 Task: Find an Airbnb in Ramagundam, India for 8 guests from 24 Aug to 10 Sep, with 4 bedrooms, 8+ beds, 4 bathrooms, and amenities including WiFi, free parking, TV, and breakfast, within a price range of ₹12,000 to ₹15,000.
Action: Mouse moved to (497, 195)
Screenshot: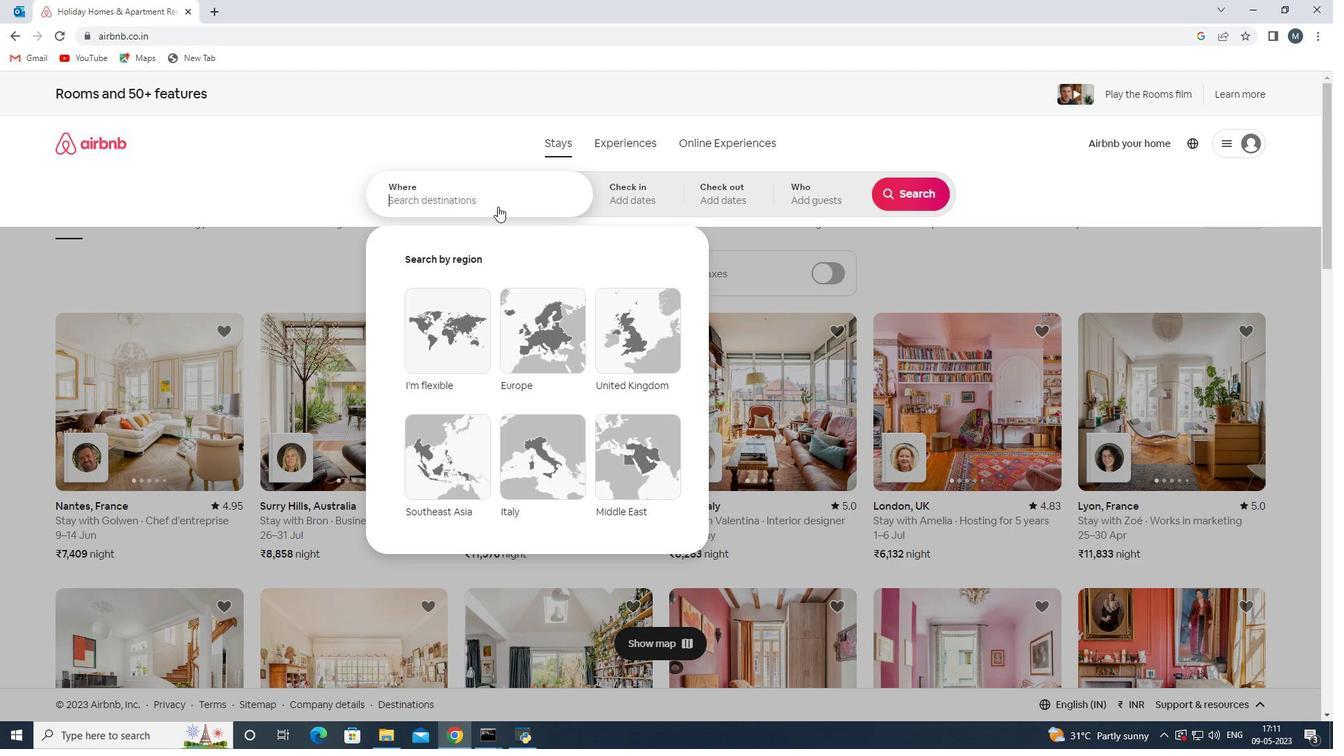 
Action: Mouse pressed left at (497, 195)
Screenshot: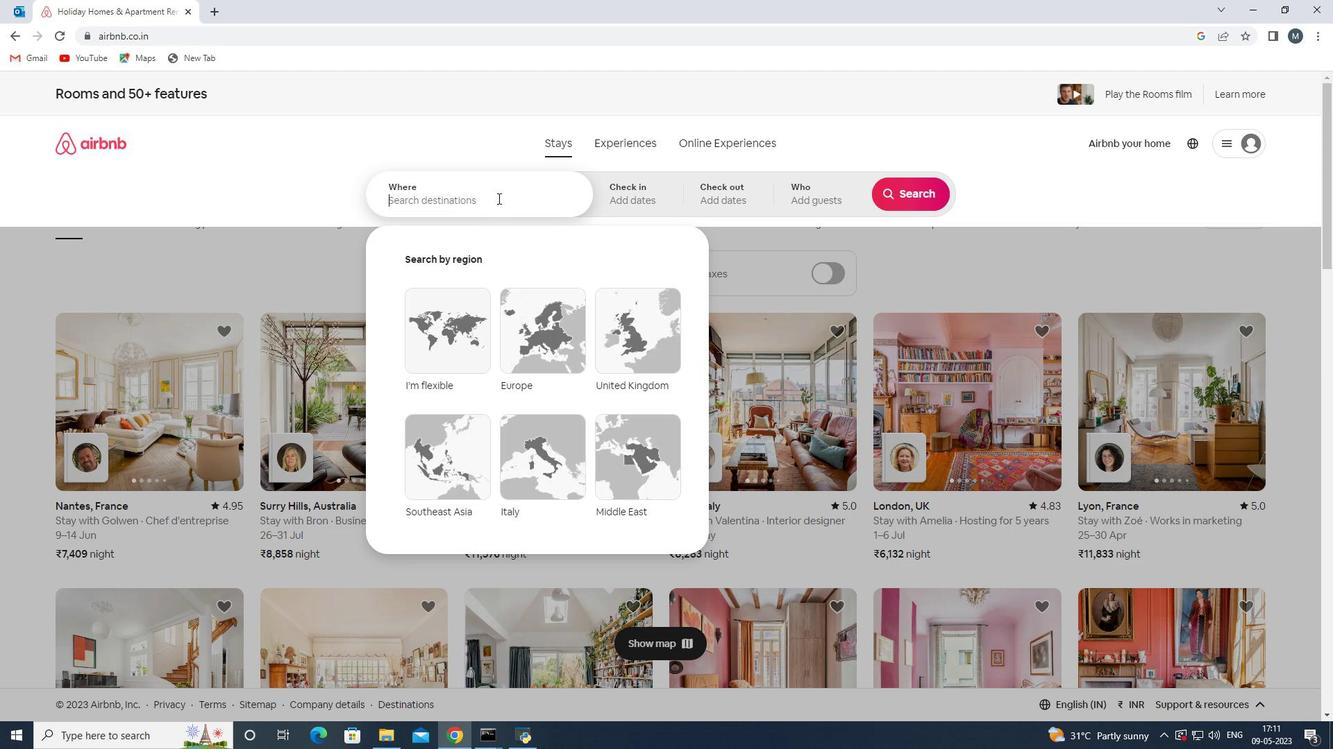 
Action: Mouse moved to (501, 197)
Screenshot: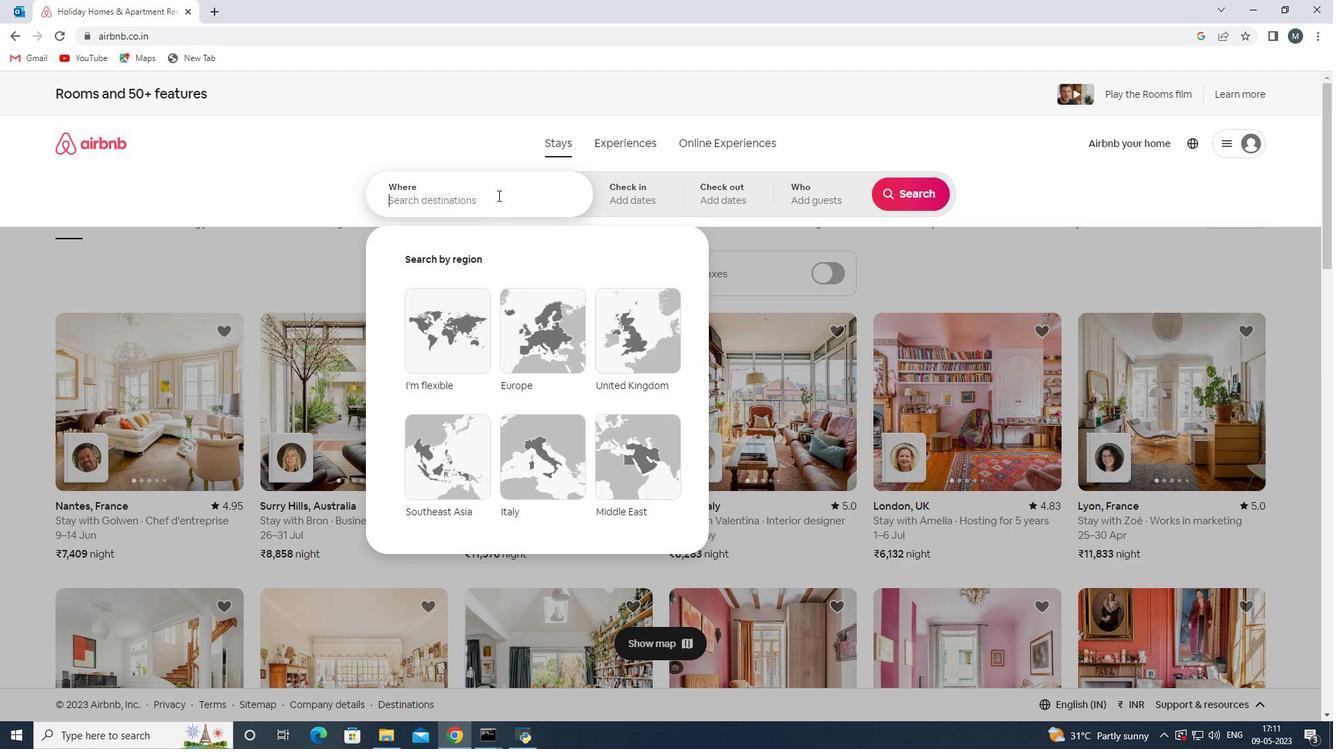
Action: Key pressed <Key.shift>Ramgundam,<Key.shift>India<Key.enter>
Screenshot: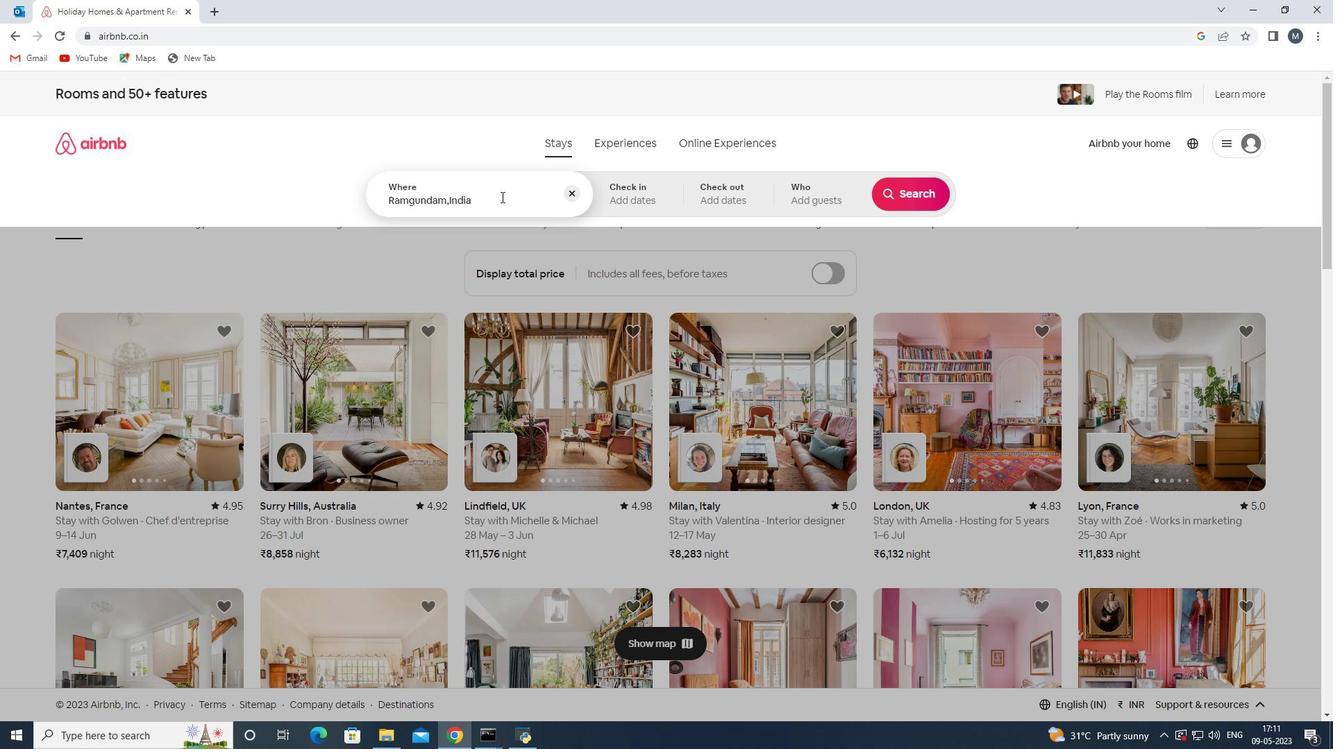 
Action: Mouse moved to (910, 308)
Screenshot: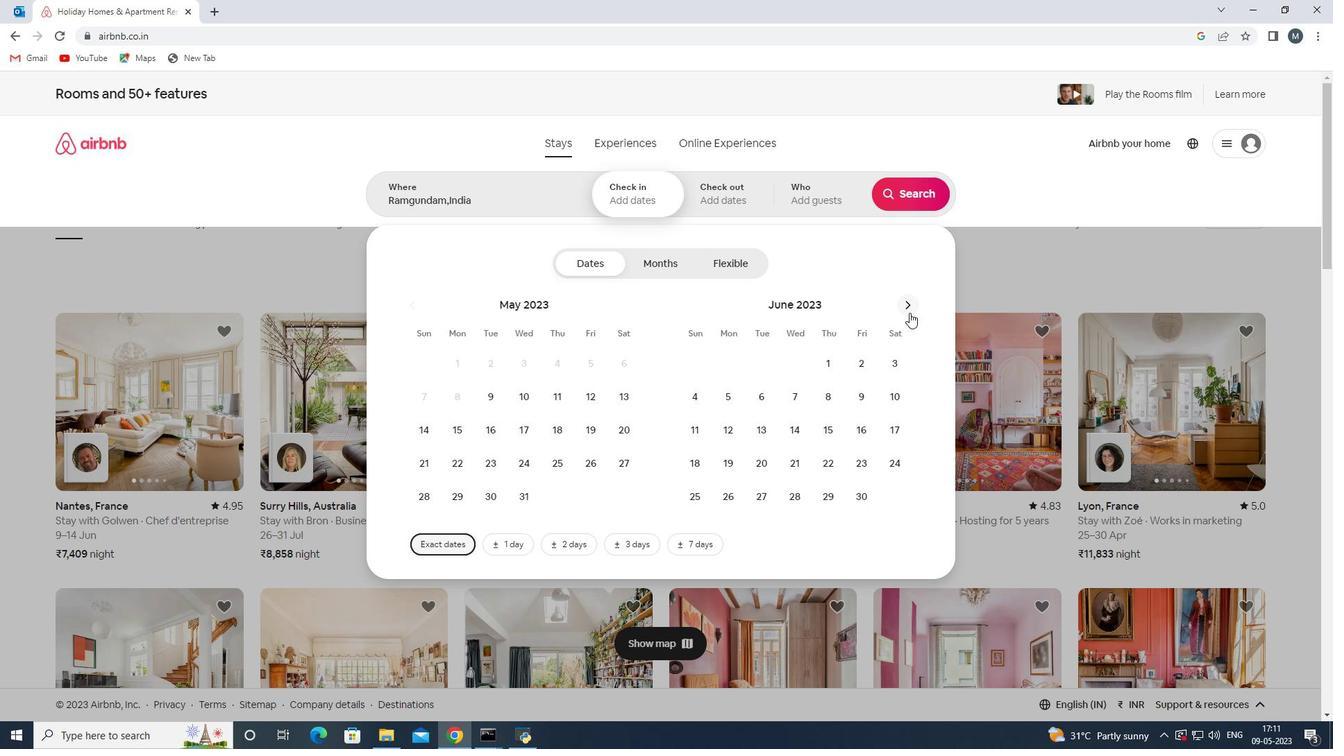 
Action: Mouse pressed left at (910, 308)
Screenshot: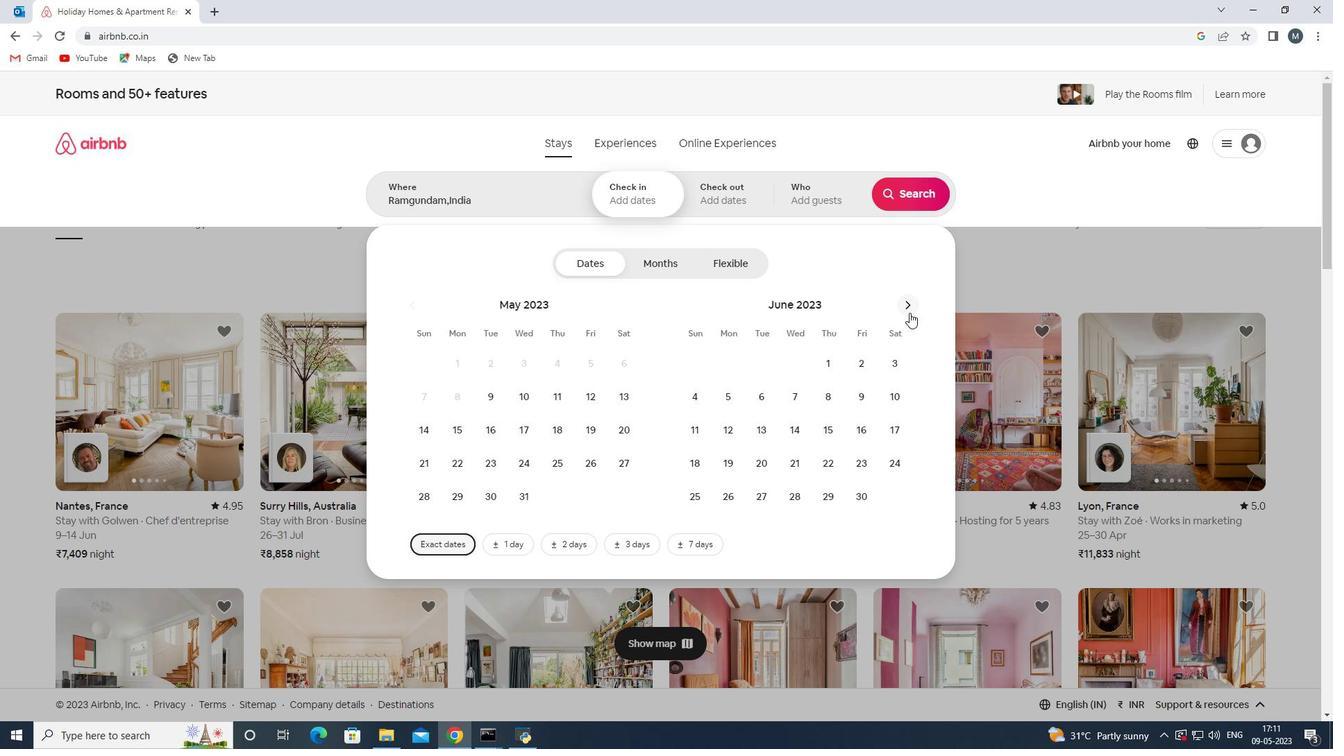 
Action: Mouse pressed left at (910, 308)
Screenshot: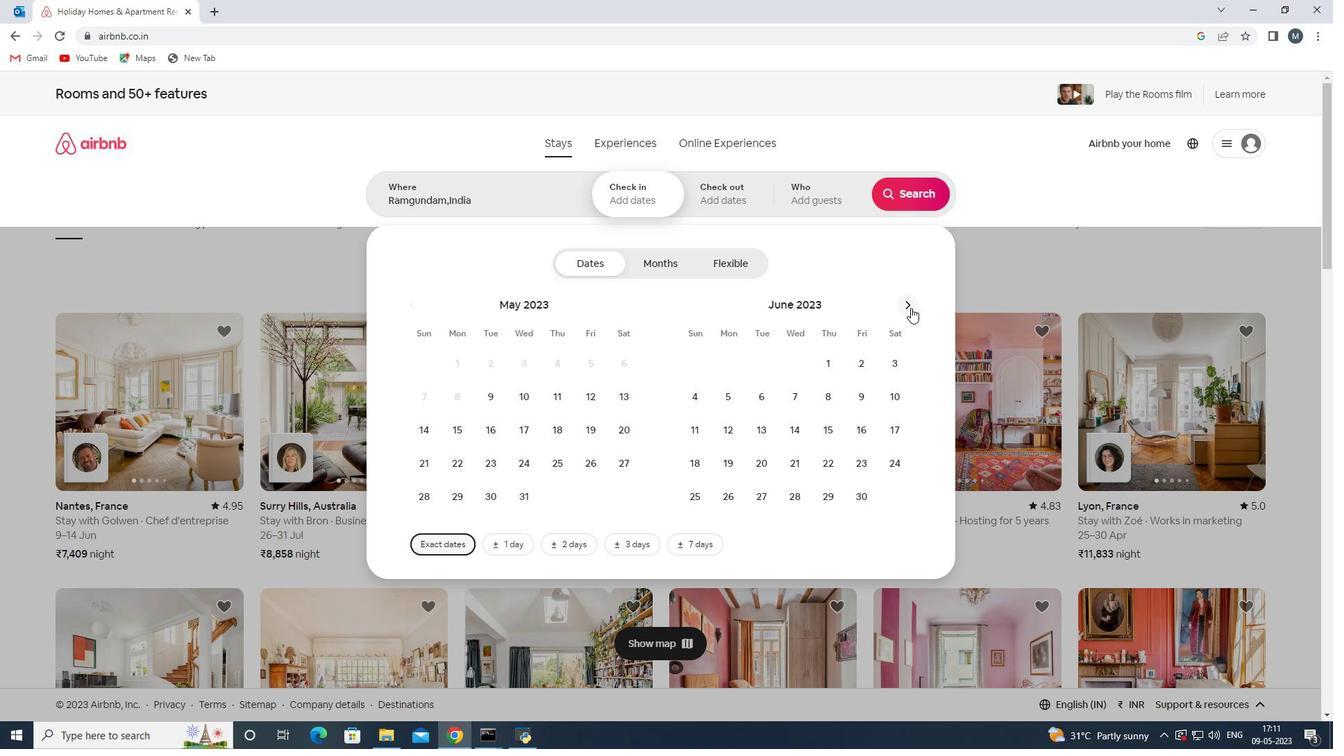 
Action: Mouse moved to (819, 461)
Screenshot: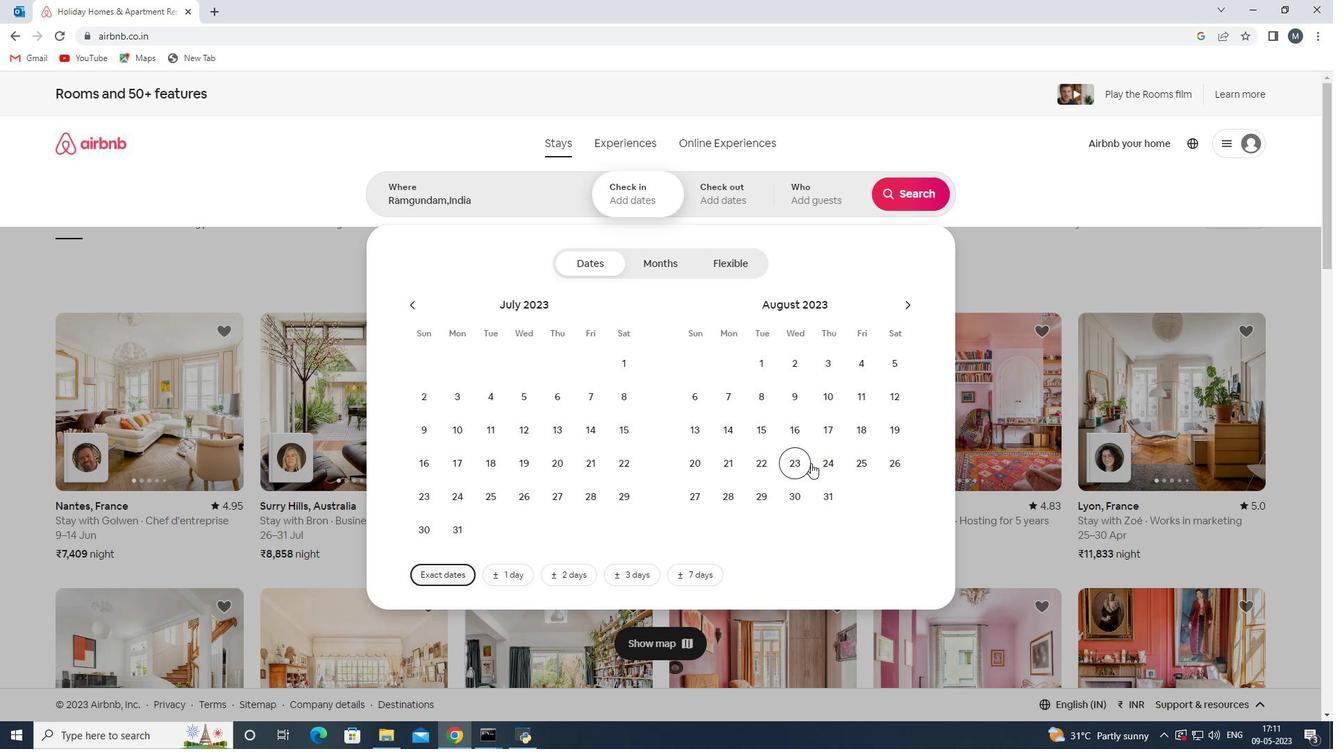 
Action: Mouse pressed left at (819, 461)
Screenshot: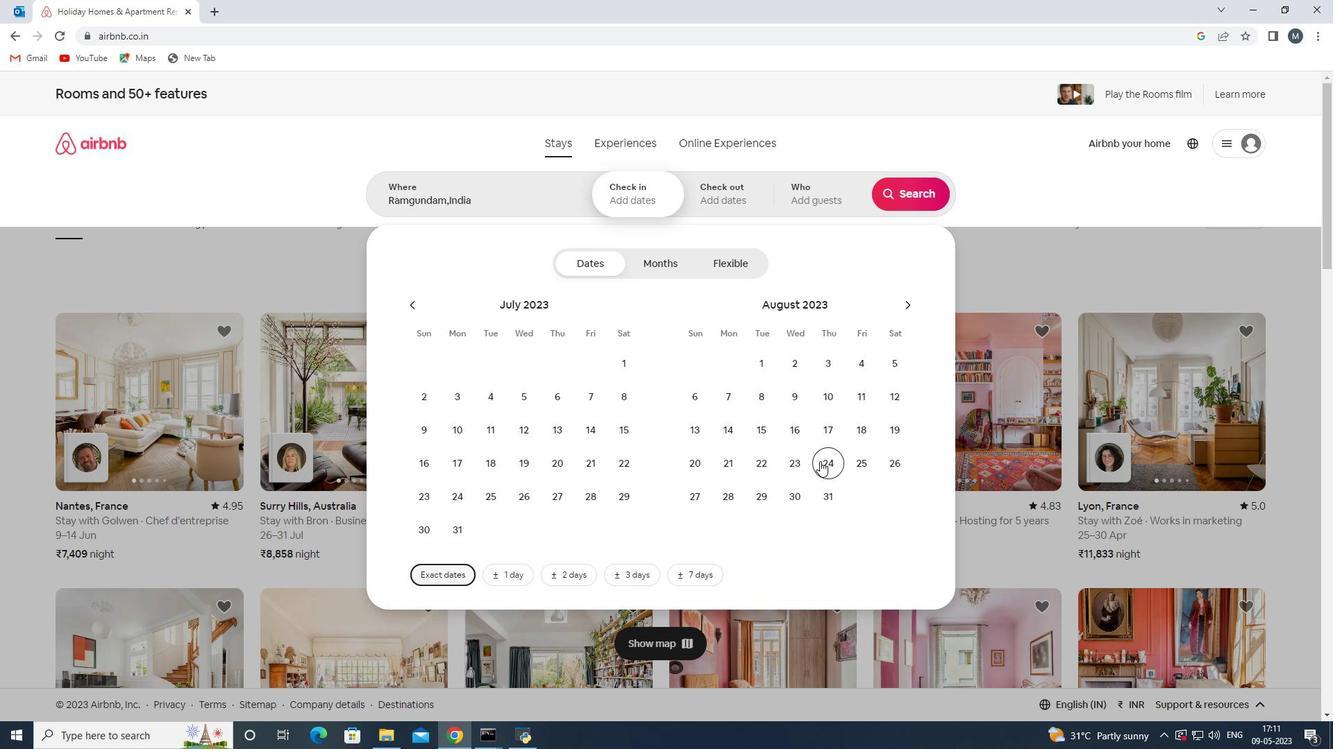 
Action: Mouse moved to (902, 301)
Screenshot: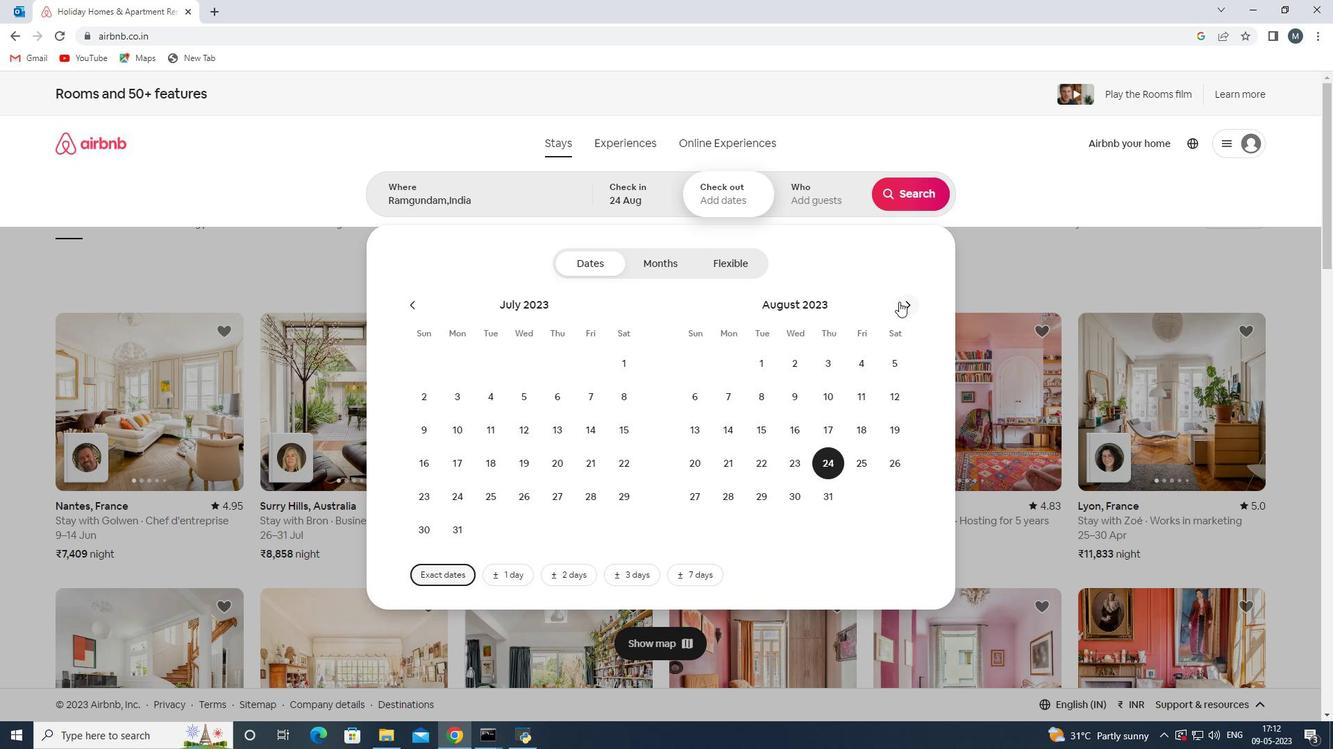 
Action: Mouse pressed left at (902, 301)
Screenshot: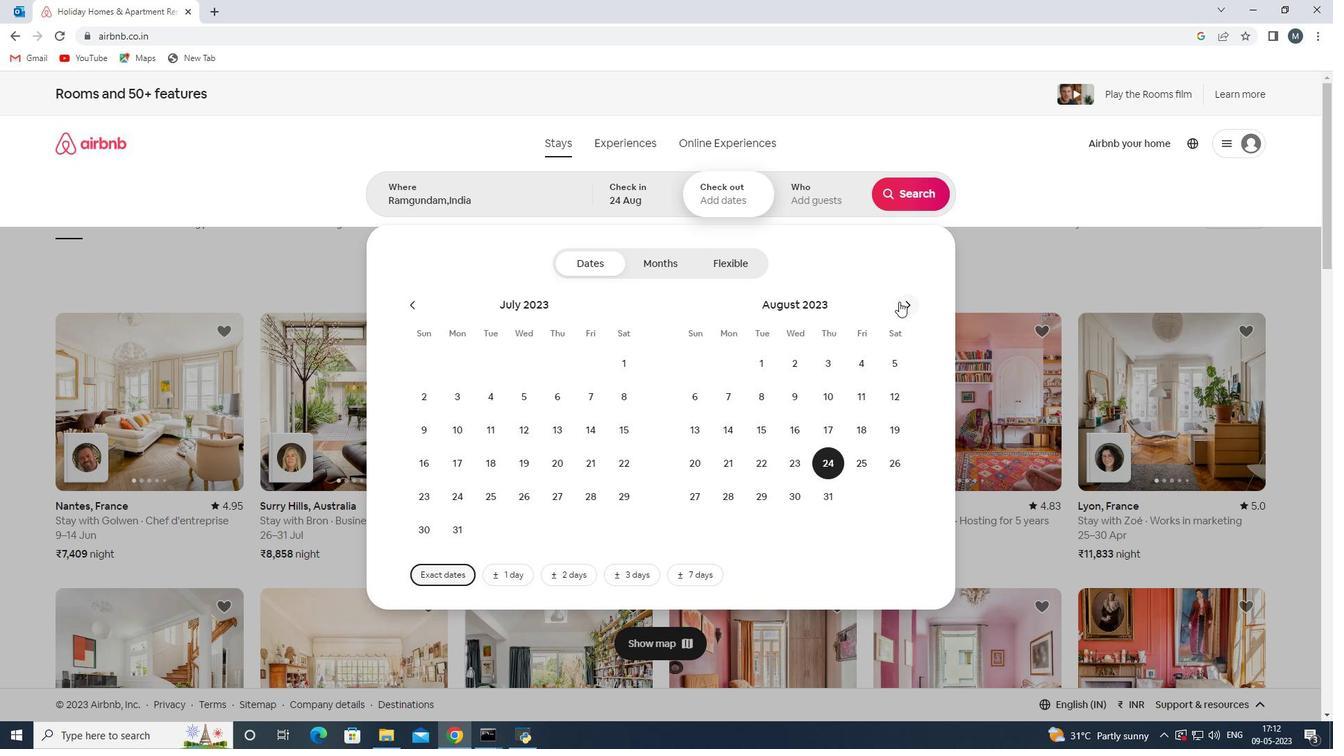 
Action: Mouse moved to (692, 431)
Screenshot: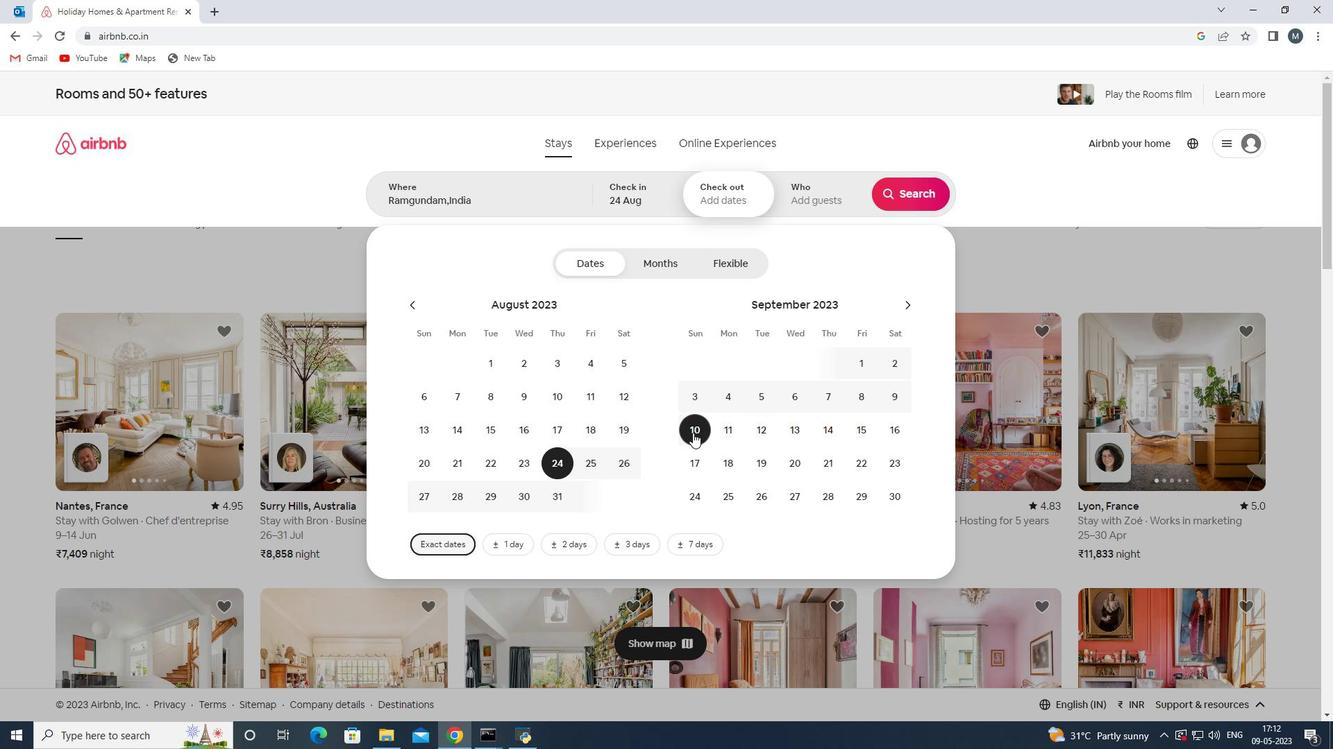 
Action: Mouse pressed left at (692, 431)
Screenshot: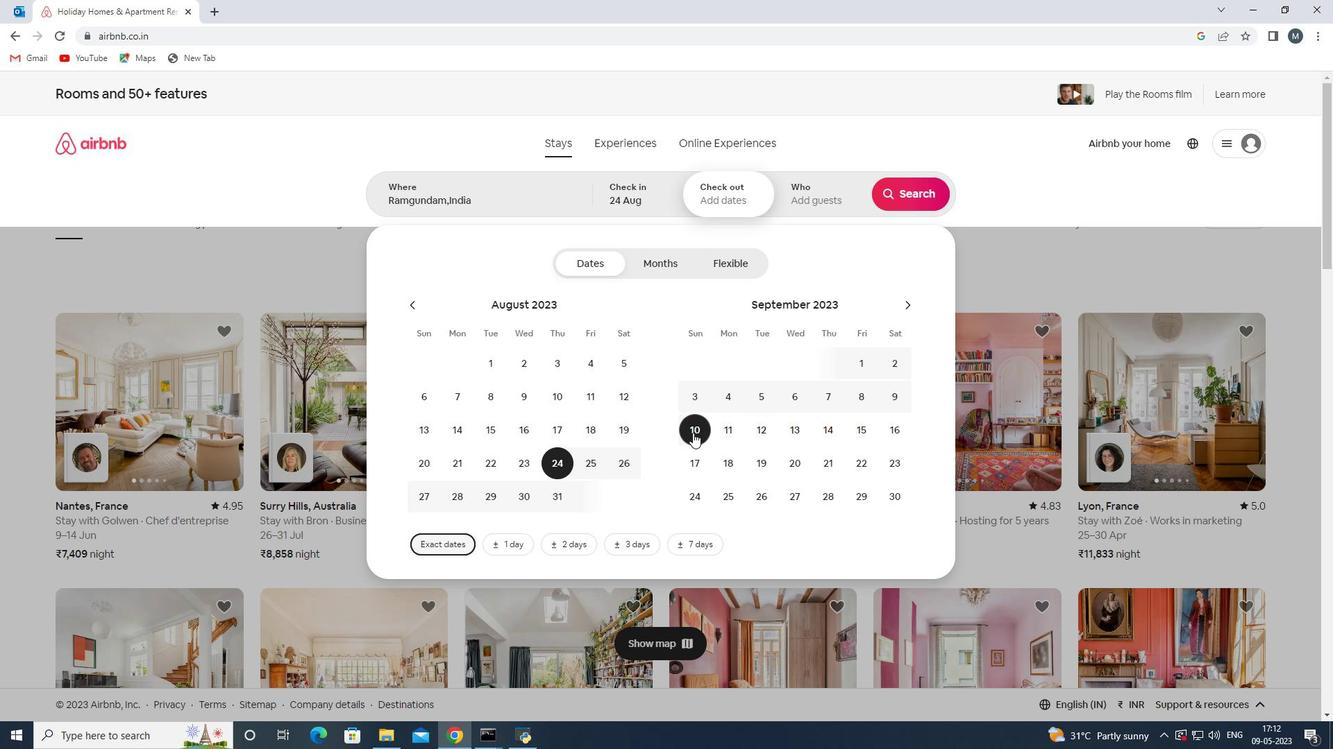 
Action: Mouse moved to (820, 200)
Screenshot: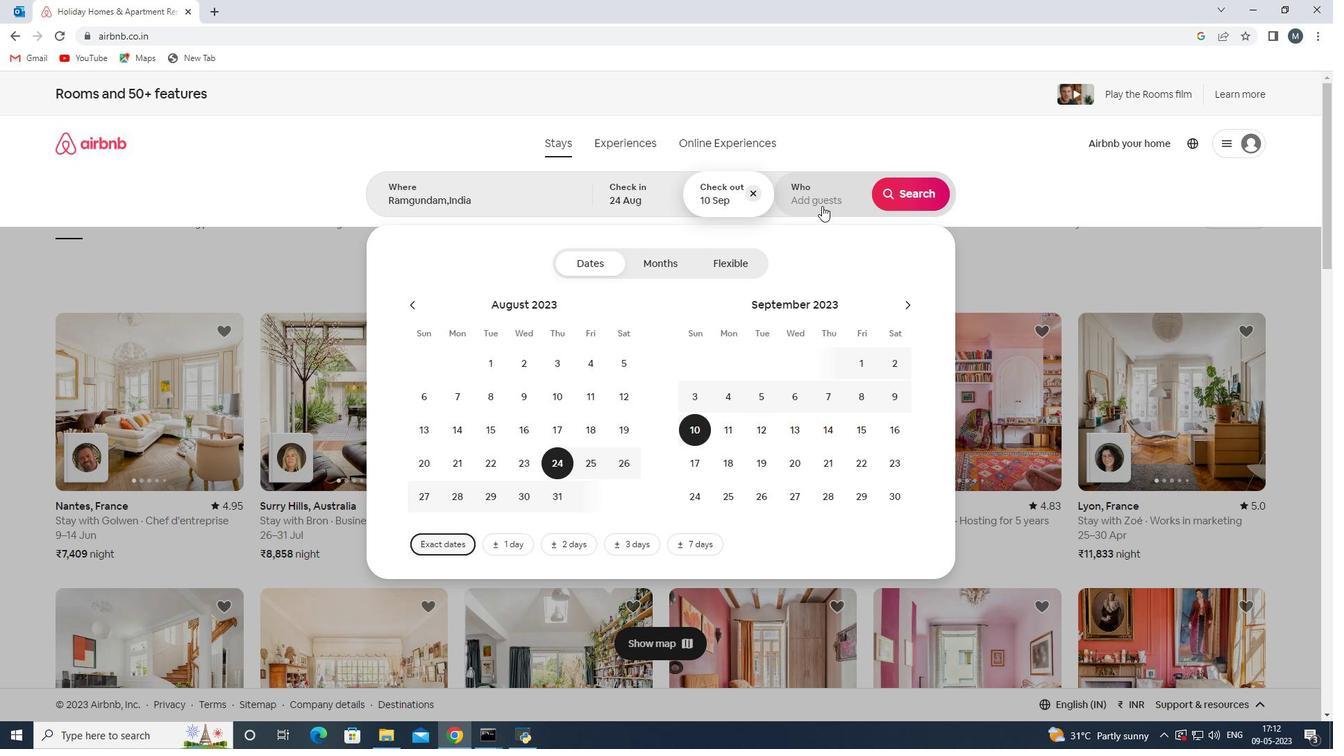 
Action: Mouse pressed left at (820, 200)
Screenshot: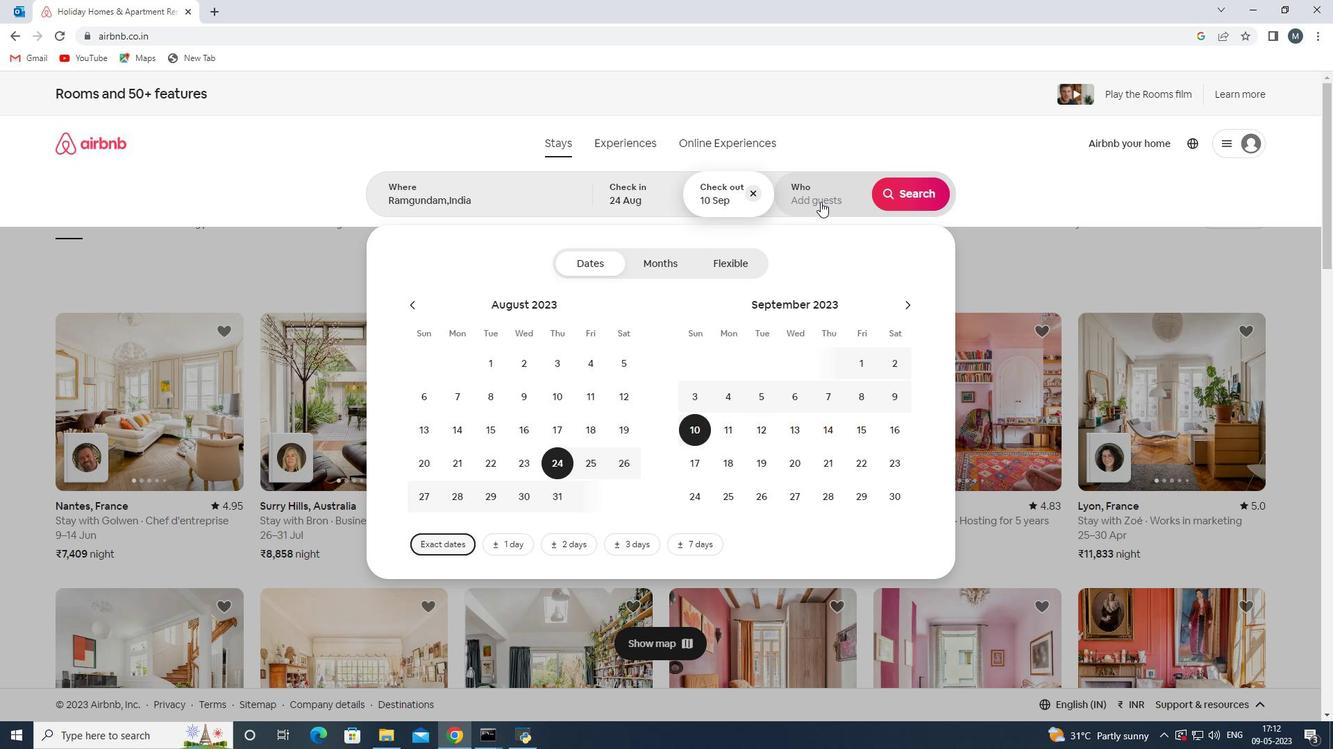 
Action: Mouse moved to (921, 273)
Screenshot: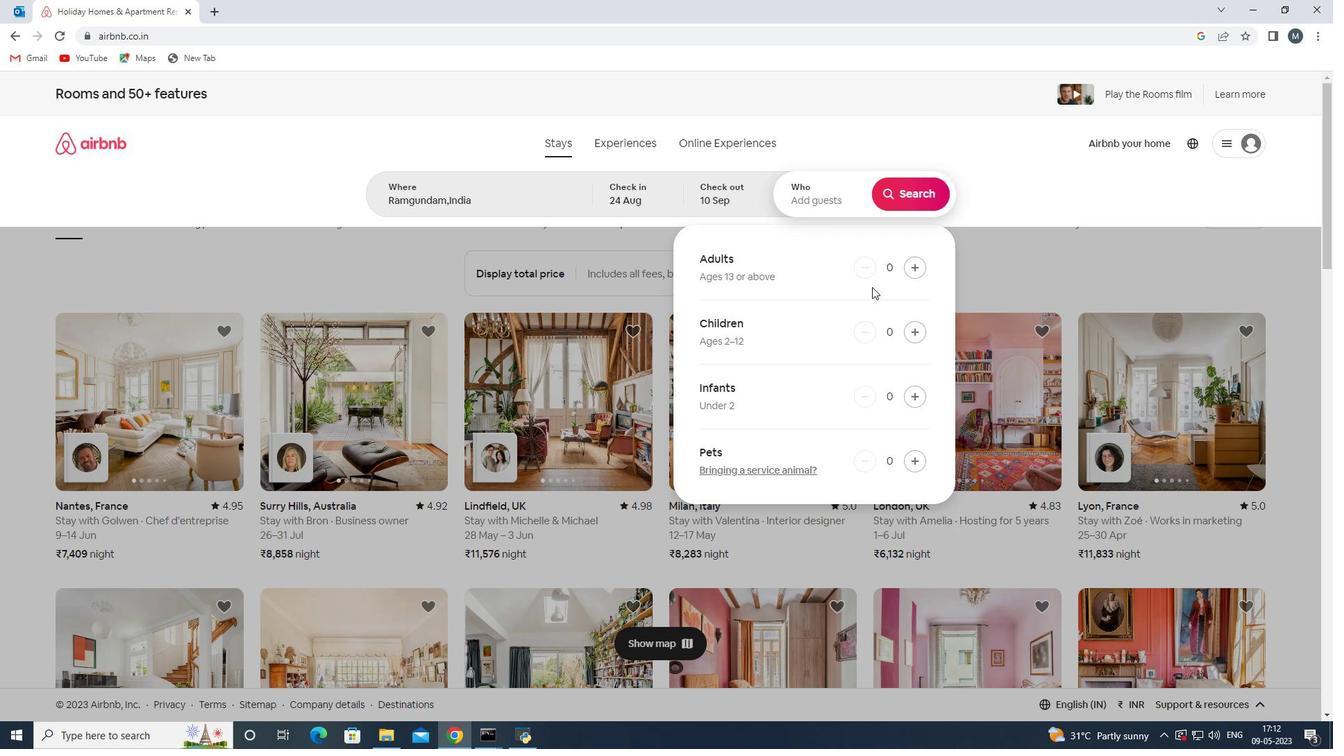 
Action: Mouse pressed left at (921, 273)
Screenshot: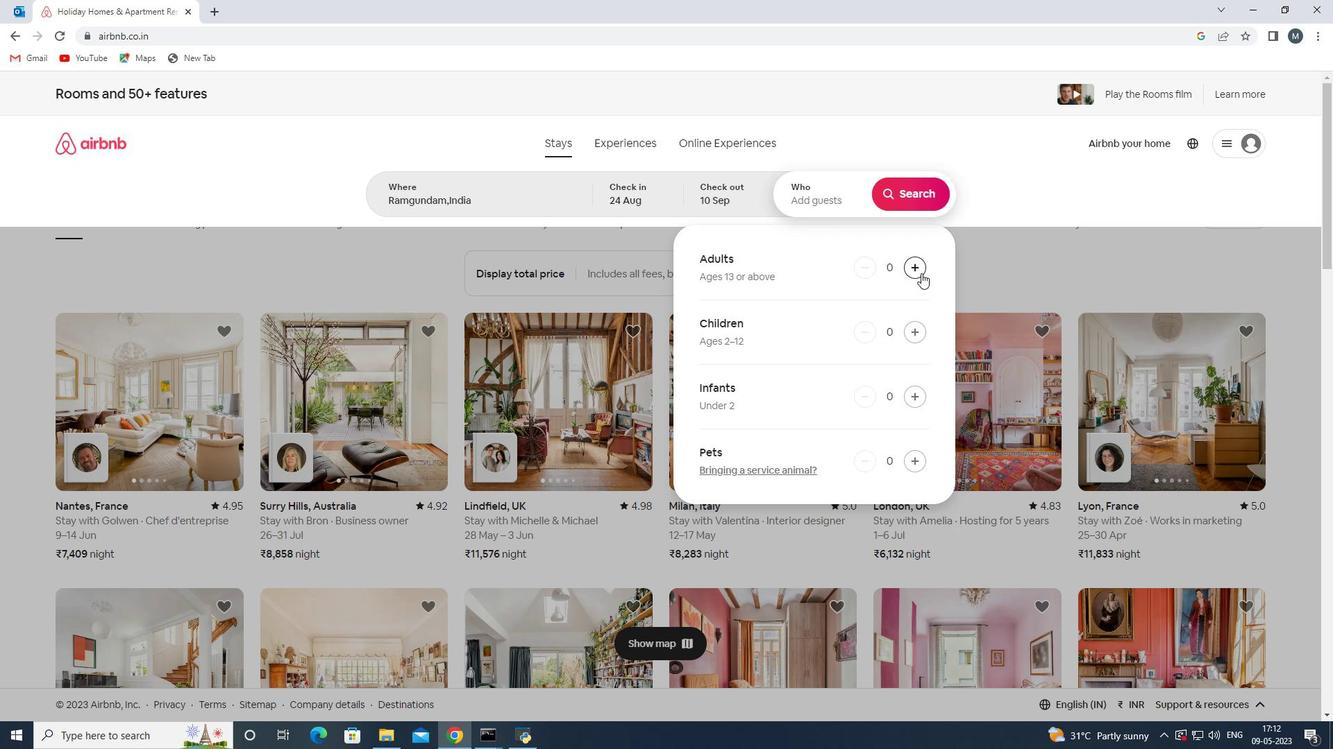 
Action: Mouse pressed left at (921, 273)
Screenshot: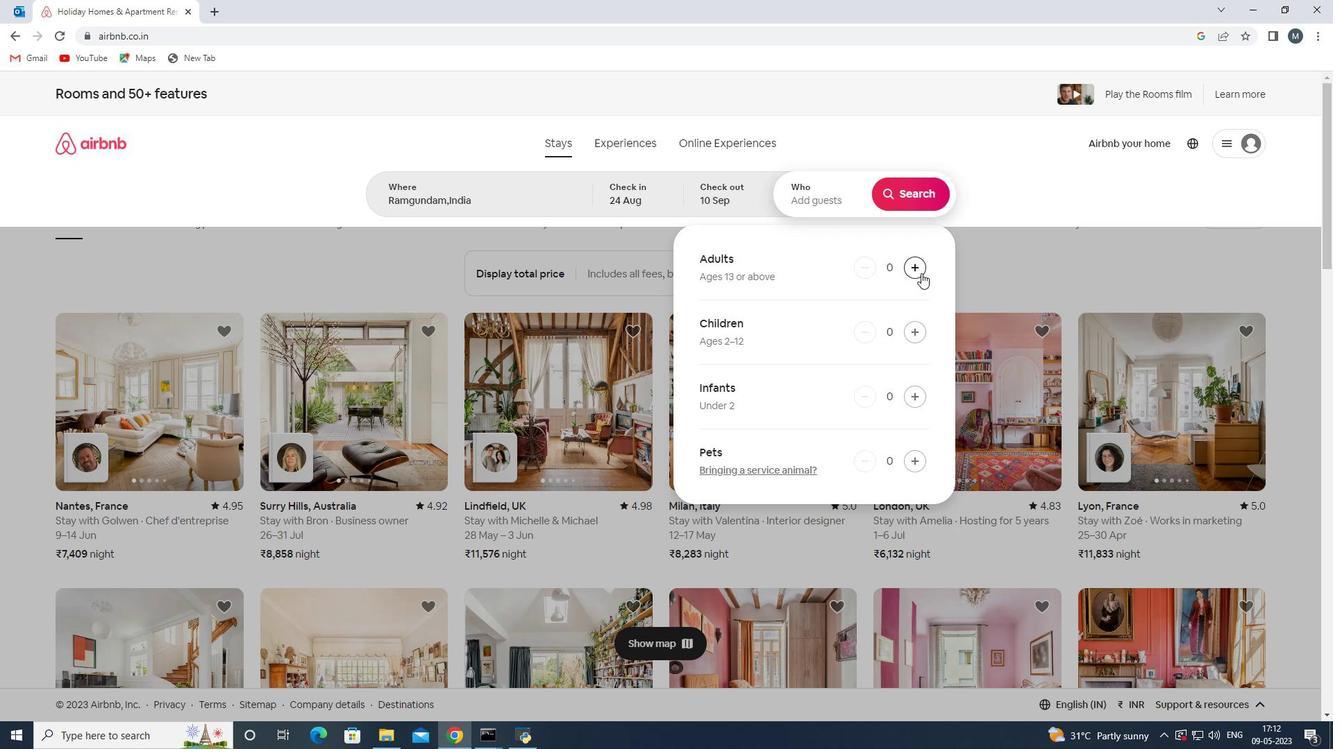 
Action: Mouse moved to (919, 270)
Screenshot: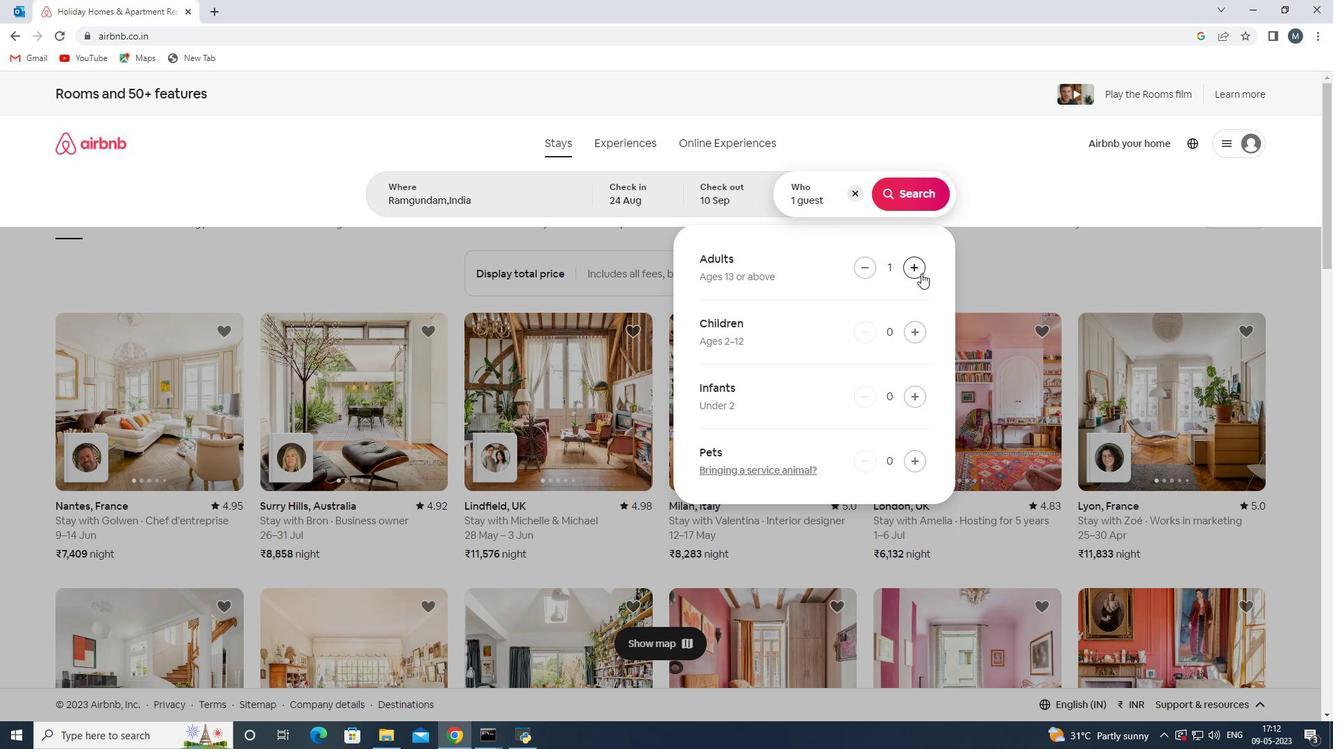 
Action: Mouse pressed left at (919, 270)
Screenshot: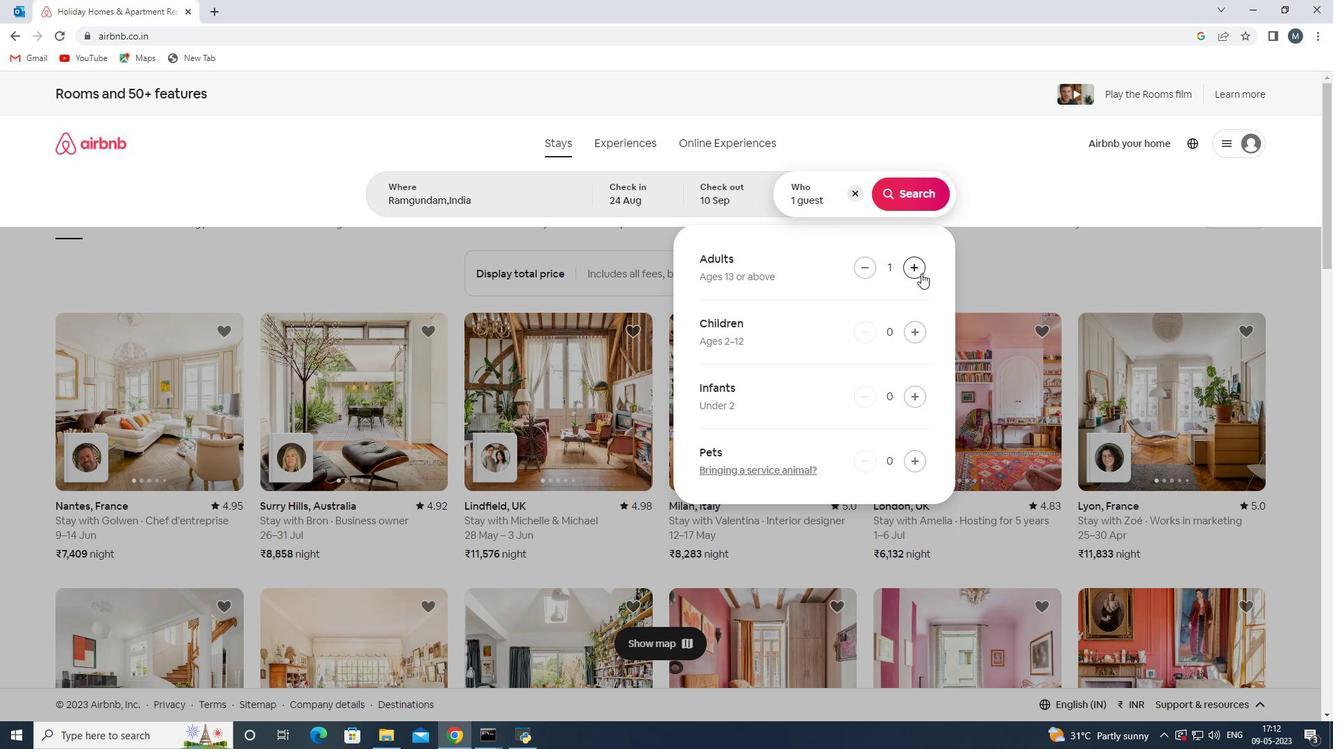 
Action: Mouse moved to (919, 270)
Screenshot: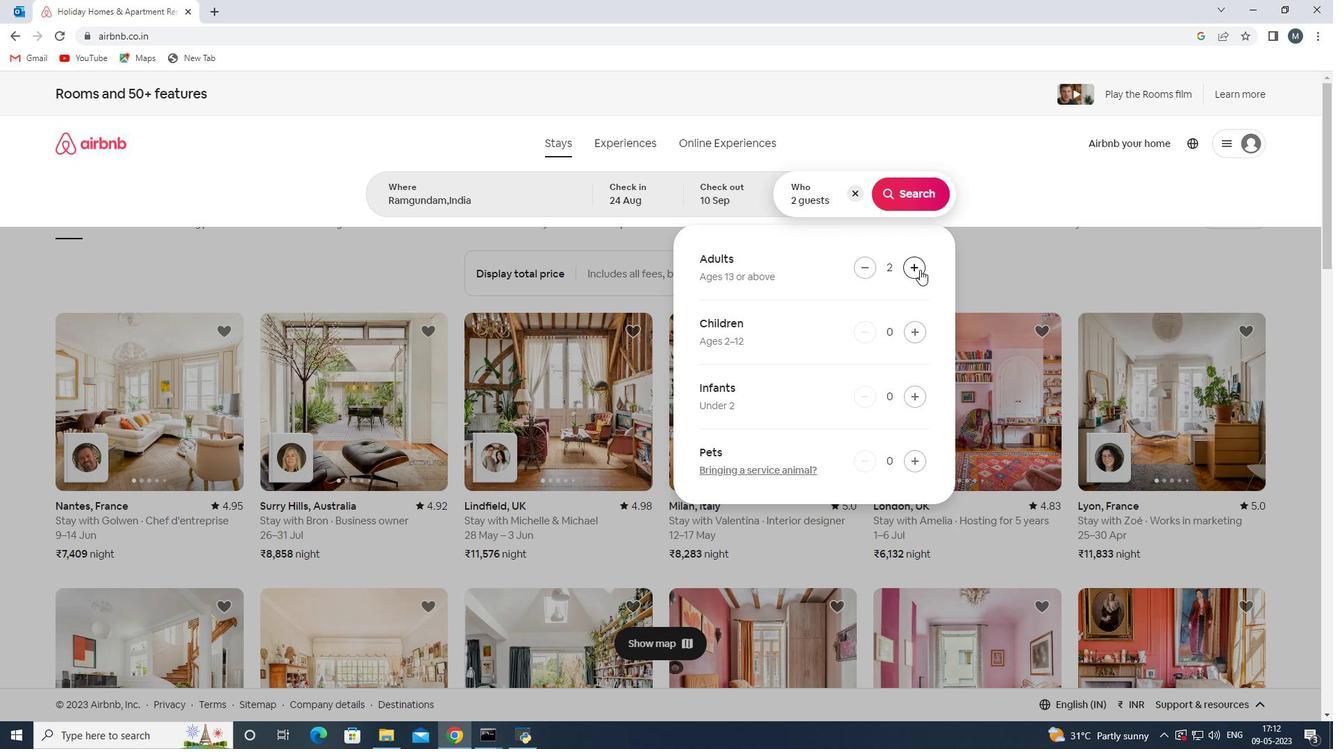 
Action: Mouse pressed left at (919, 270)
Screenshot: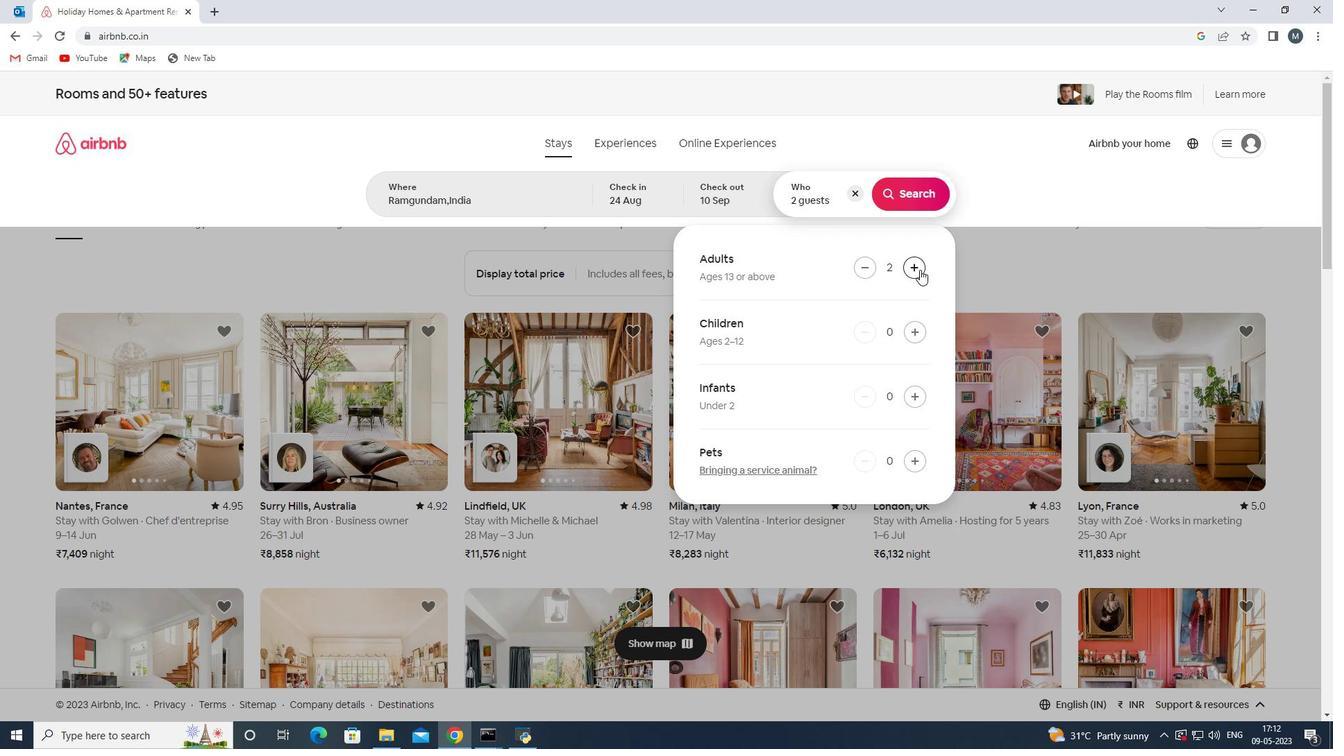
Action: Mouse moved to (919, 268)
Screenshot: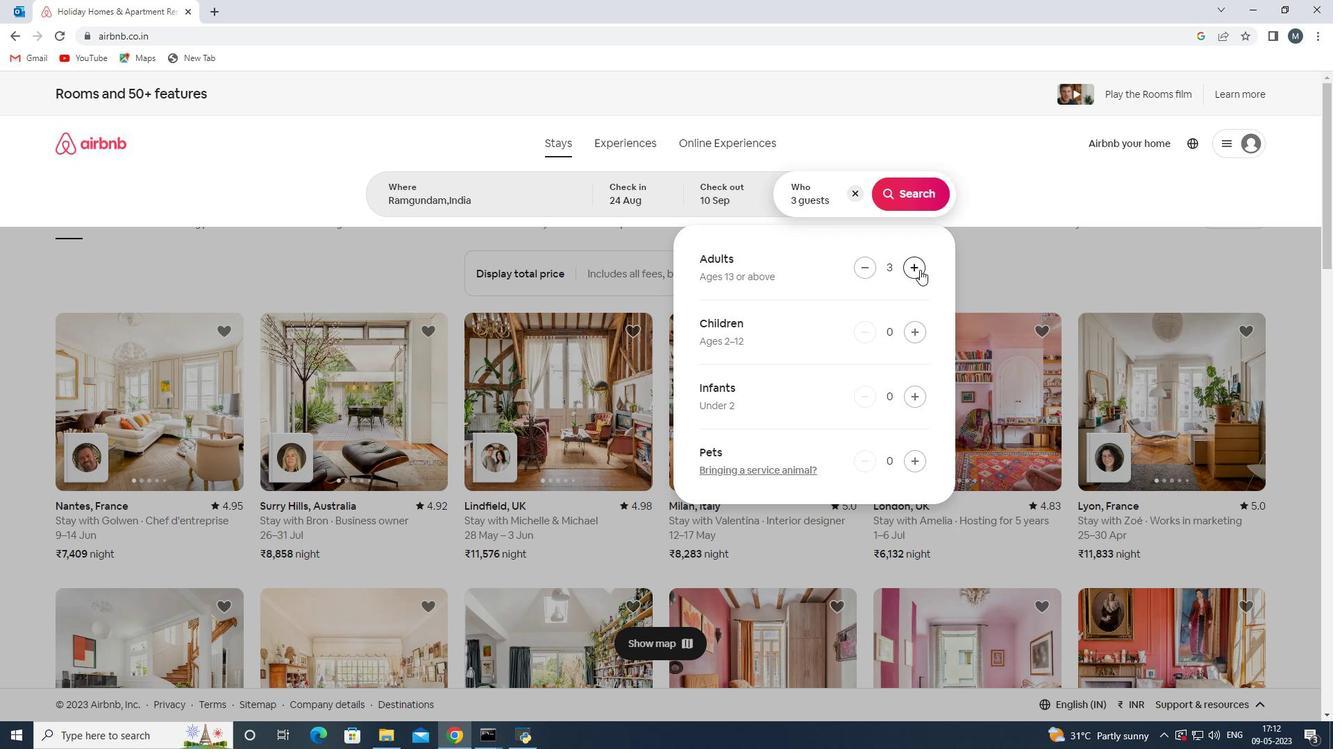 
Action: Mouse pressed left at (919, 268)
Screenshot: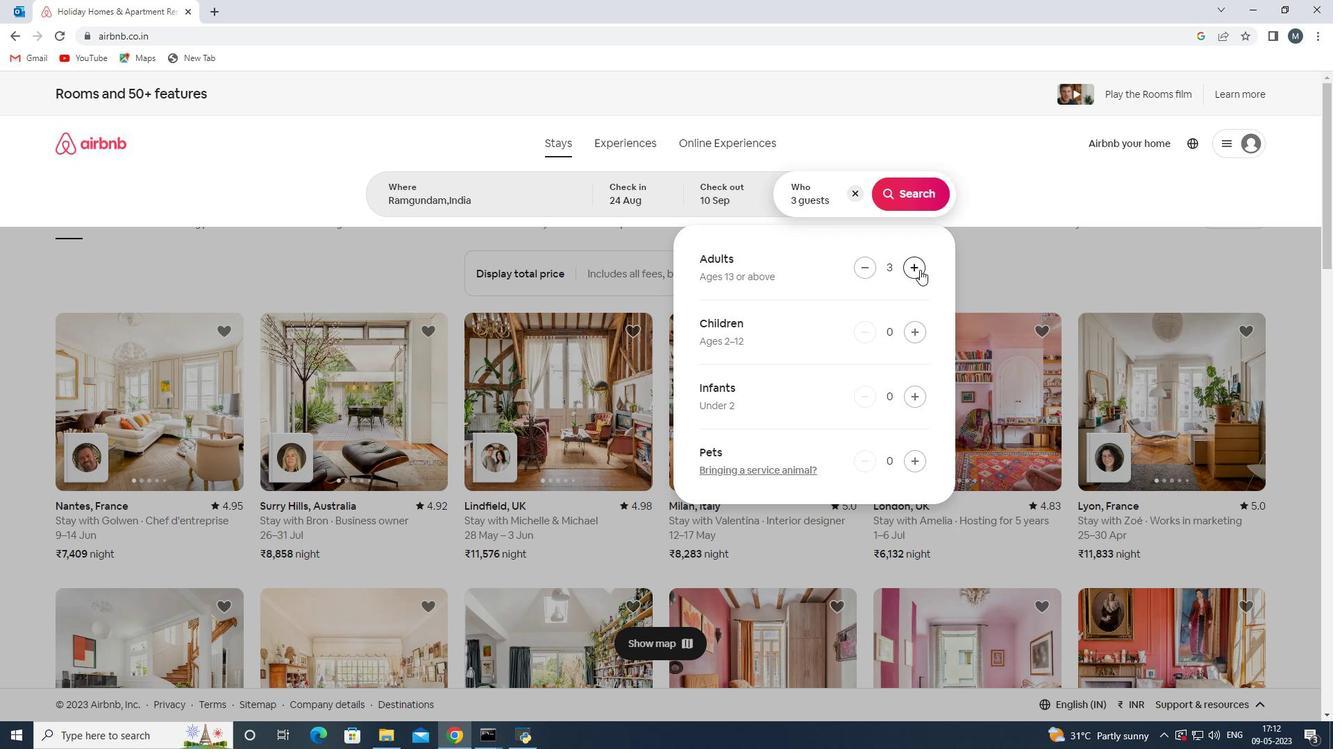 
Action: Mouse moved to (919, 267)
Screenshot: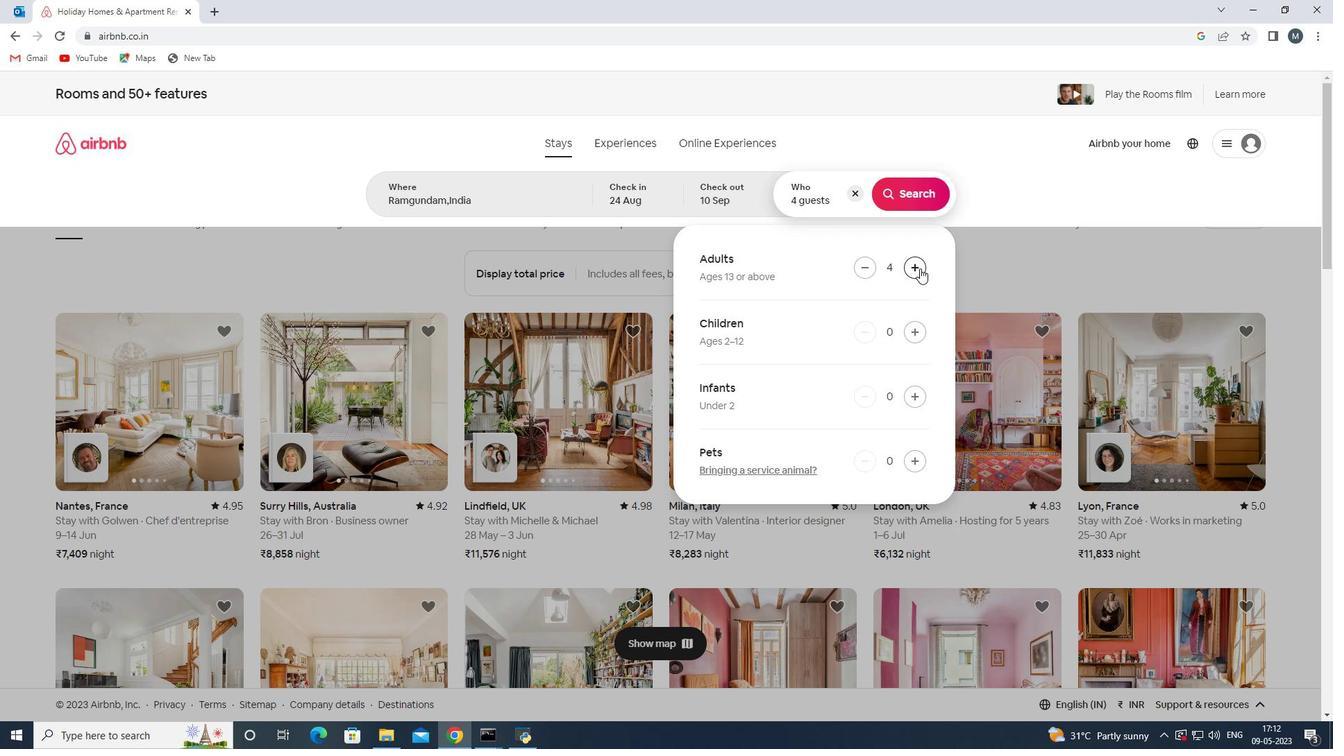 
Action: Mouse pressed left at (919, 267)
Screenshot: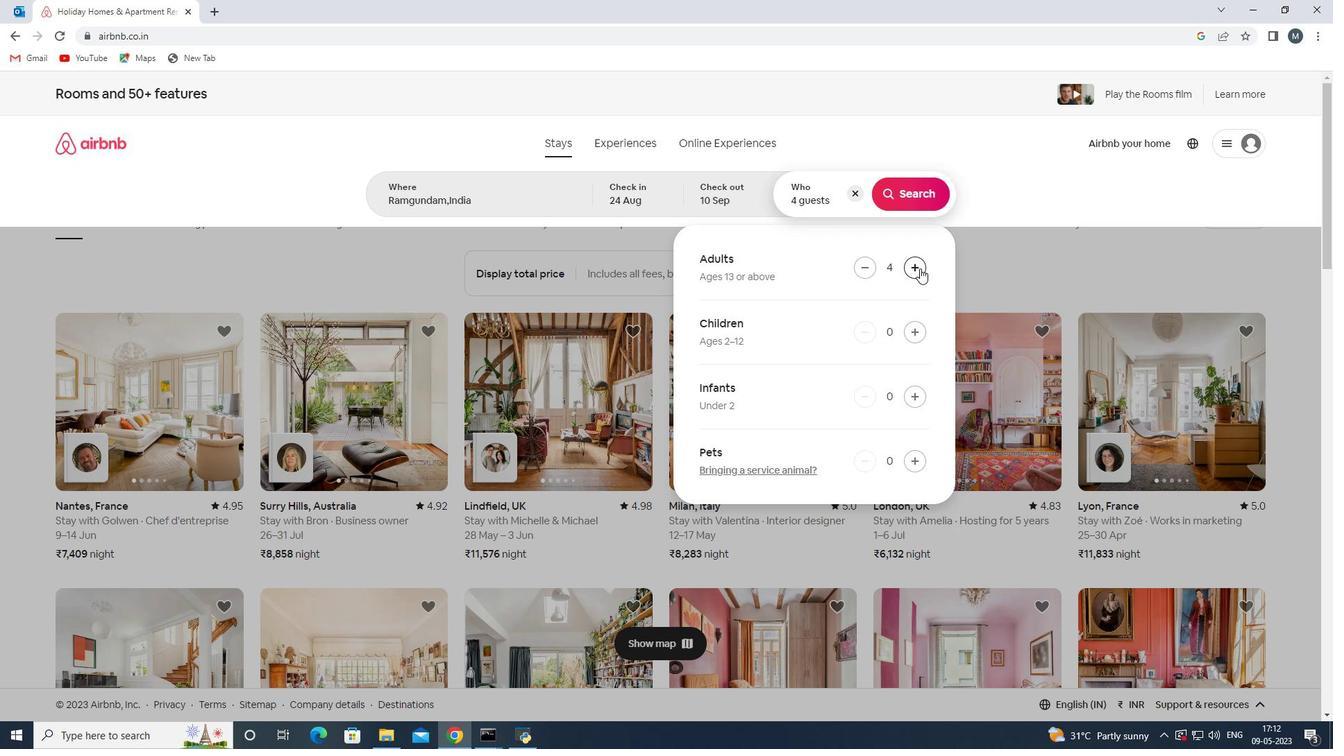 
Action: Mouse moved to (919, 267)
Screenshot: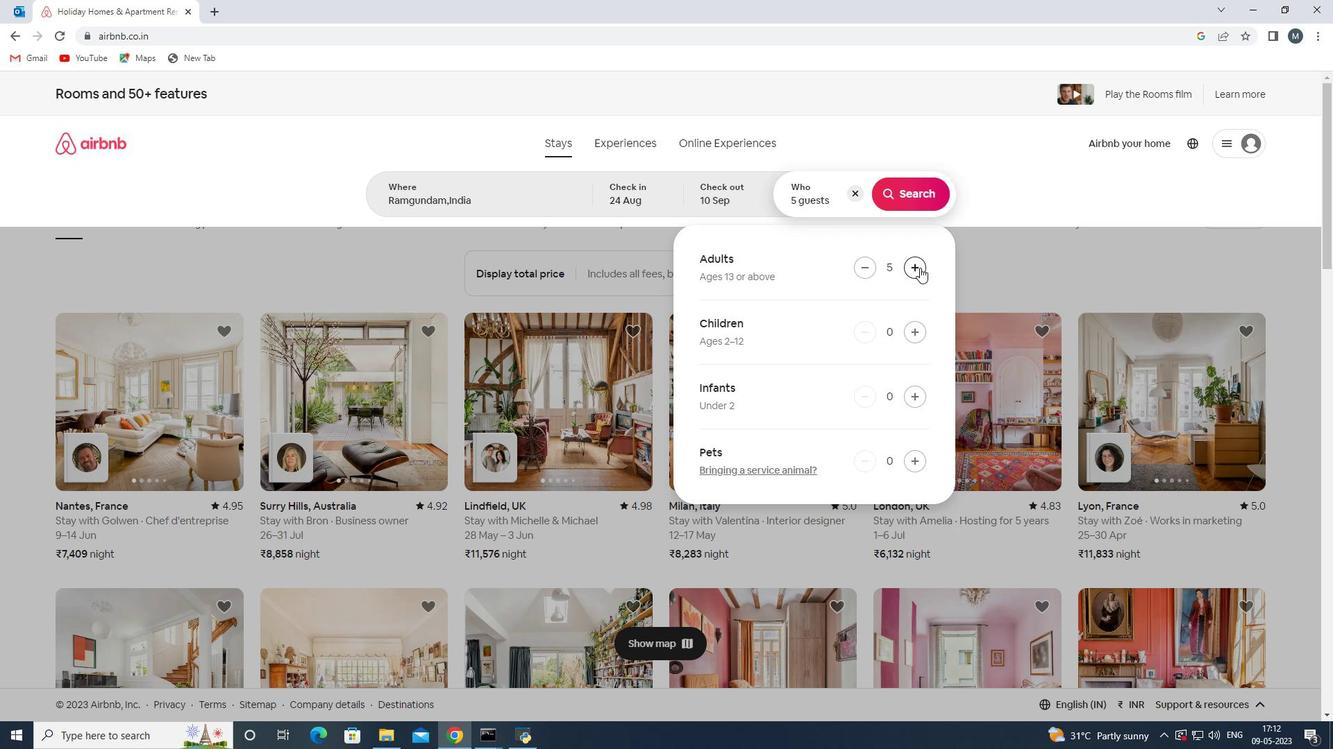 
Action: Mouse pressed left at (919, 267)
Screenshot: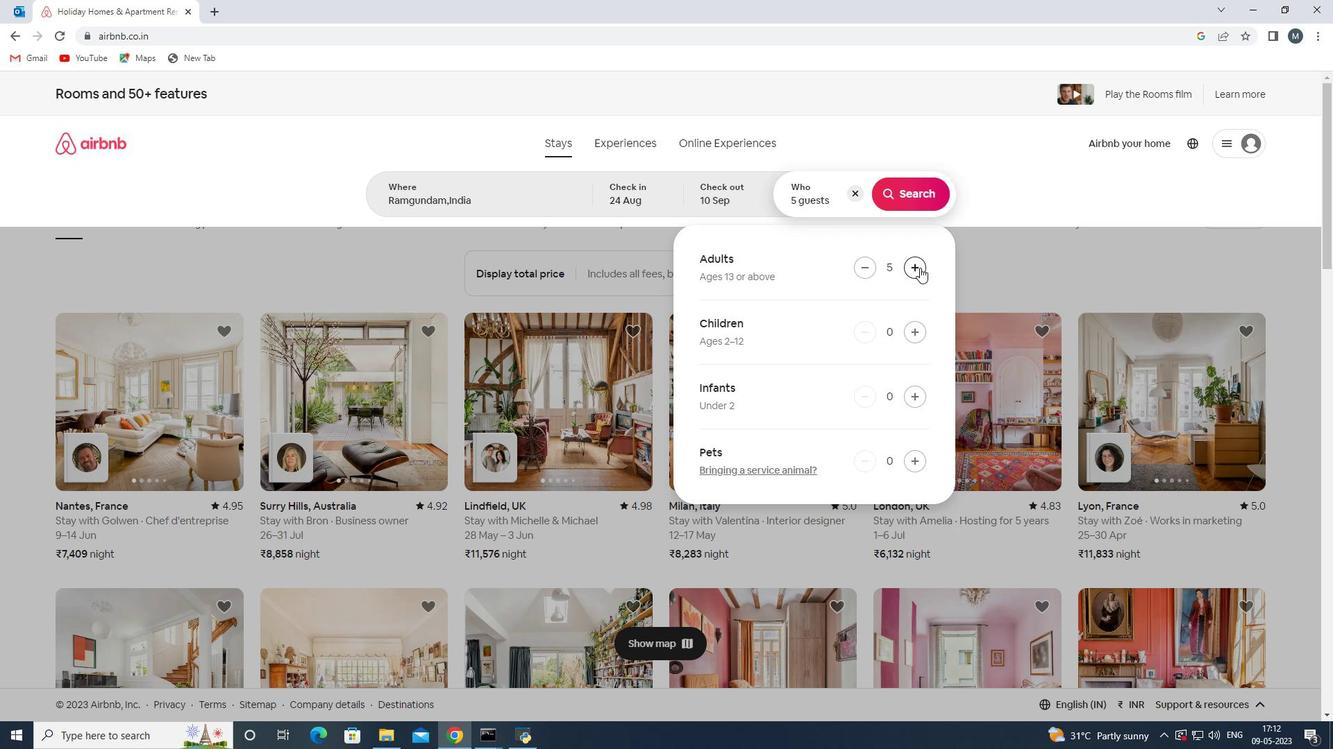 
Action: Mouse pressed left at (919, 267)
Screenshot: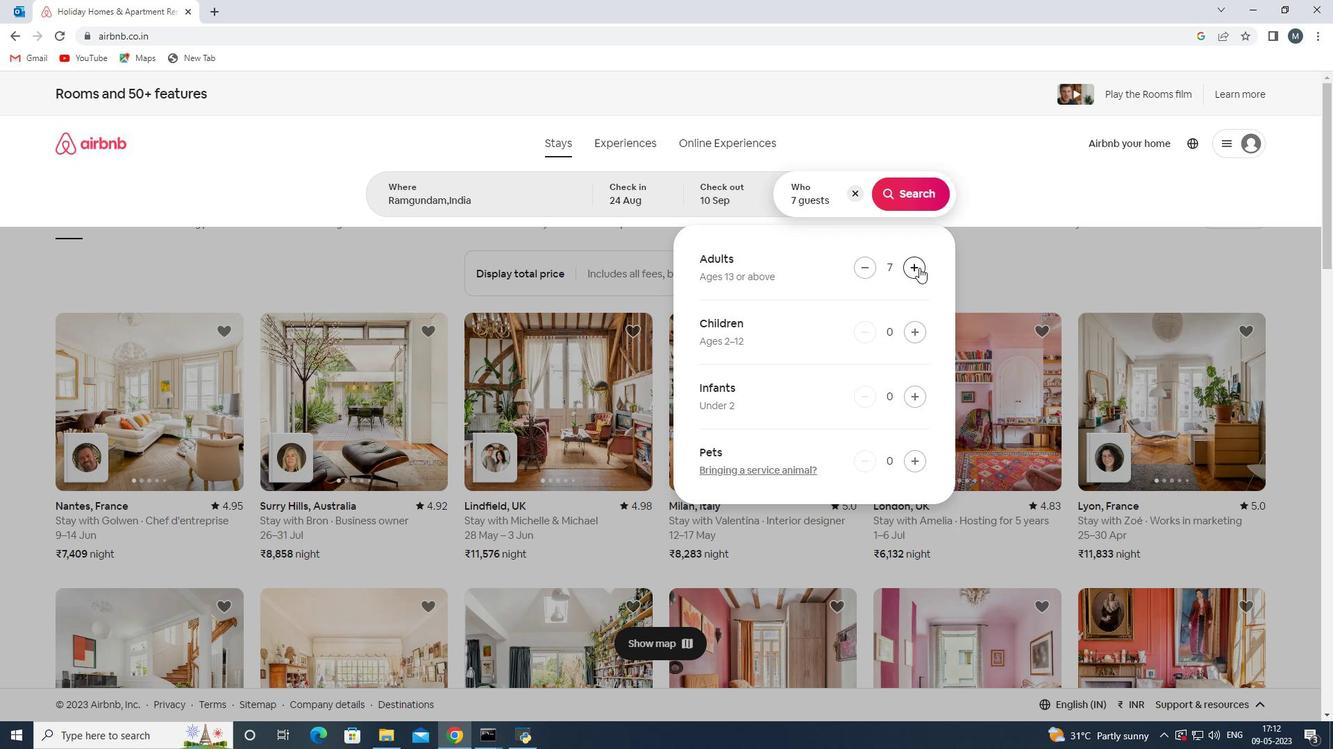 
Action: Mouse moved to (906, 198)
Screenshot: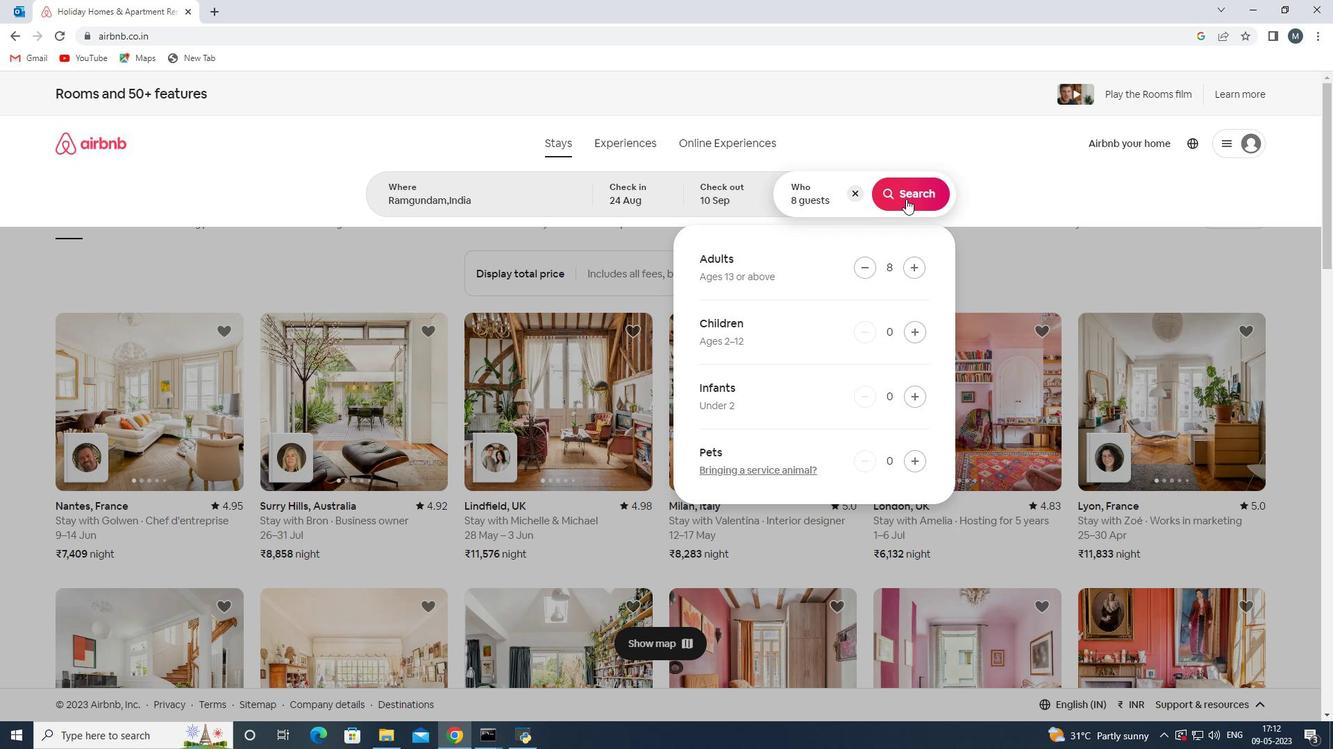 
Action: Mouse pressed left at (906, 198)
Screenshot: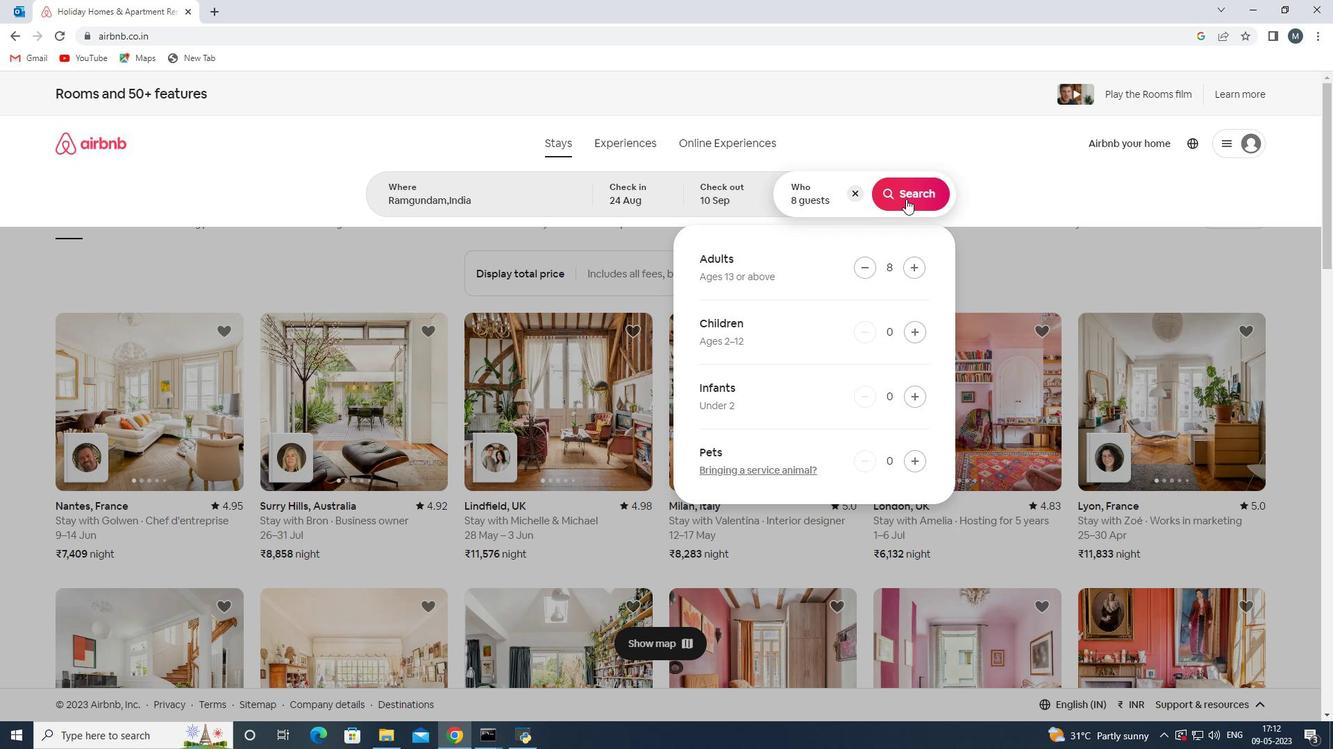 
Action: Mouse moved to (1266, 156)
Screenshot: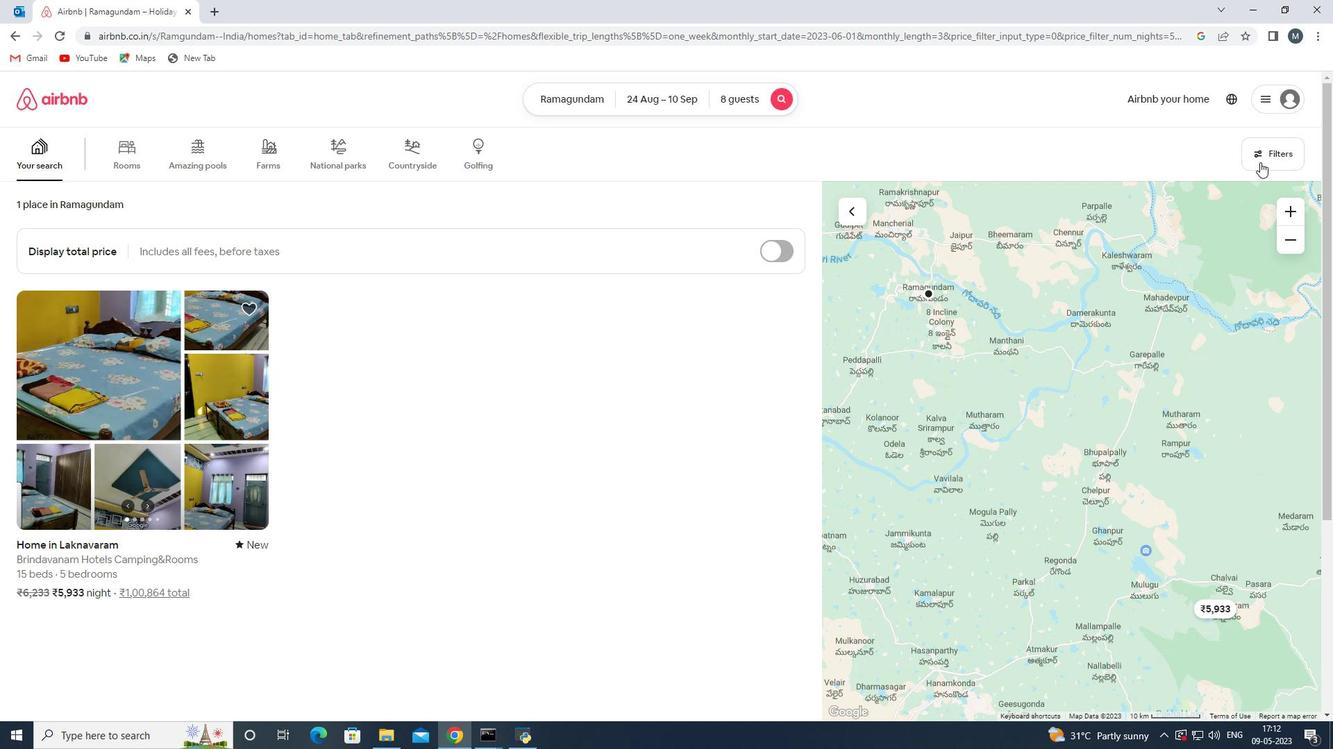 
Action: Mouse pressed left at (1266, 156)
Screenshot: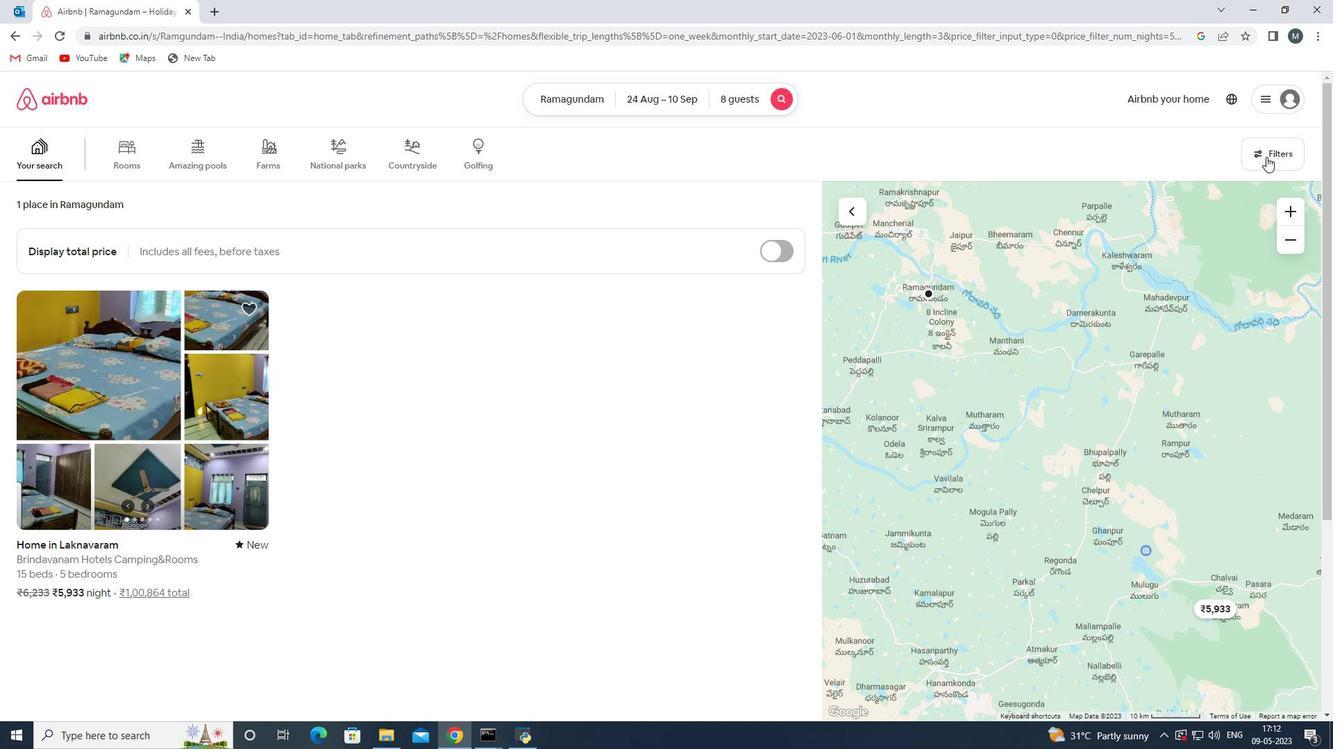 
Action: Mouse moved to (529, 499)
Screenshot: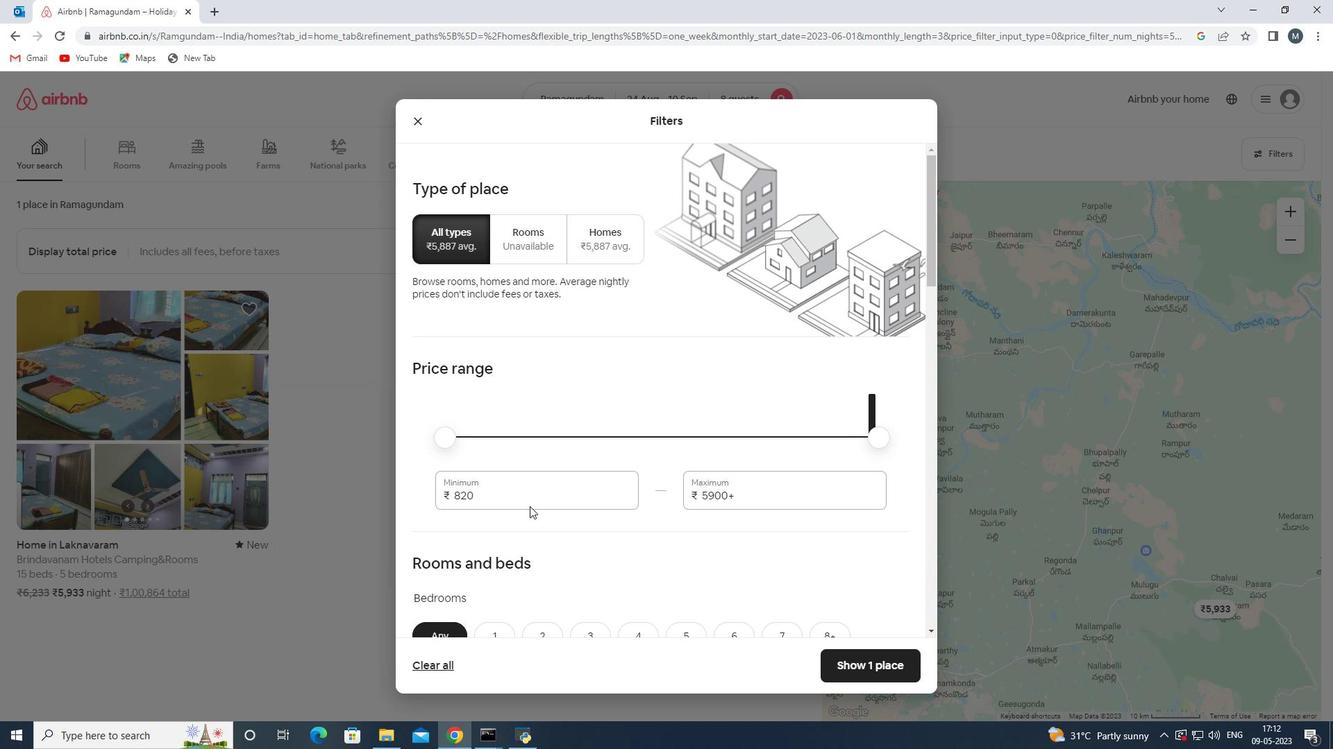 
Action: Mouse pressed left at (529, 499)
Screenshot: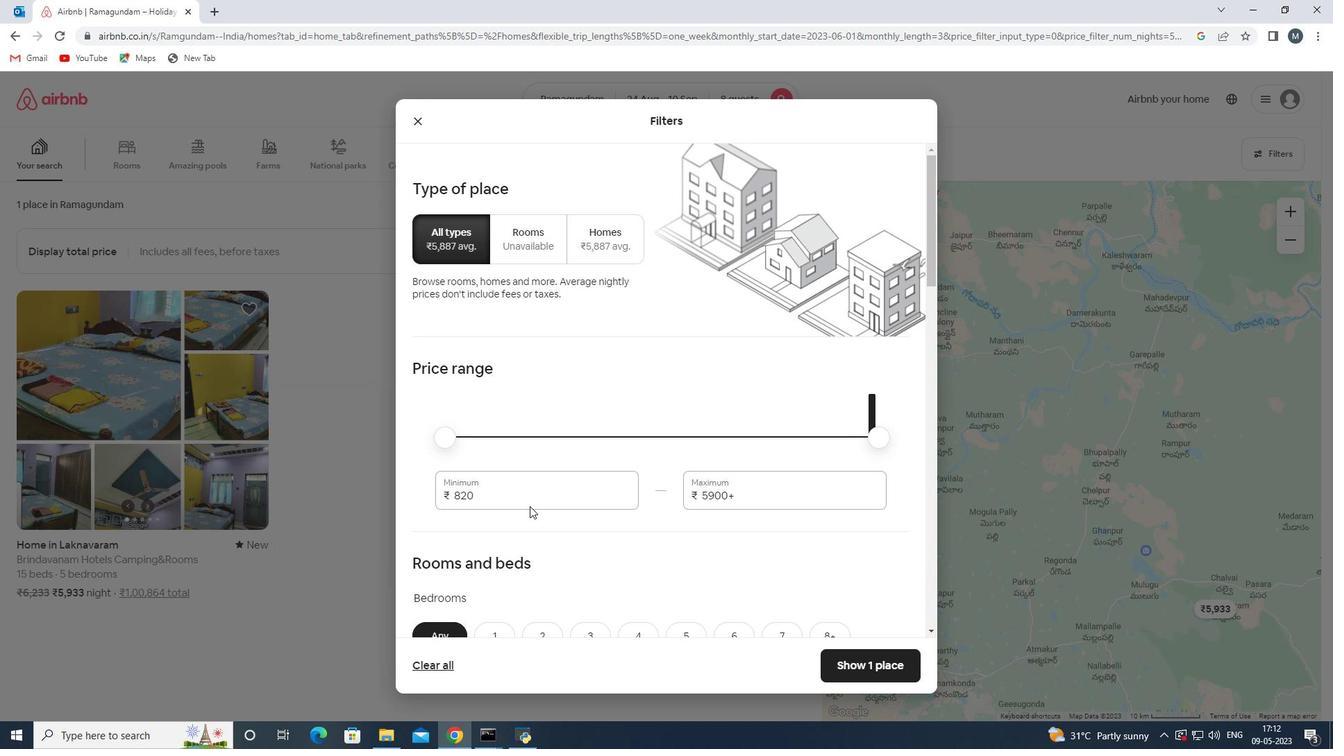 
Action: Mouse moved to (444, 501)
Screenshot: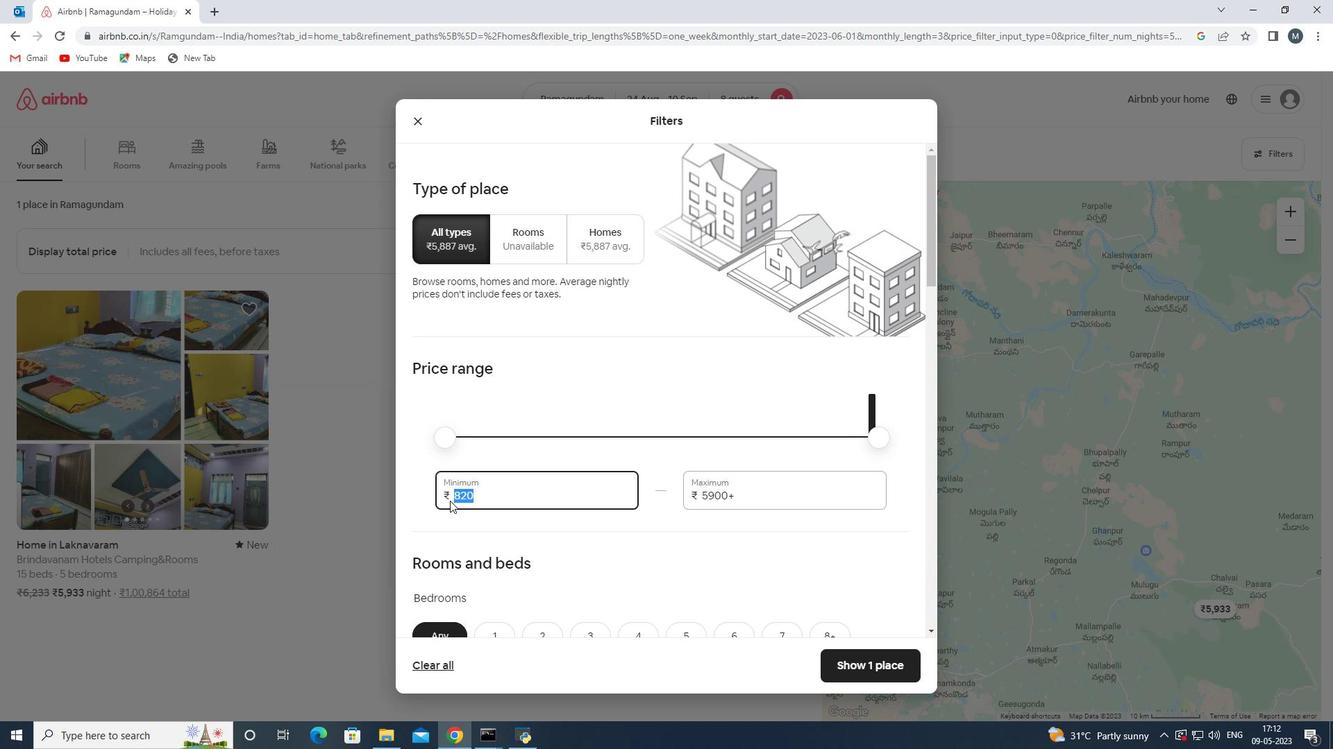 
Action: Key pressed 12000
Screenshot: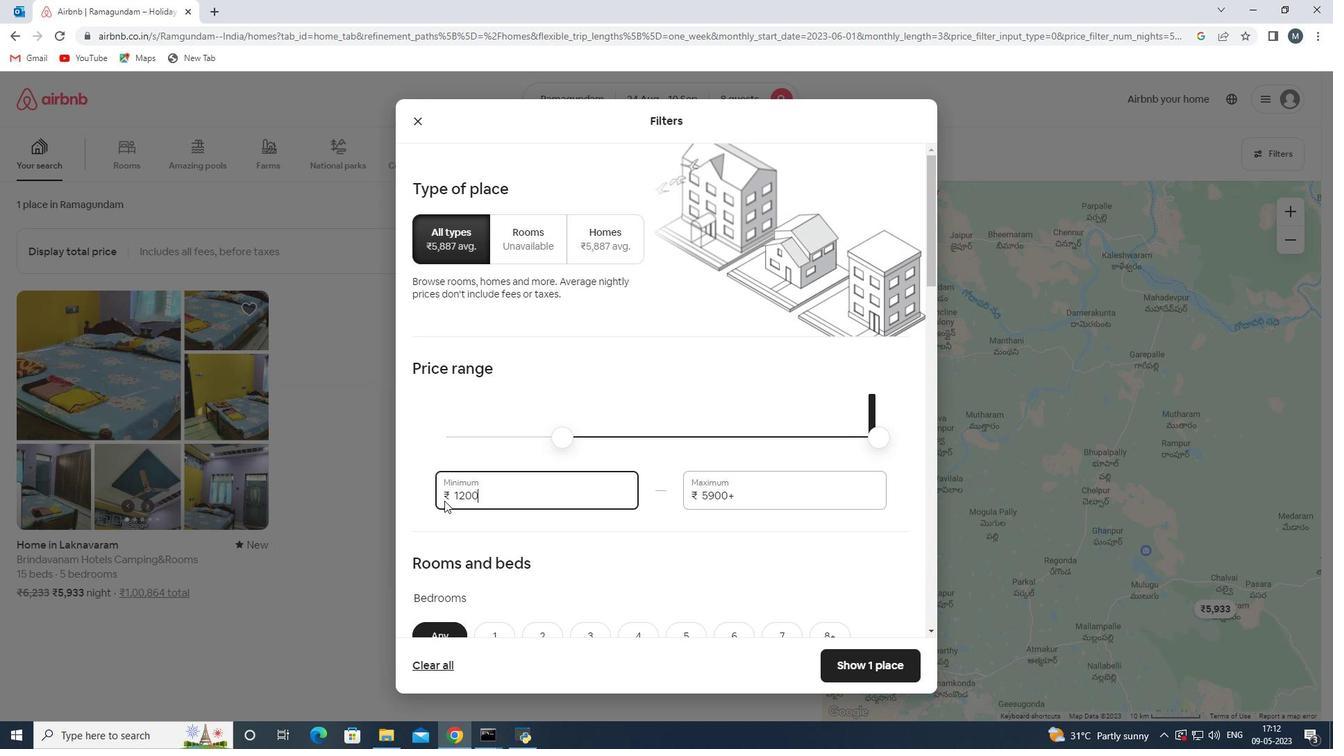 
Action: Mouse moved to (784, 491)
Screenshot: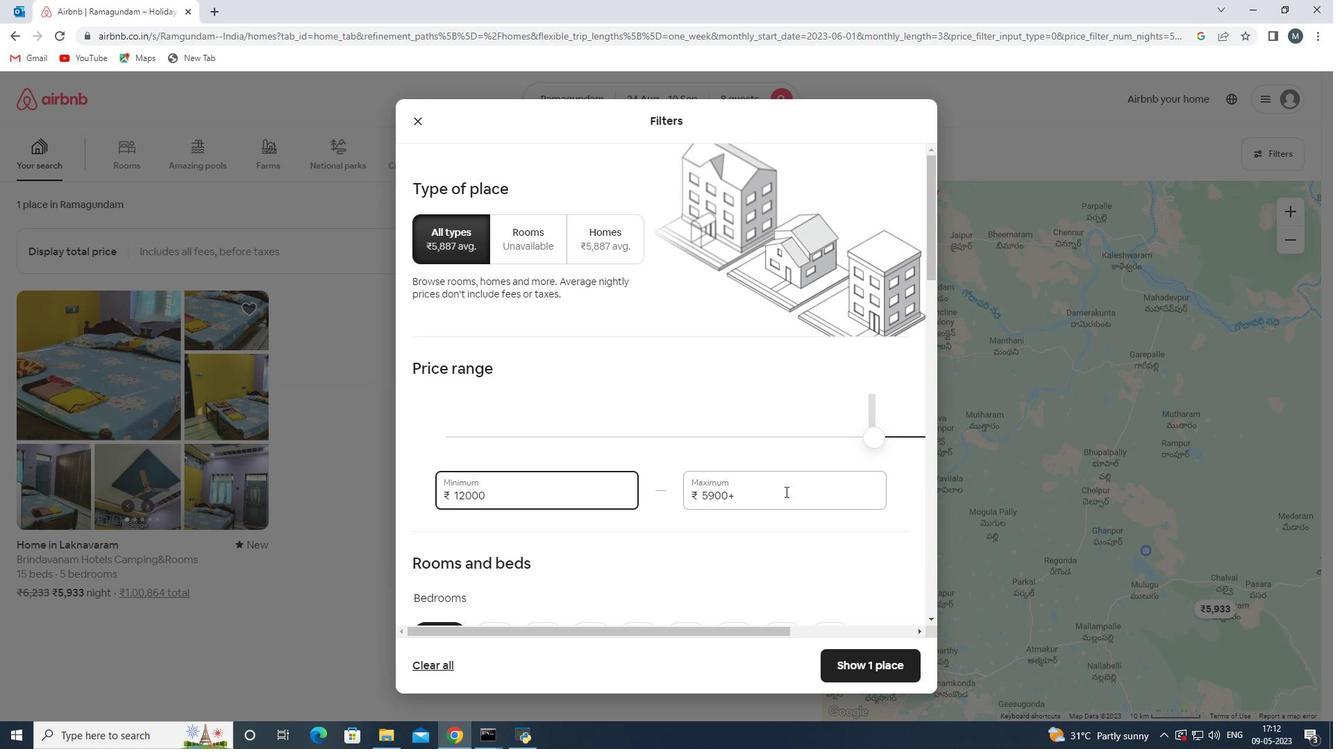 
Action: Mouse pressed left at (784, 491)
Screenshot: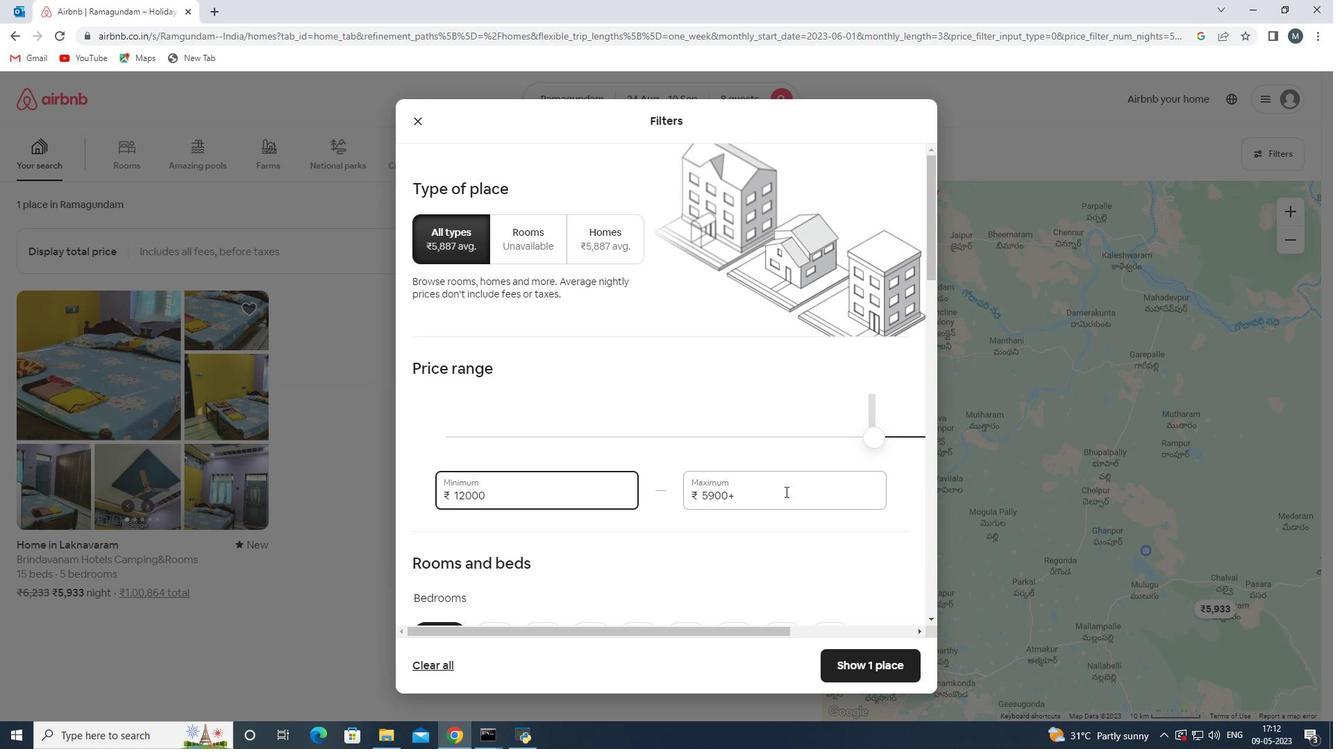 
Action: Mouse moved to (662, 490)
Screenshot: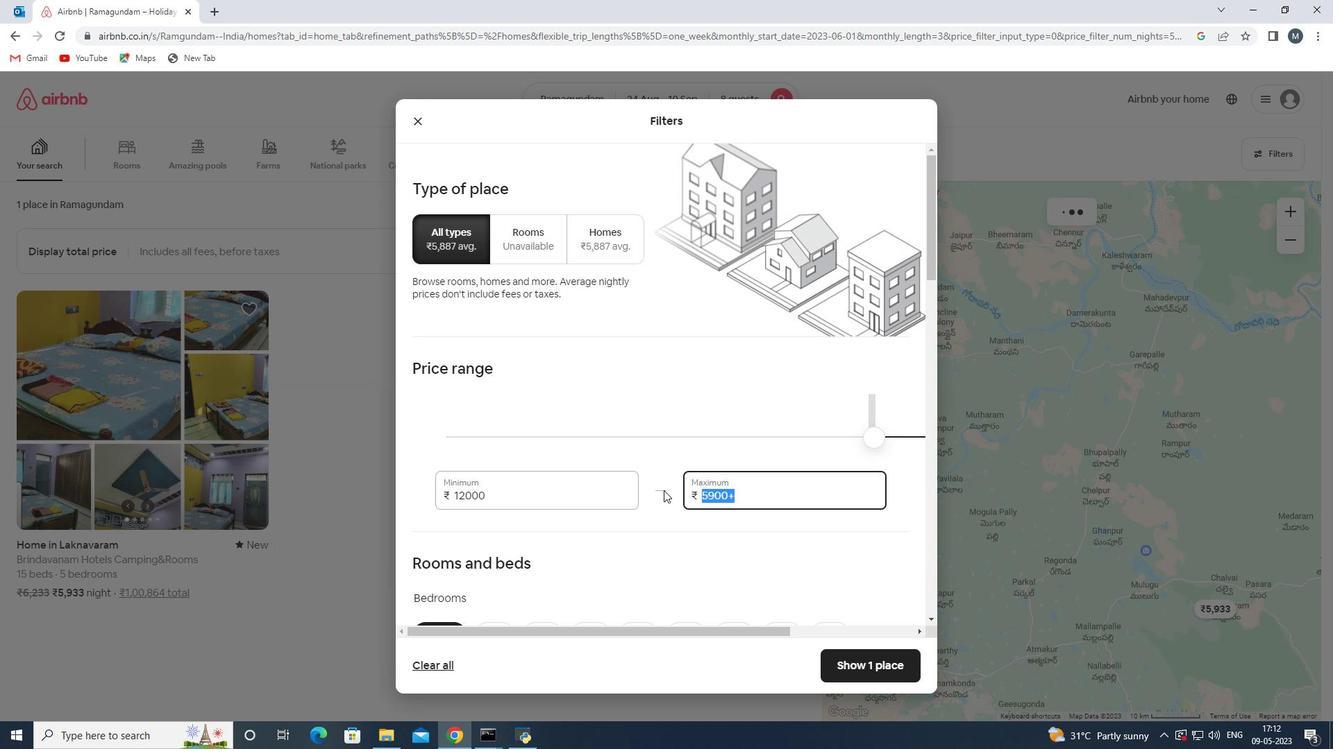 
Action: Key pressed 15000
Screenshot: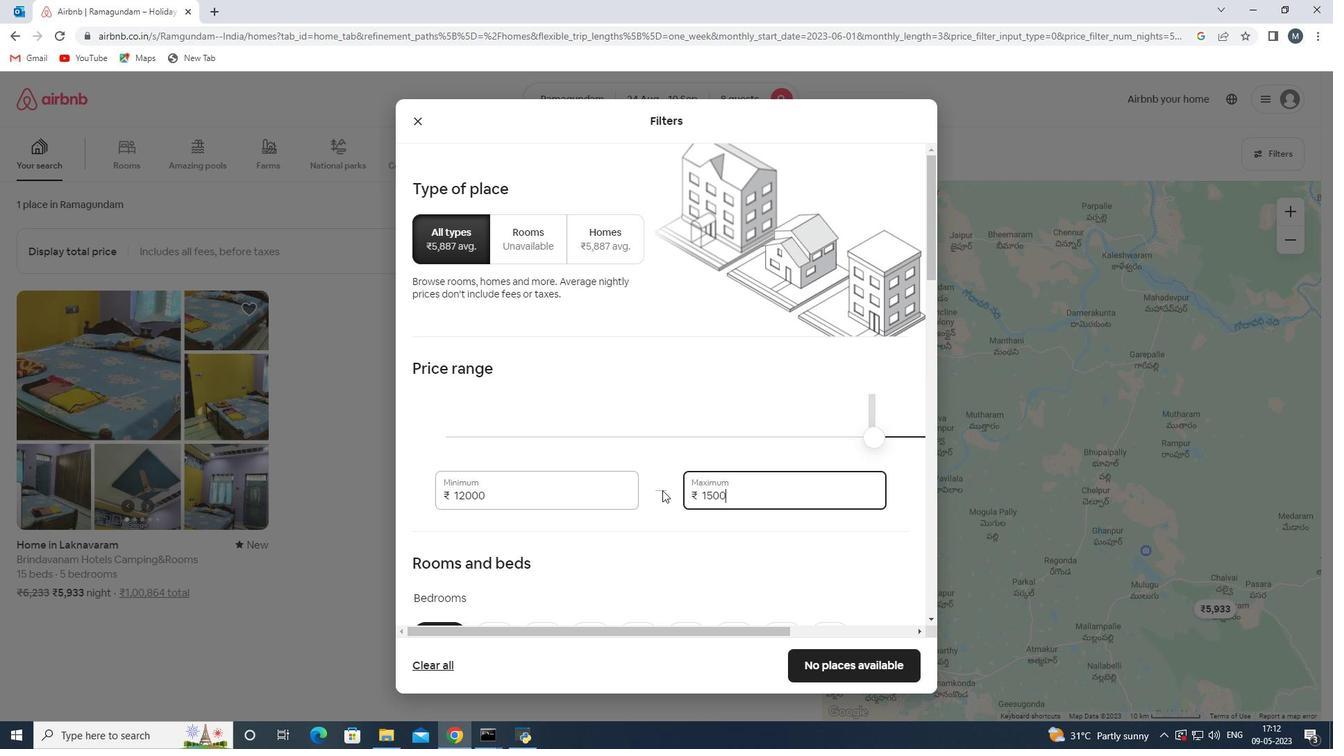 
Action: Mouse moved to (645, 479)
Screenshot: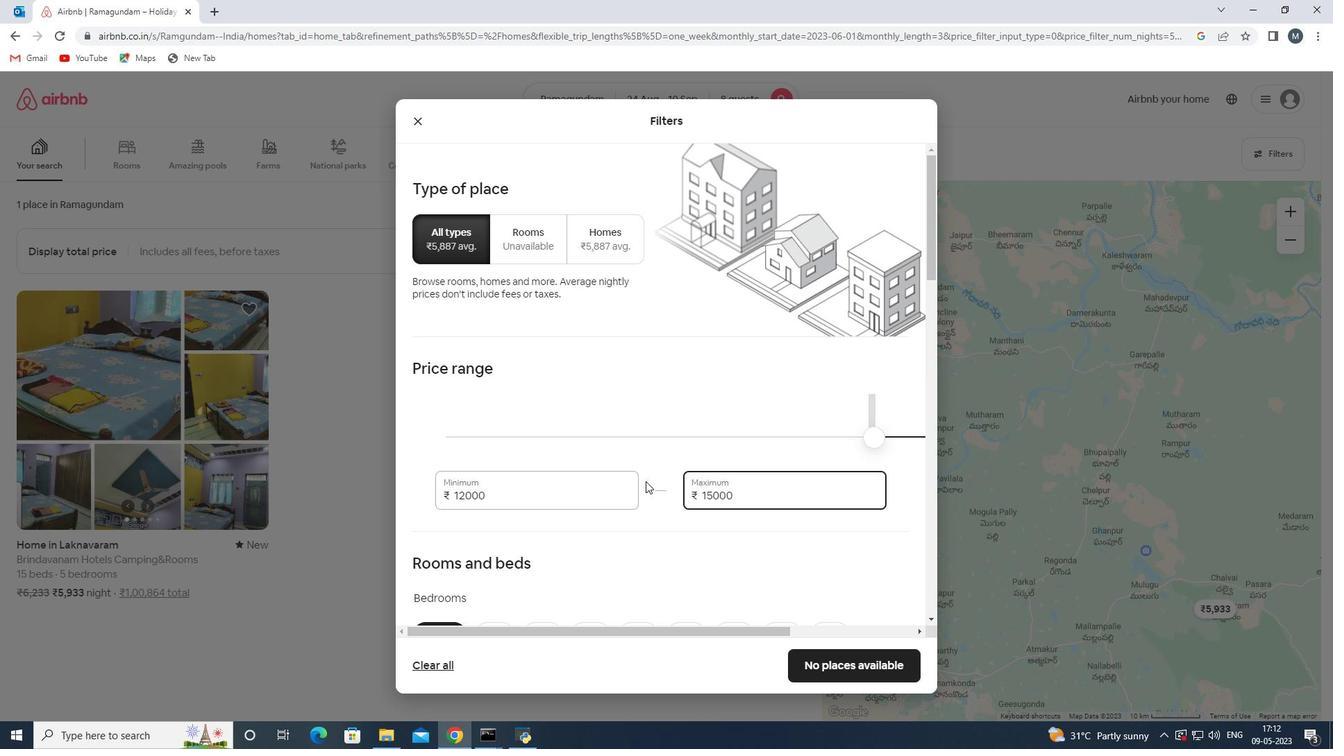 
Action: Mouse scrolled (645, 479) with delta (0, 0)
Screenshot: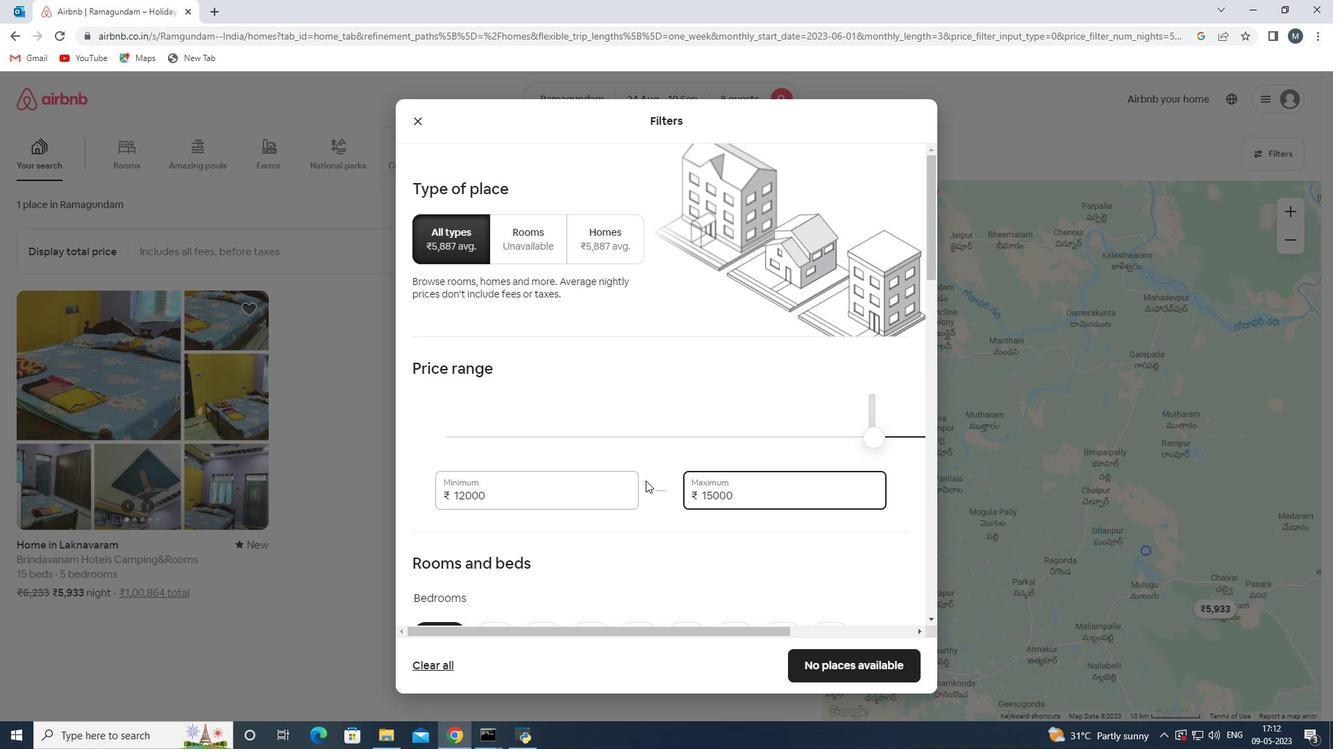 
Action: Mouse scrolled (645, 479) with delta (0, 0)
Screenshot: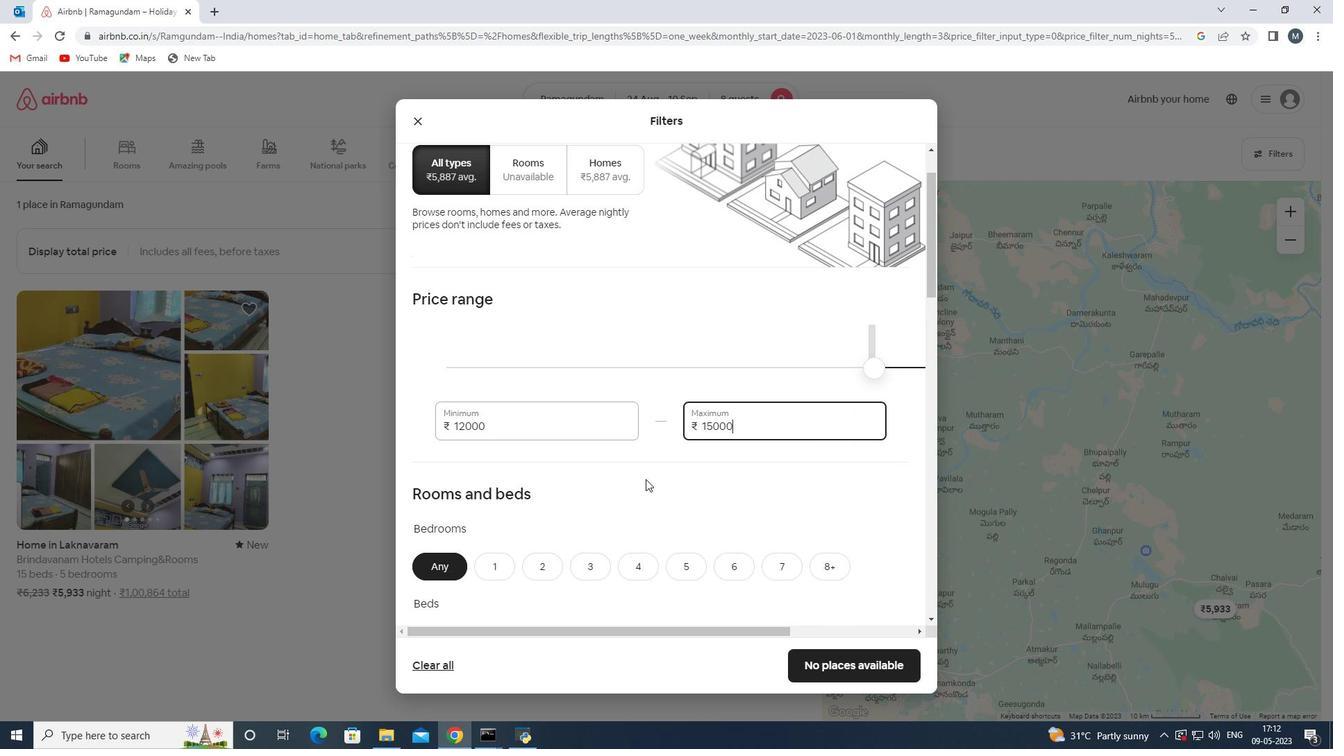 
Action: Mouse moved to (638, 499)
Screenshot: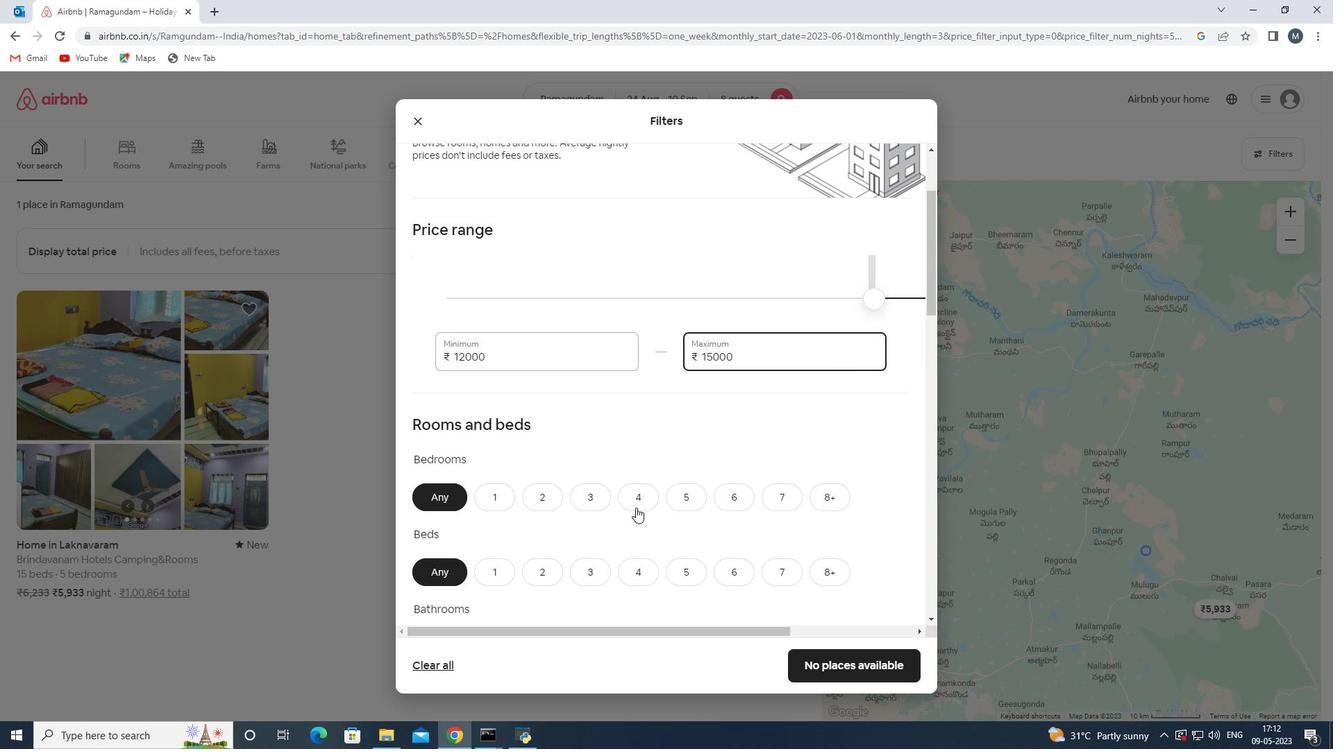 
Action: Mouse pressed left at (638, 499)
Screenshot: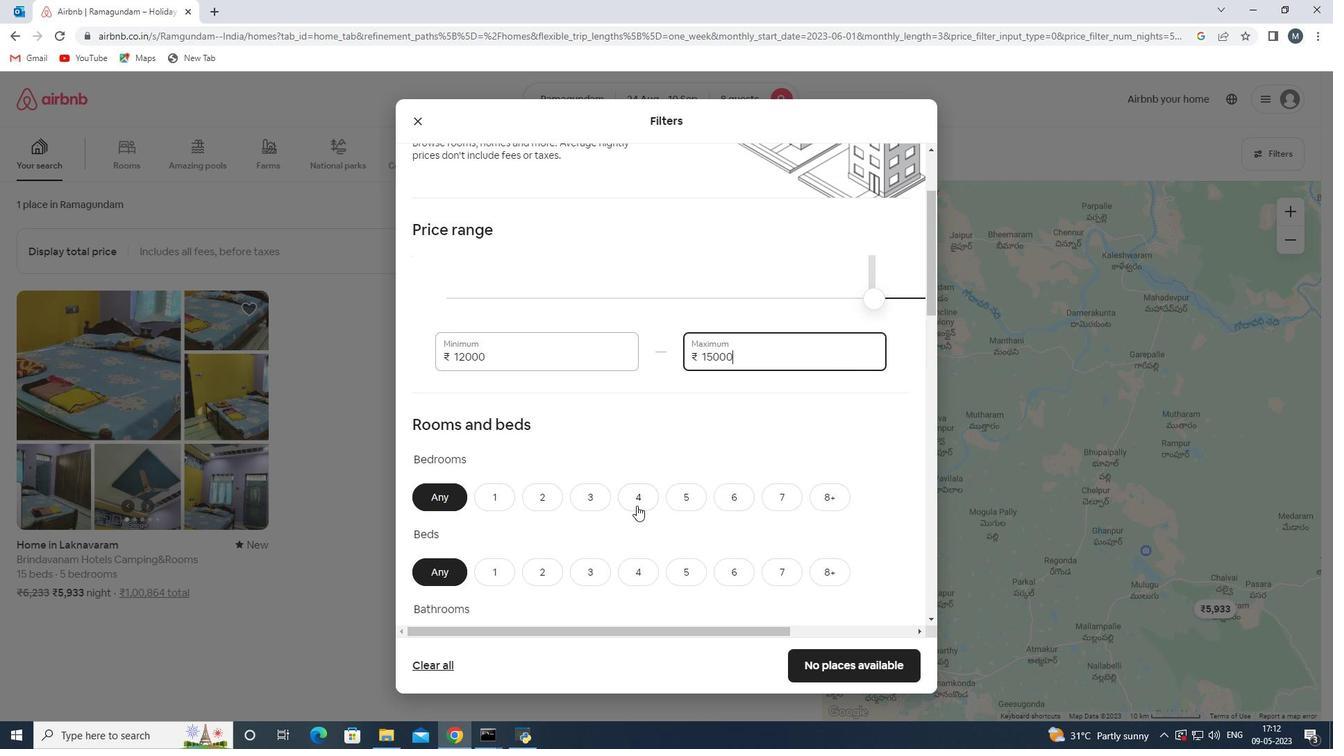 
Action: Mouse moved to (832, 568)
Screenshot: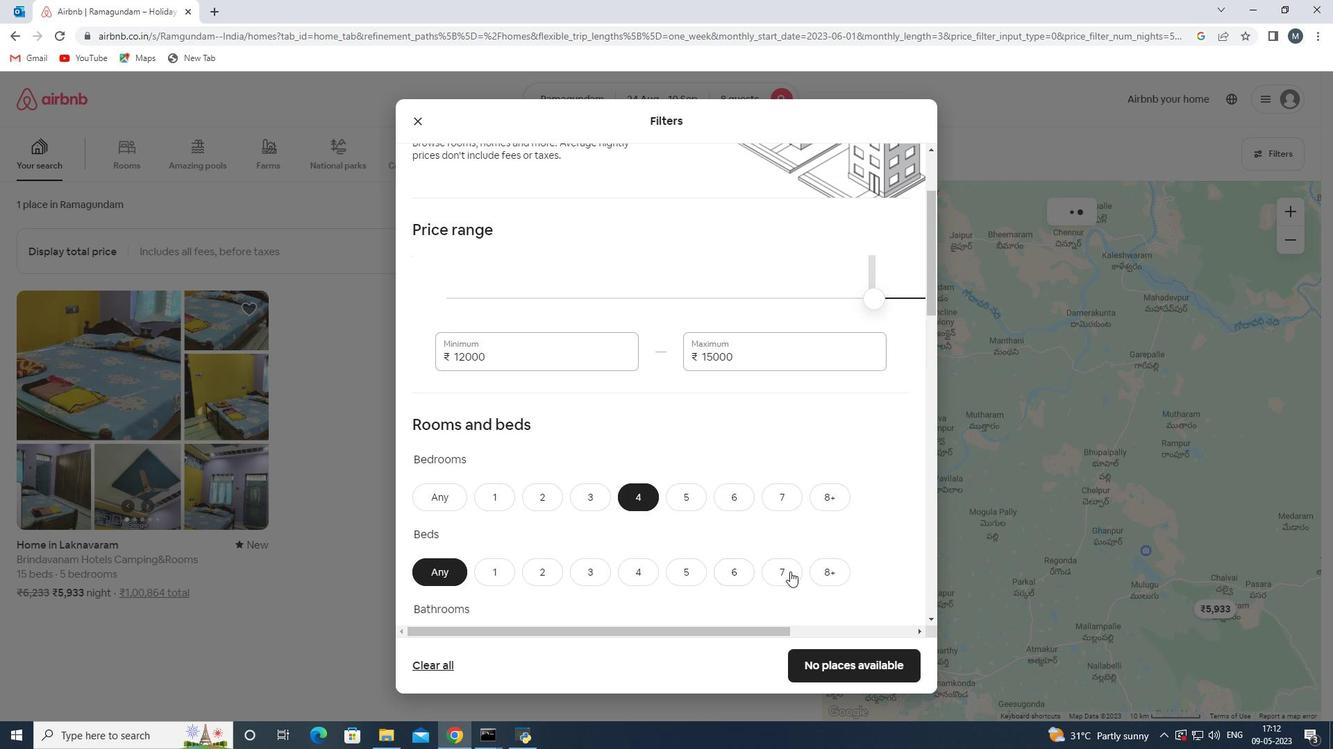 
Action: Mouse pressed left at (832, 568)
Screenshot: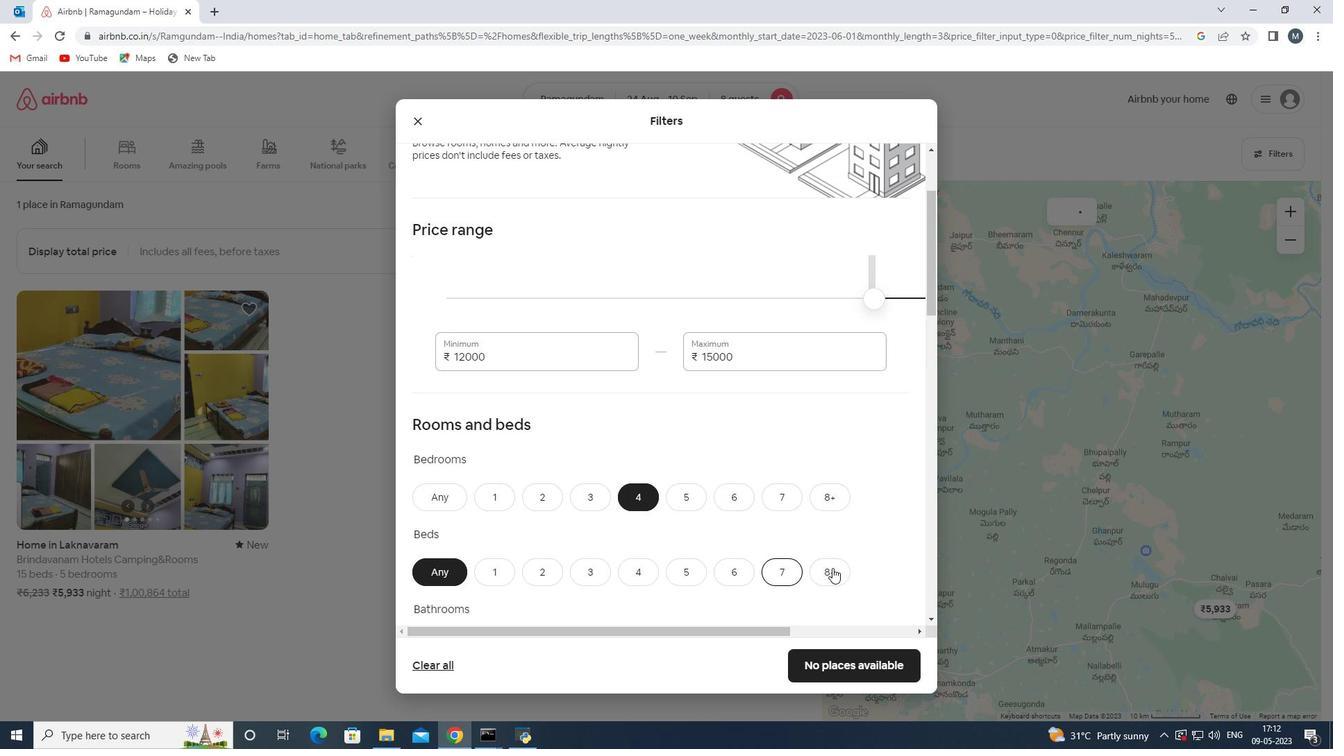 
Action: Mouse moved to (625, 515)
Screenshot: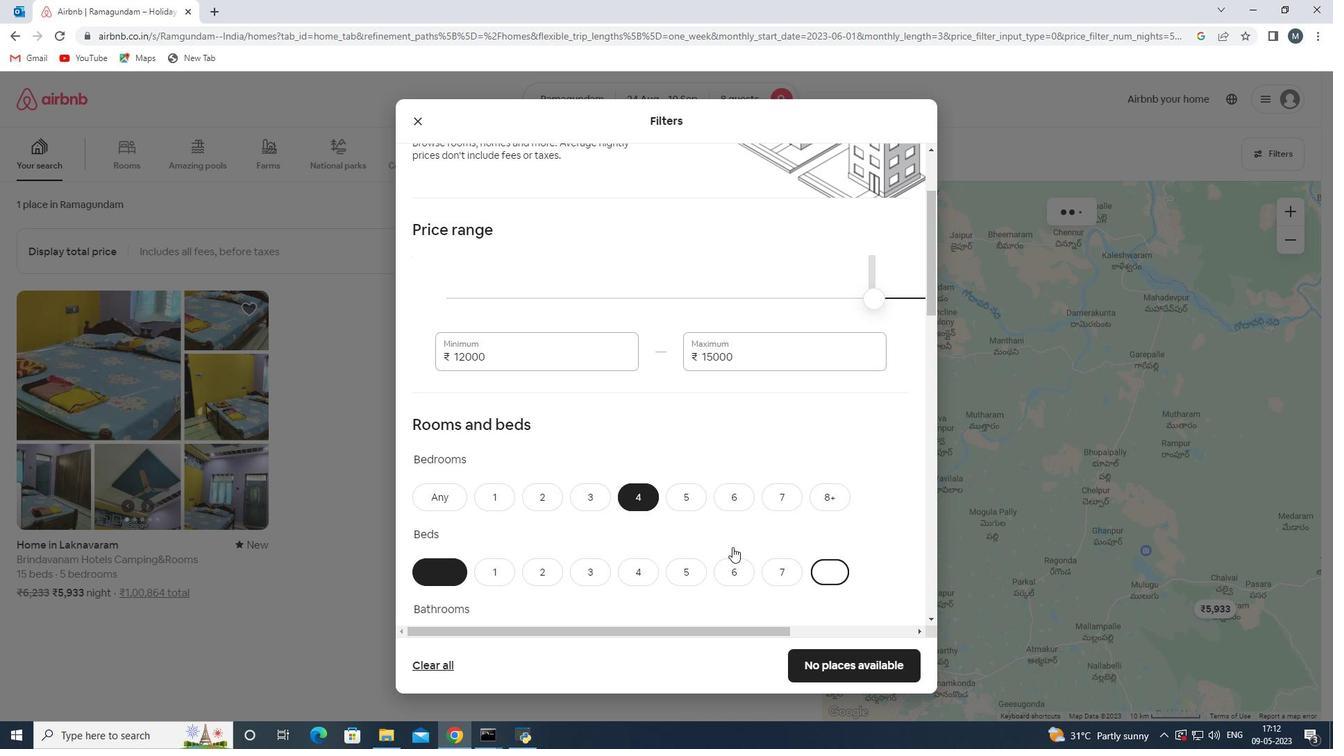 
Action: Mouse scrolled (625, 514) with delta (0, 0)
Screenshot: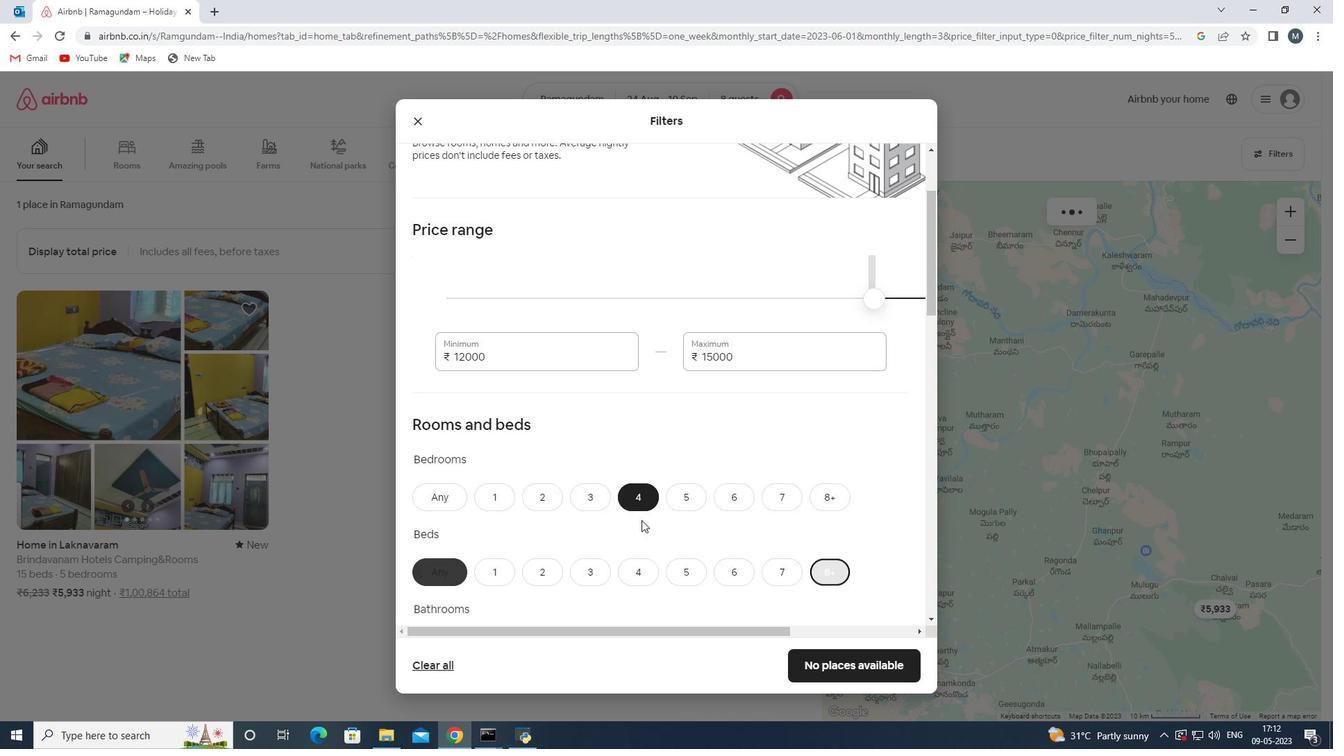 
Action: Mouse scrolled (625, 514) with delta (0, 0)
Screenshot: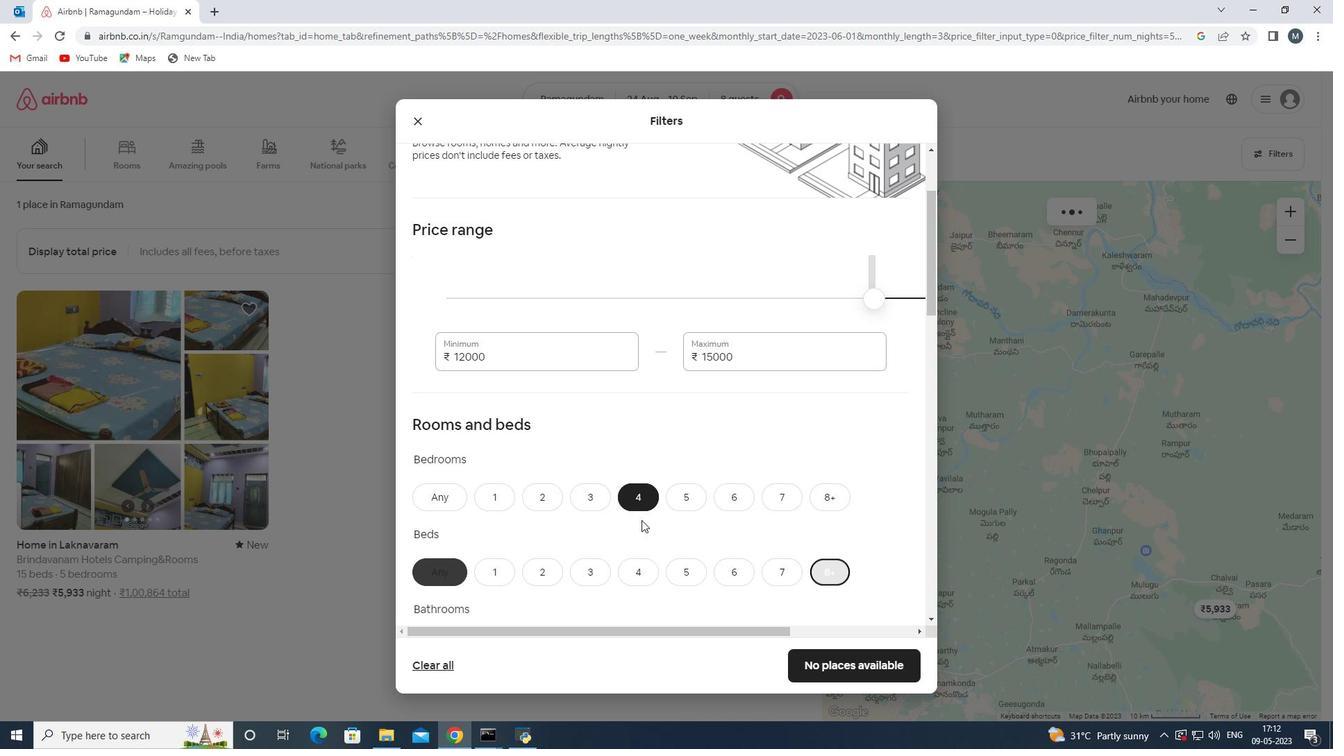 
Action: Mouse moved to (629, 509)
Screenshot: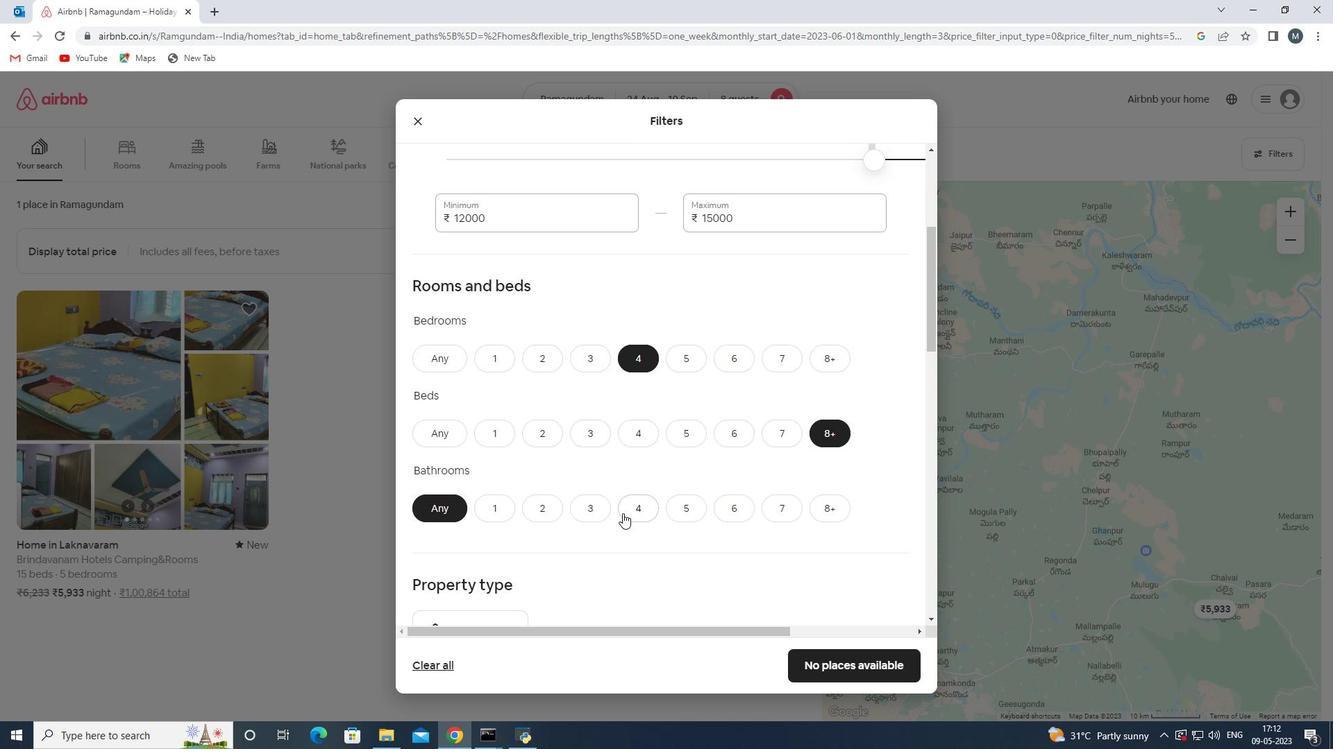 
Action: Mouse pressed left at (629, 509)
Screenshot: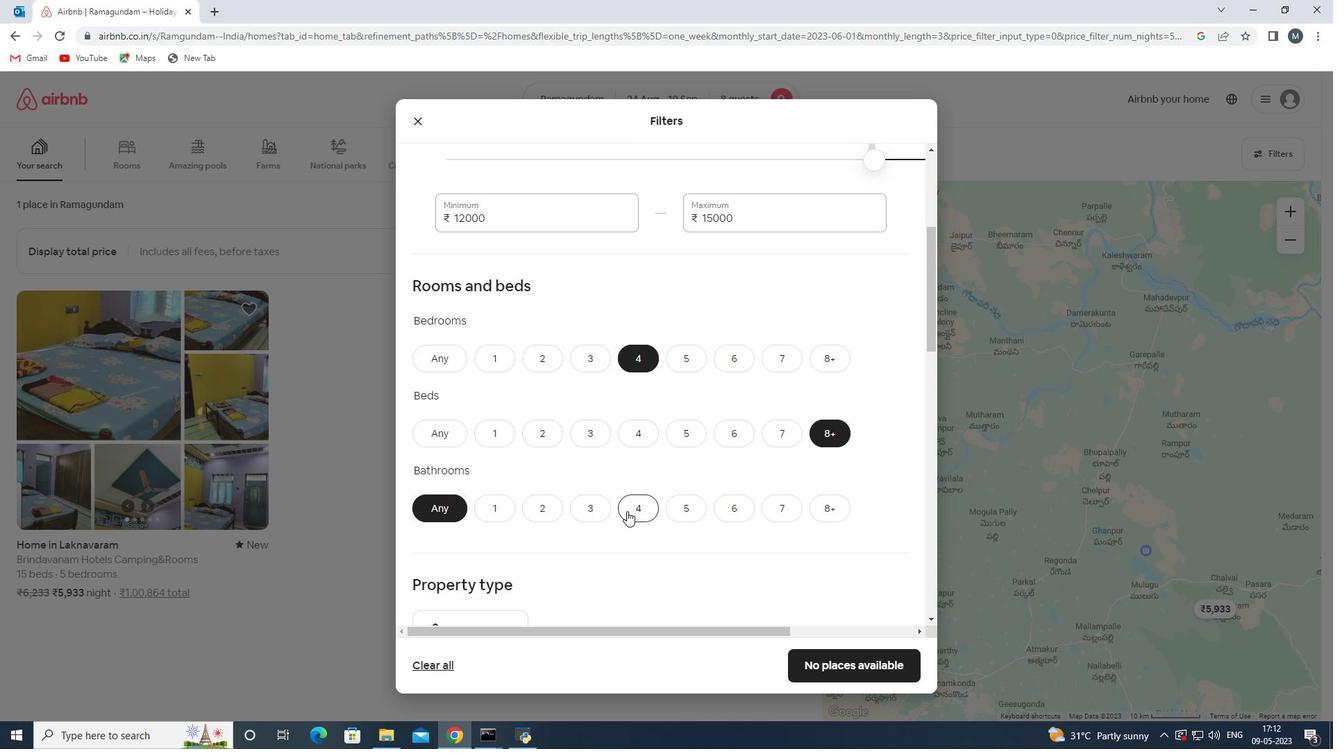 
Action: Mouse moved to (622, 485)
Screenshot: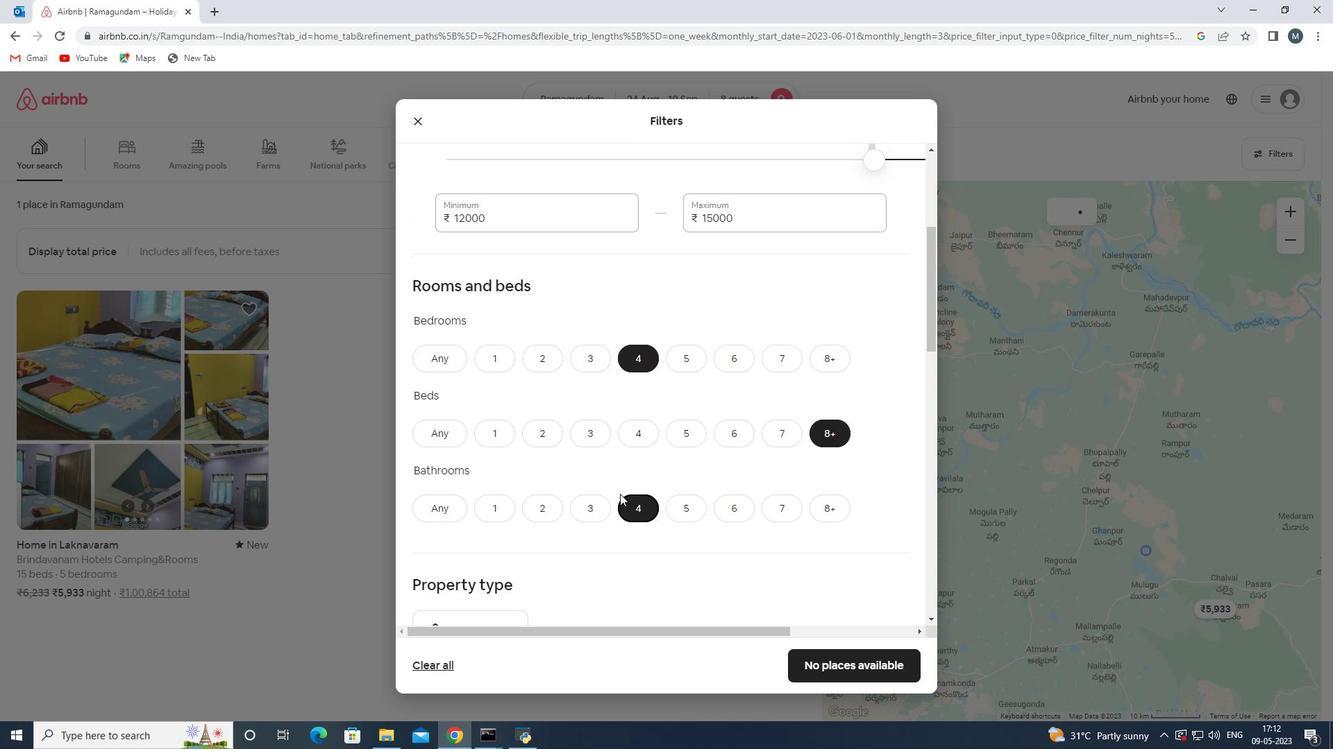 
Action: Mouse scrolled (622, 484) with delta (0, 0)
Screenshot: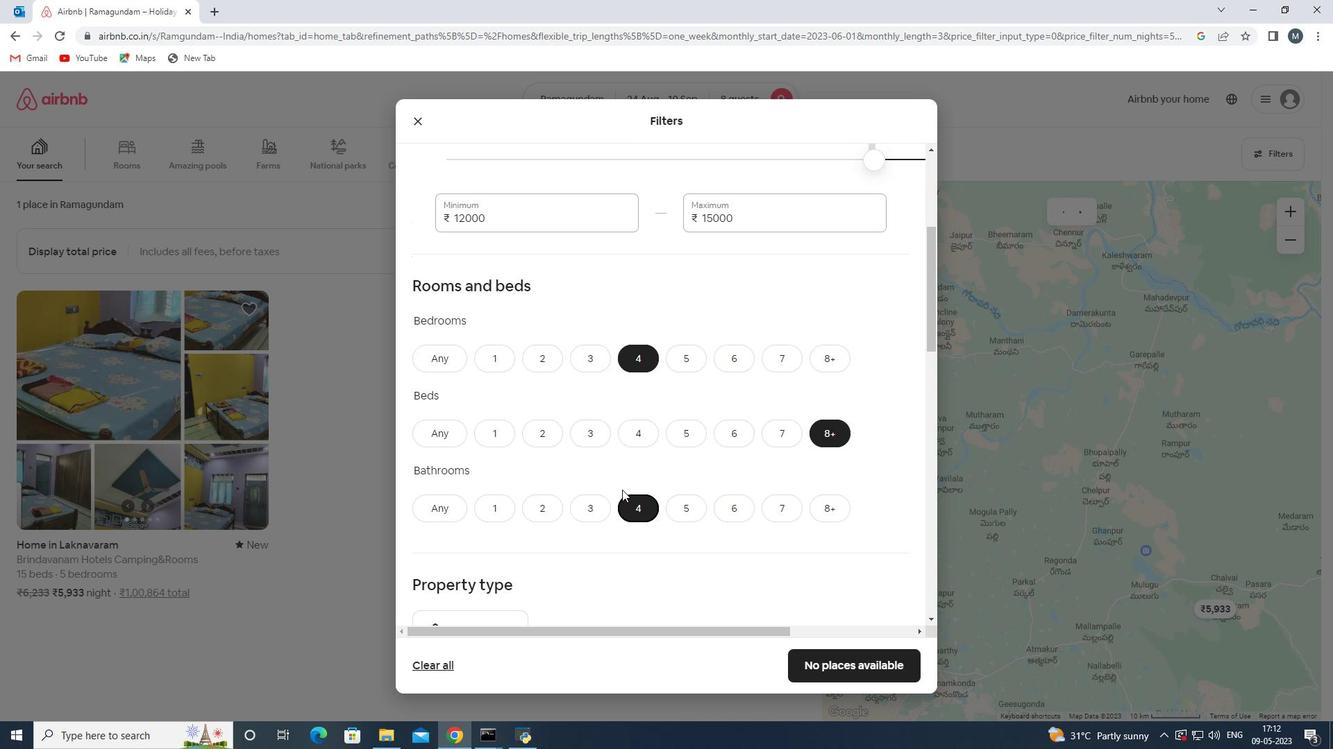 
Action: Mouse moved to (621, 474)
Screenshot: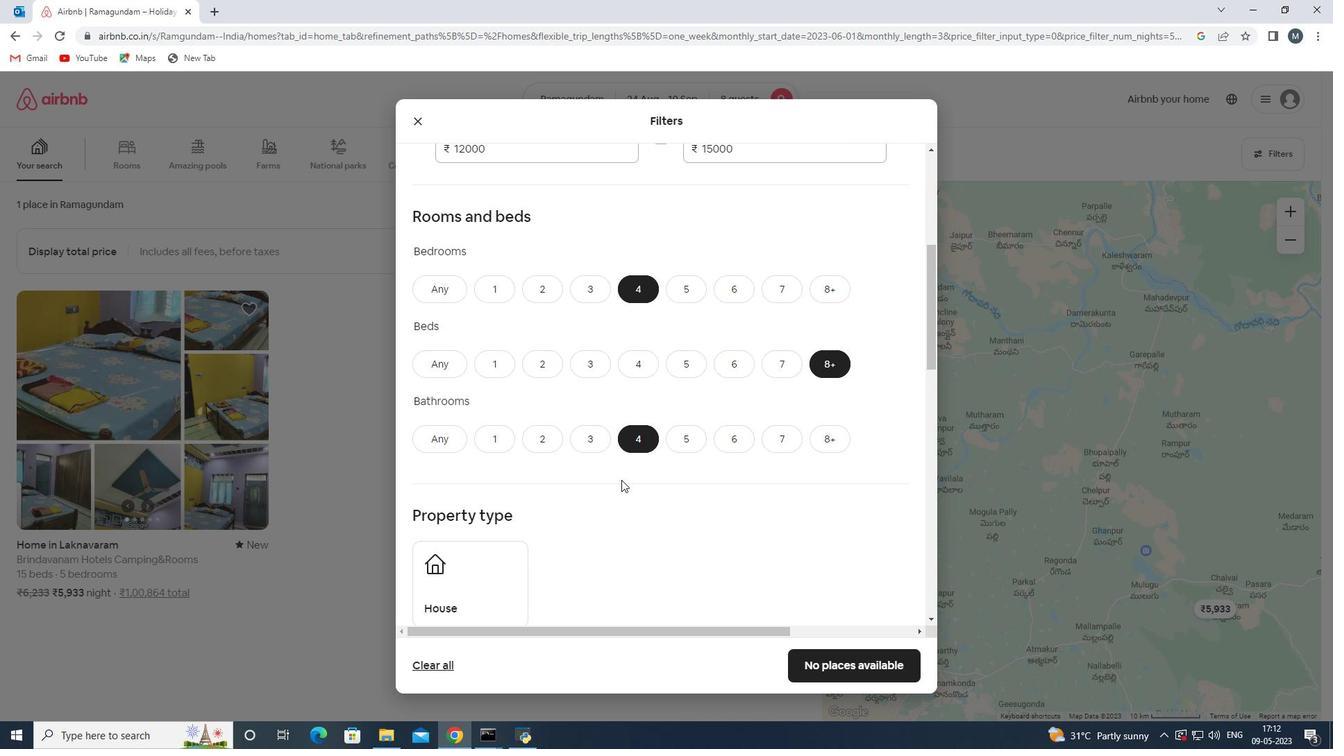 
Action: Mouse scrolled (621, 473) with delta (0, 0)
Screenshot: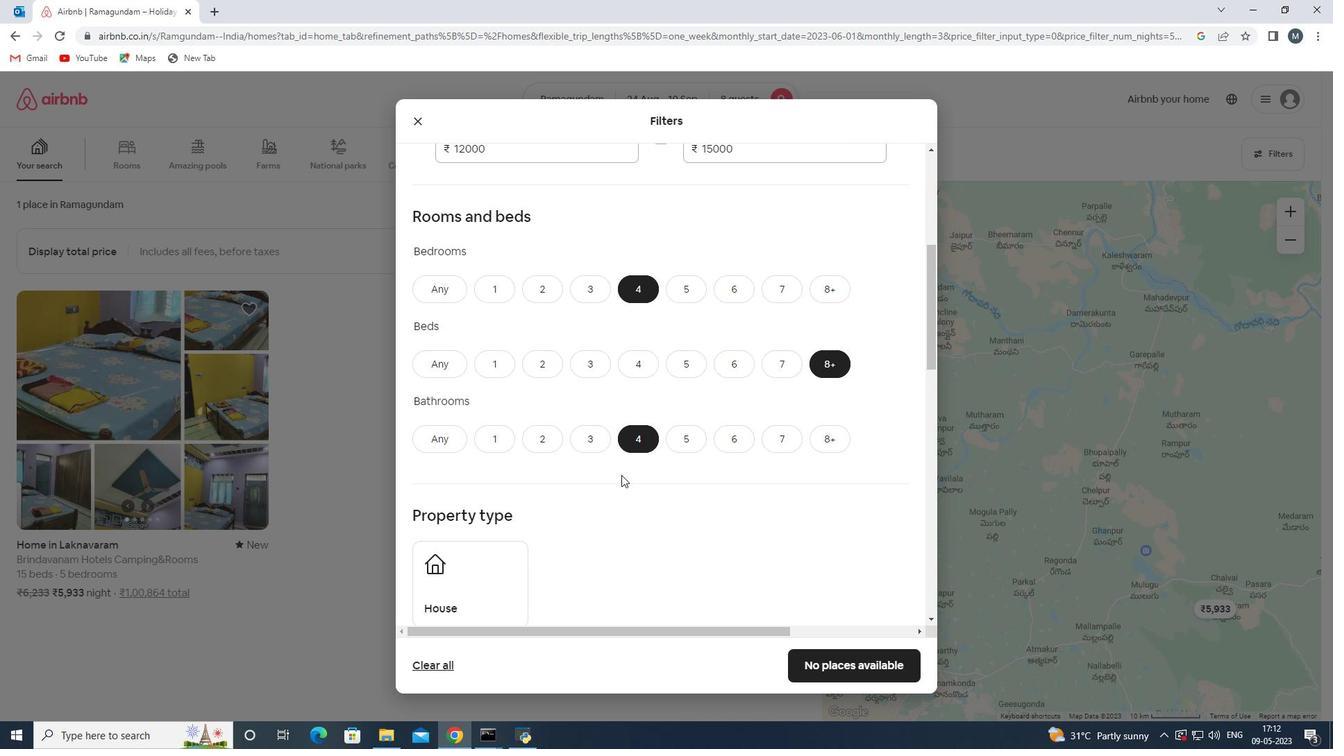 
Action: Mouse moved to (619, 475)
Screenshot: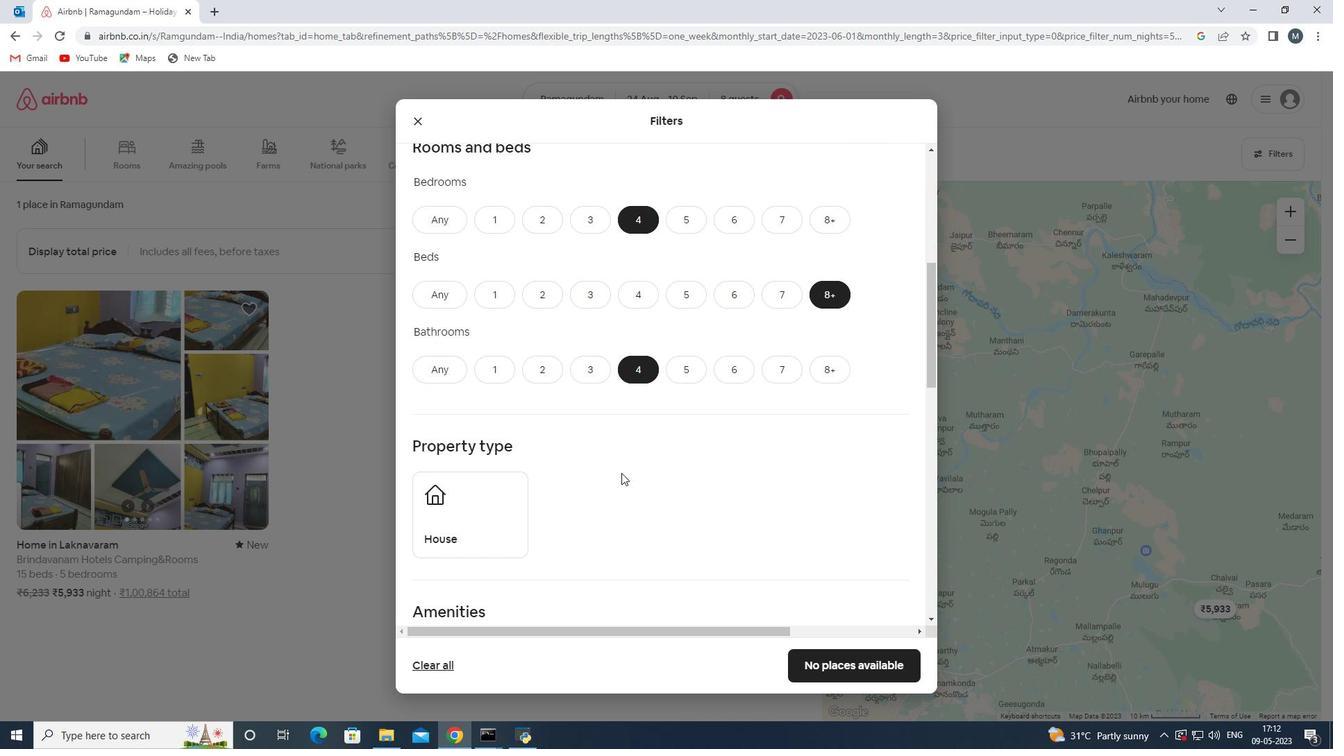 
Action: Mouse scrolled (619, 474) with delta (0, 0)
Screenshot: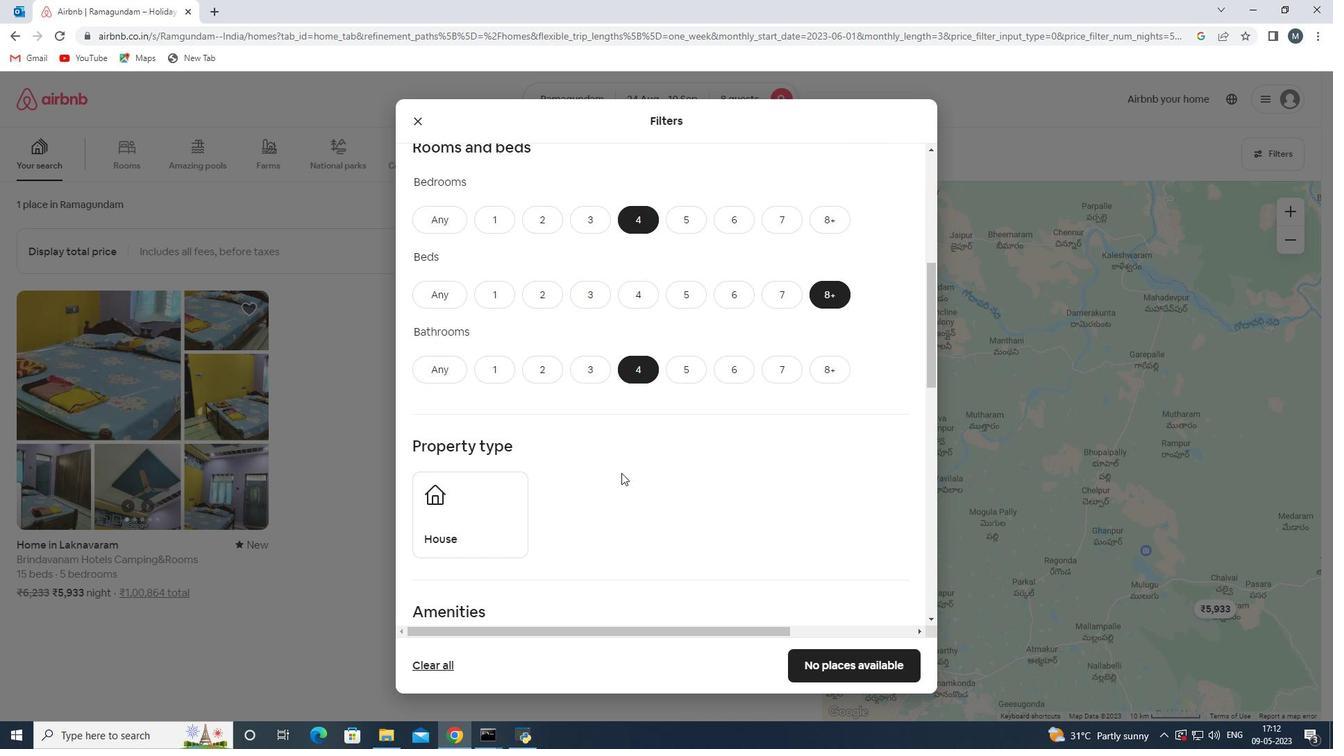 
Action: Mouse moved to (540, 459)
Screenshot: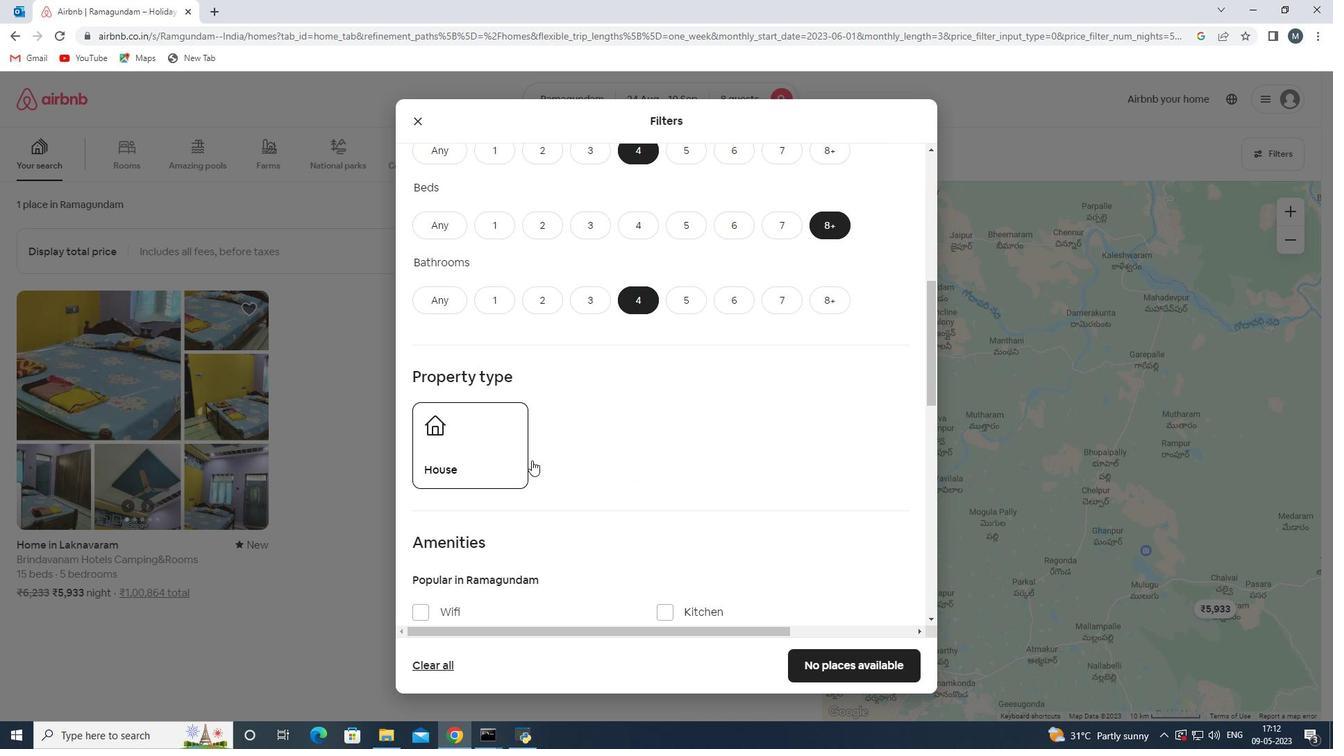 
Action: Mouse scrolled (540, 458) with delta (0, 0)
Screenshot: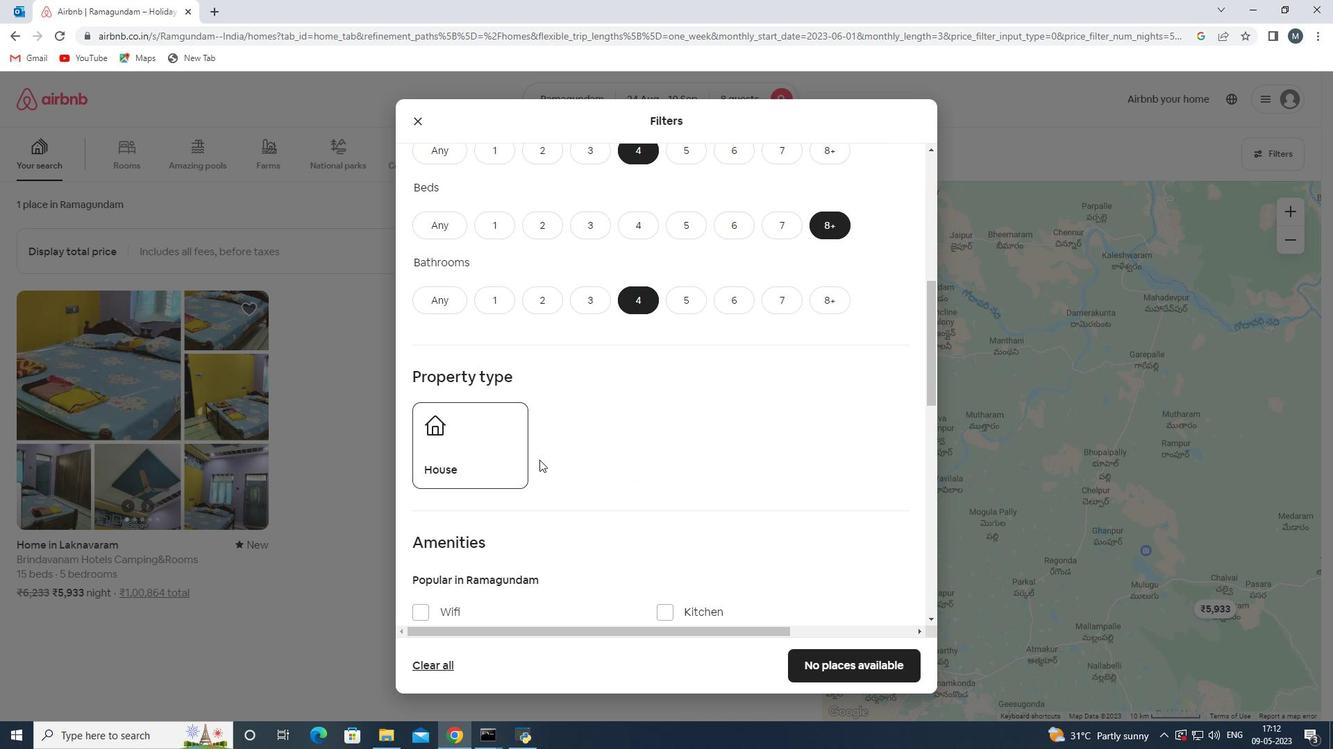 
Action: Mouse moved to (538, 459)
Screenshot: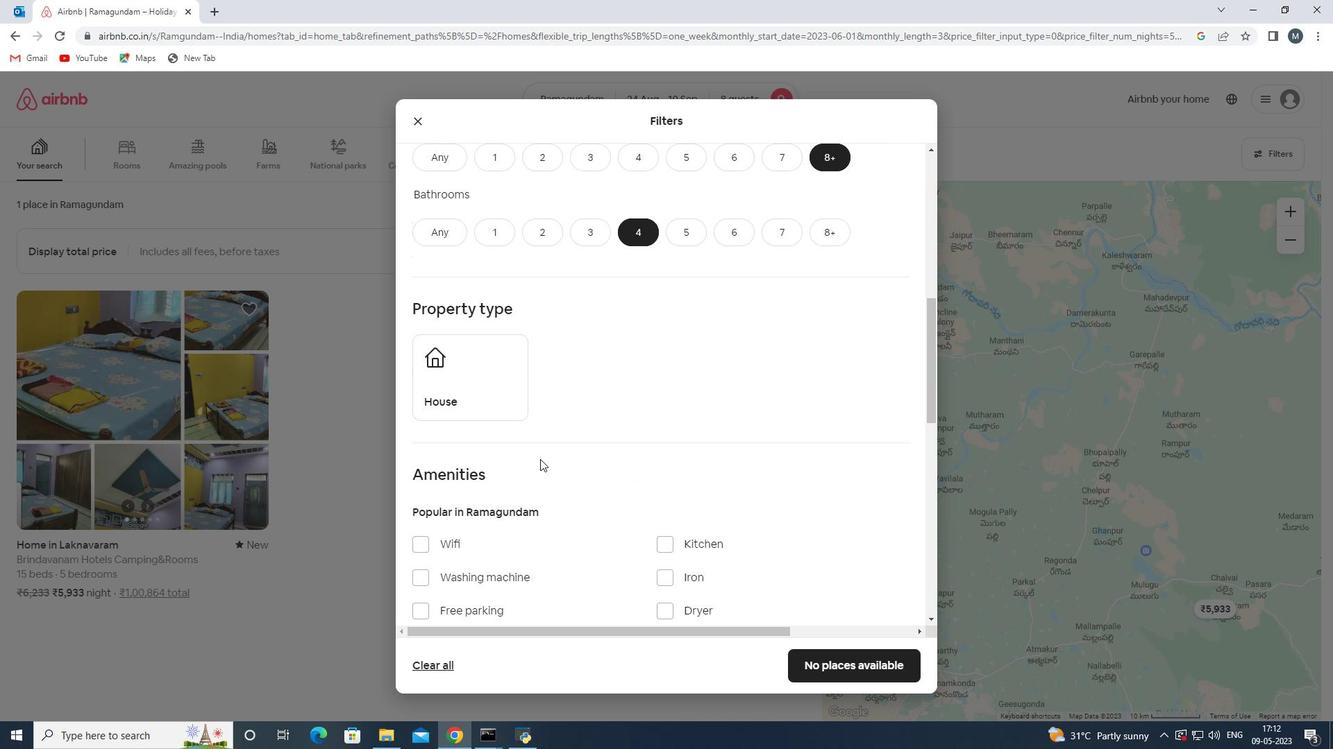 
Action: Mouse scrolled (538, 458) with delta (0, 0)
Screenshot: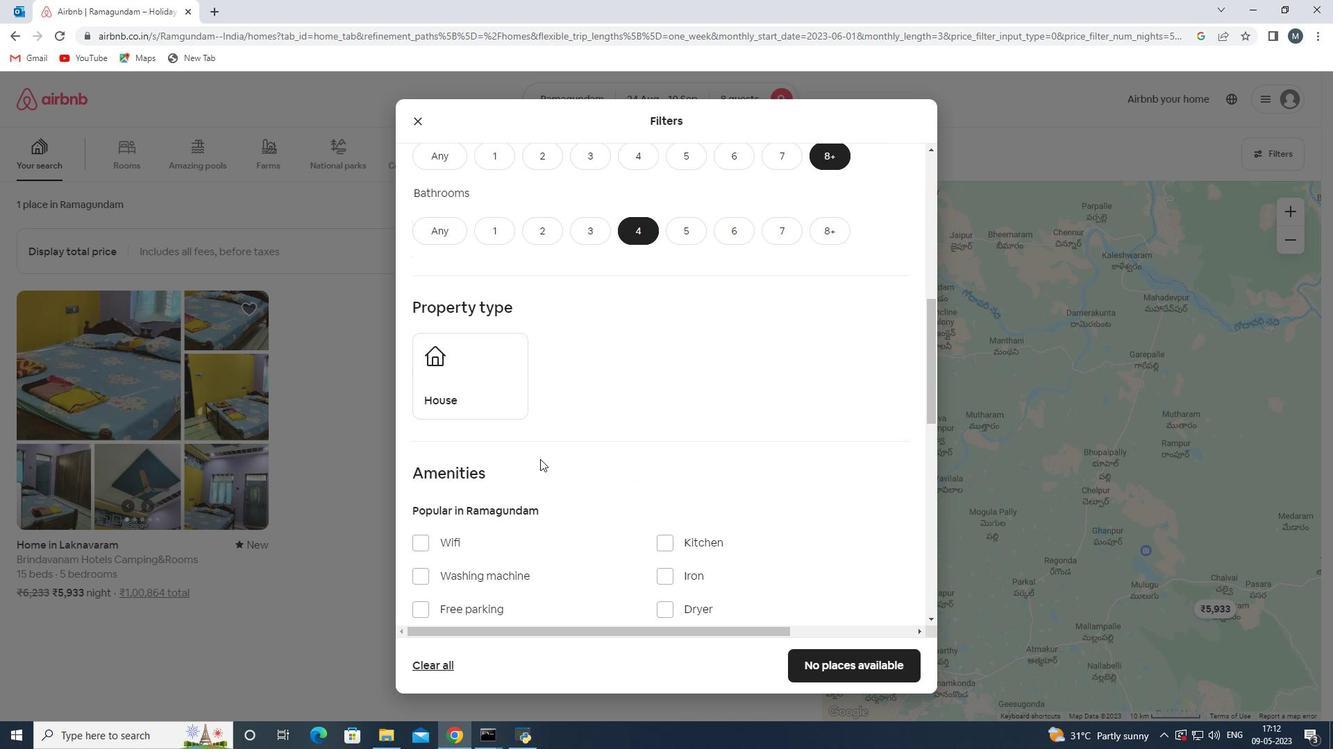 
Action: Mouse moved to (456, 475)
Screenshot: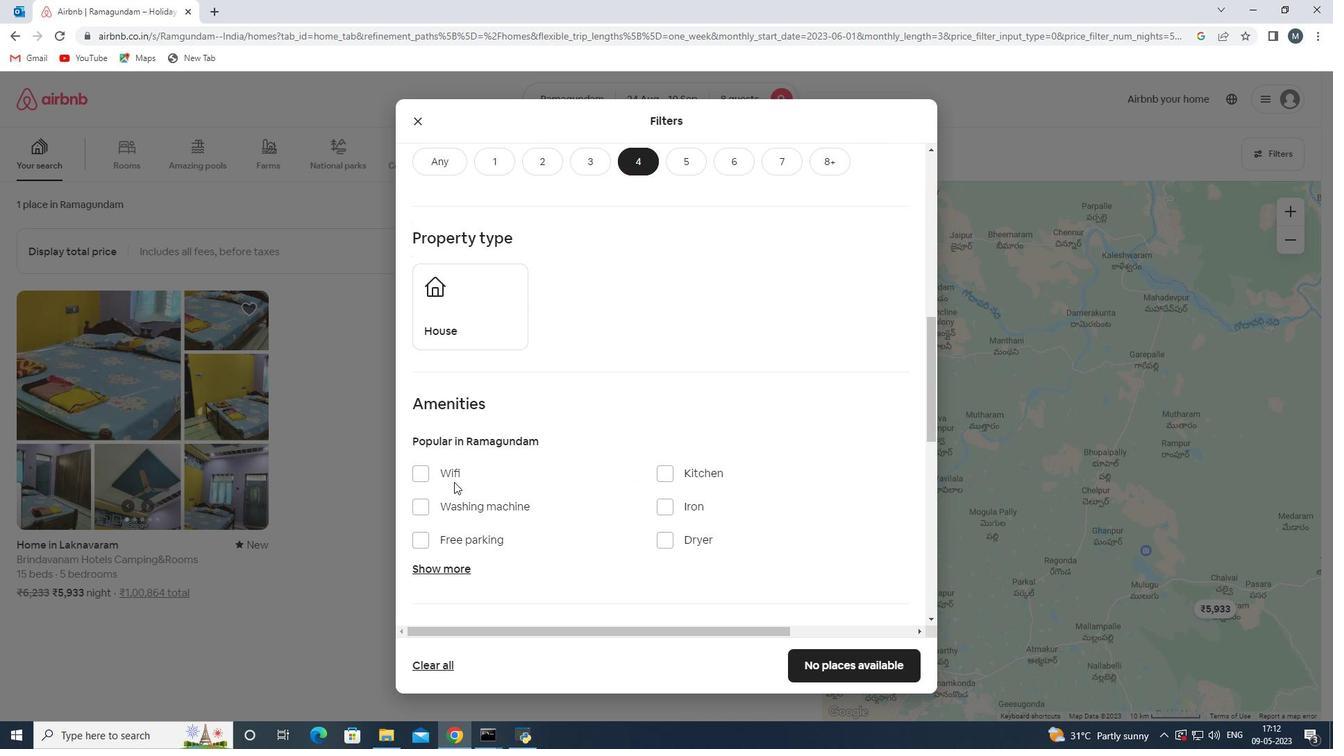 
Action: Mouse pressed left at (456, 475)
Screenshot: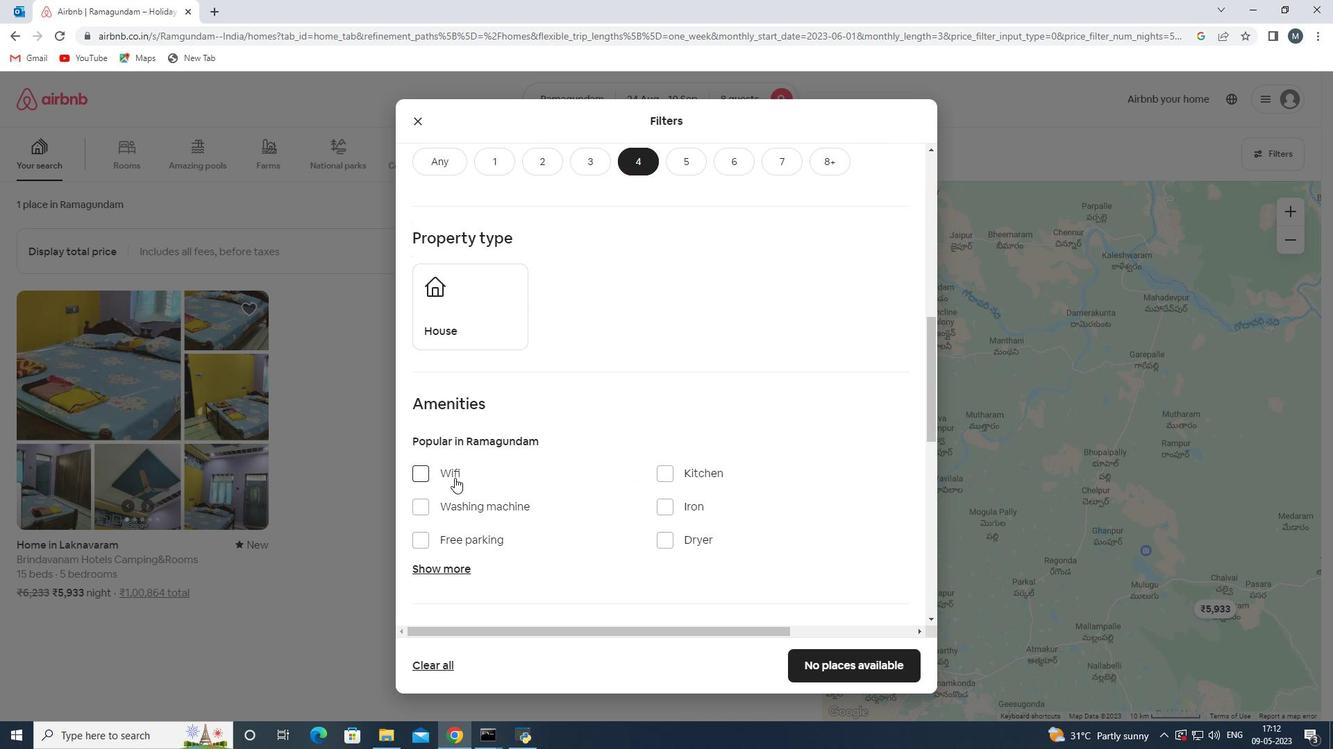 
Action: Mouse moved to (458, 533)
Screenshot: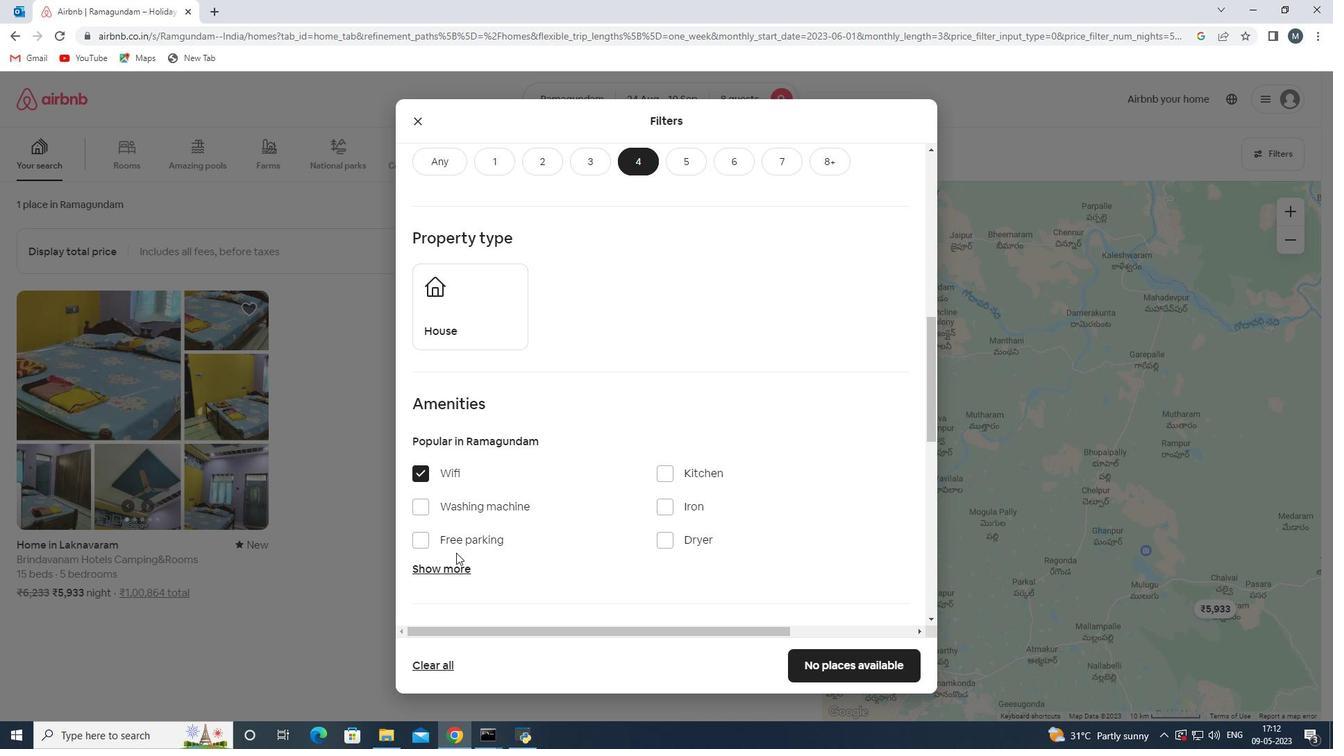 
Action: Mouse pressed left at (458, 533)
Screenshot: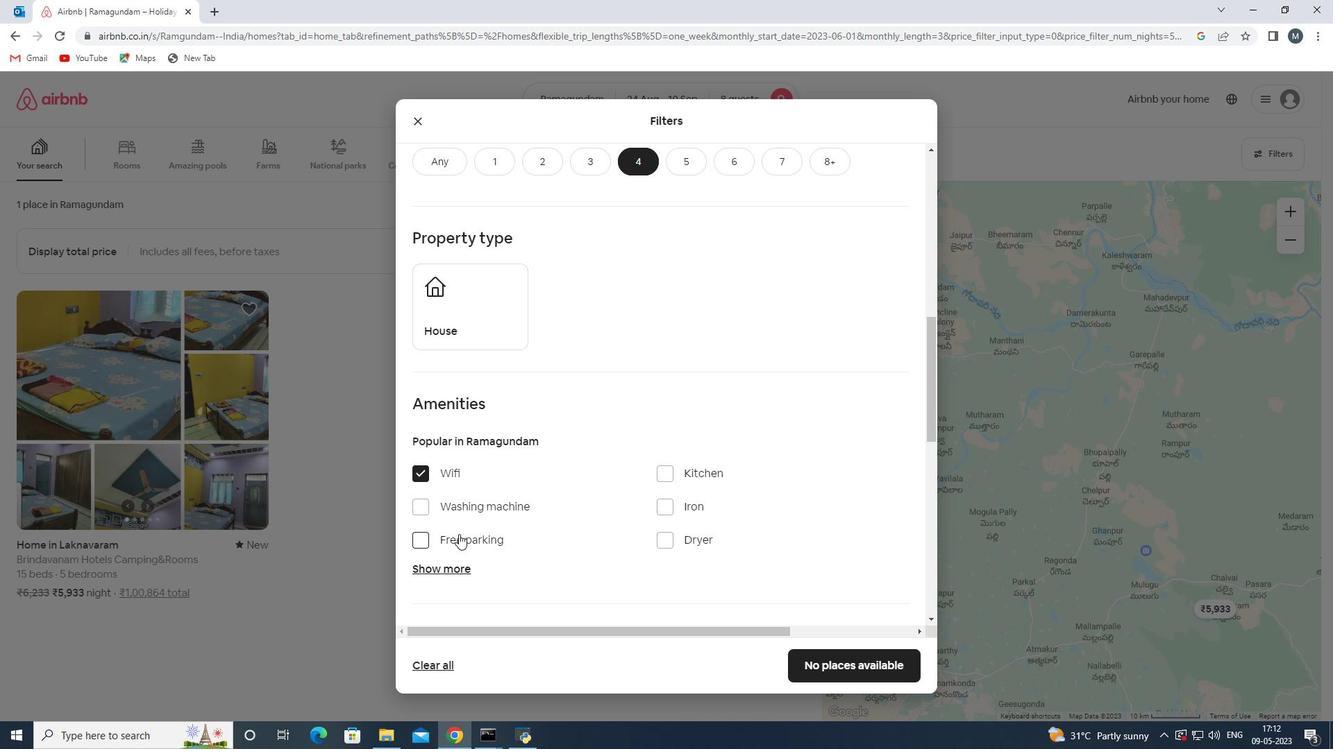 
Action: Mouse moved to (449, 563)
Screenshot: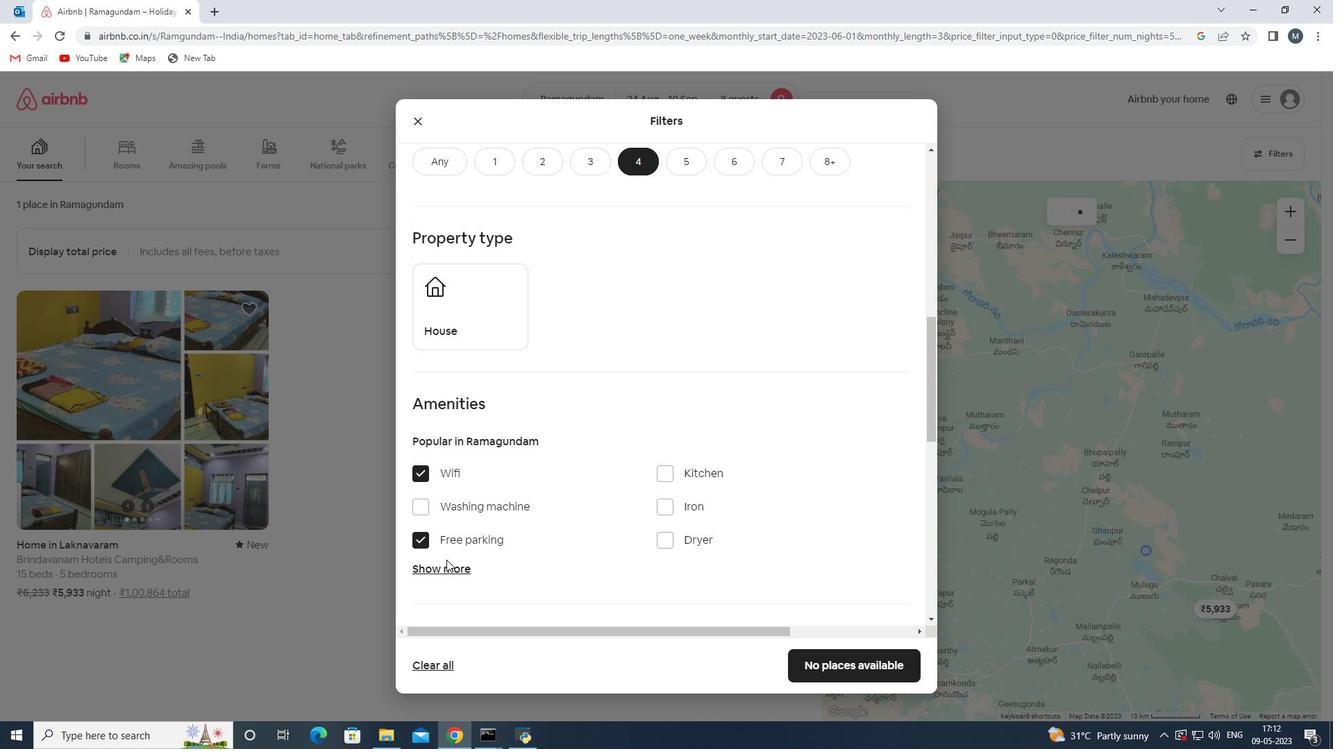 
Action: Mouse pressed left at (449, 563)
Screenshot: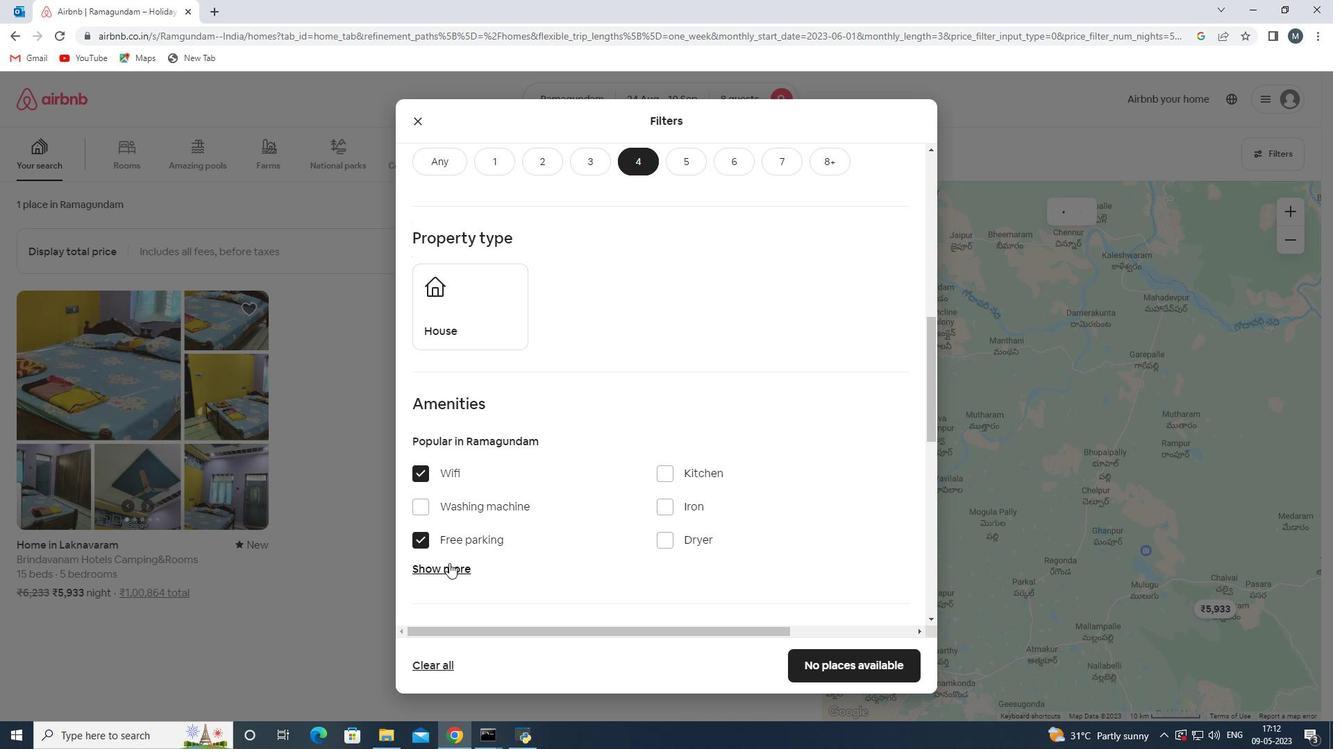 
Action: Mouse moved to (490, 529)
Screenshot: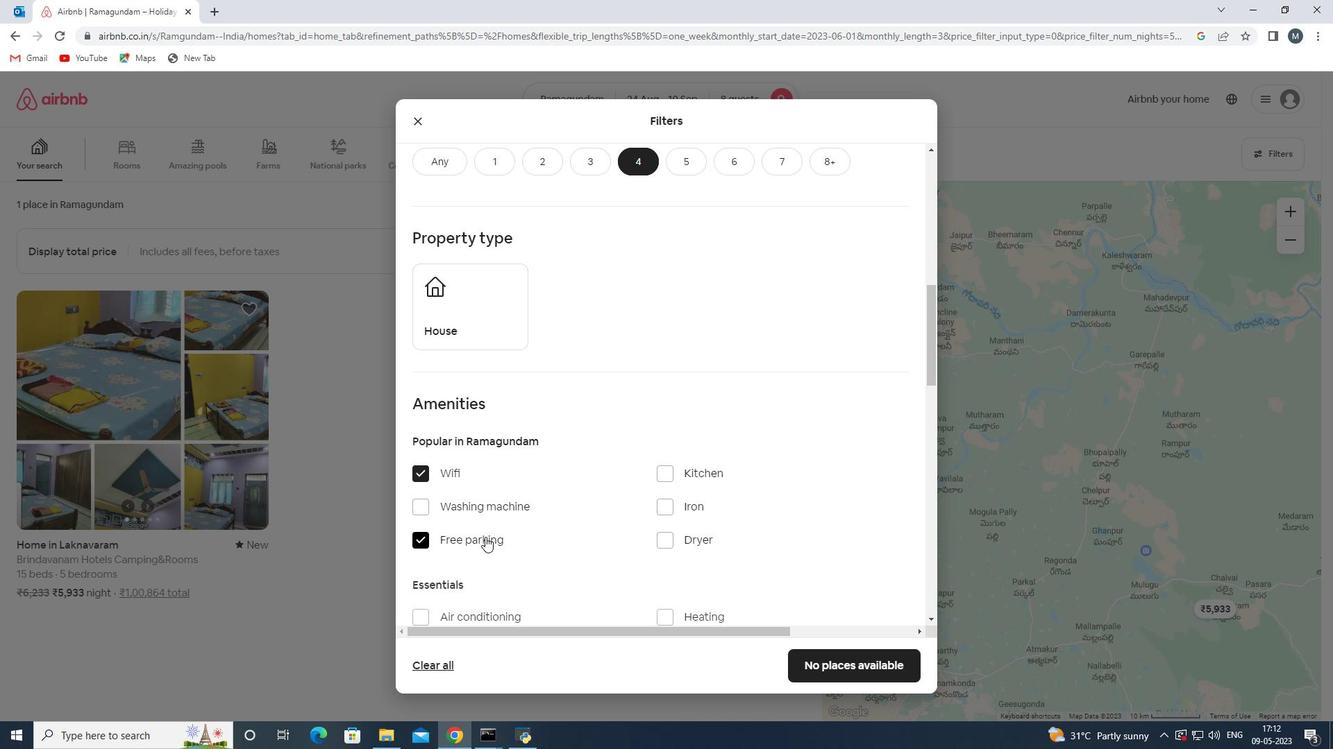 
Action: Mouse scrolled (490, 528) with delta (0, 0)
Screenshot: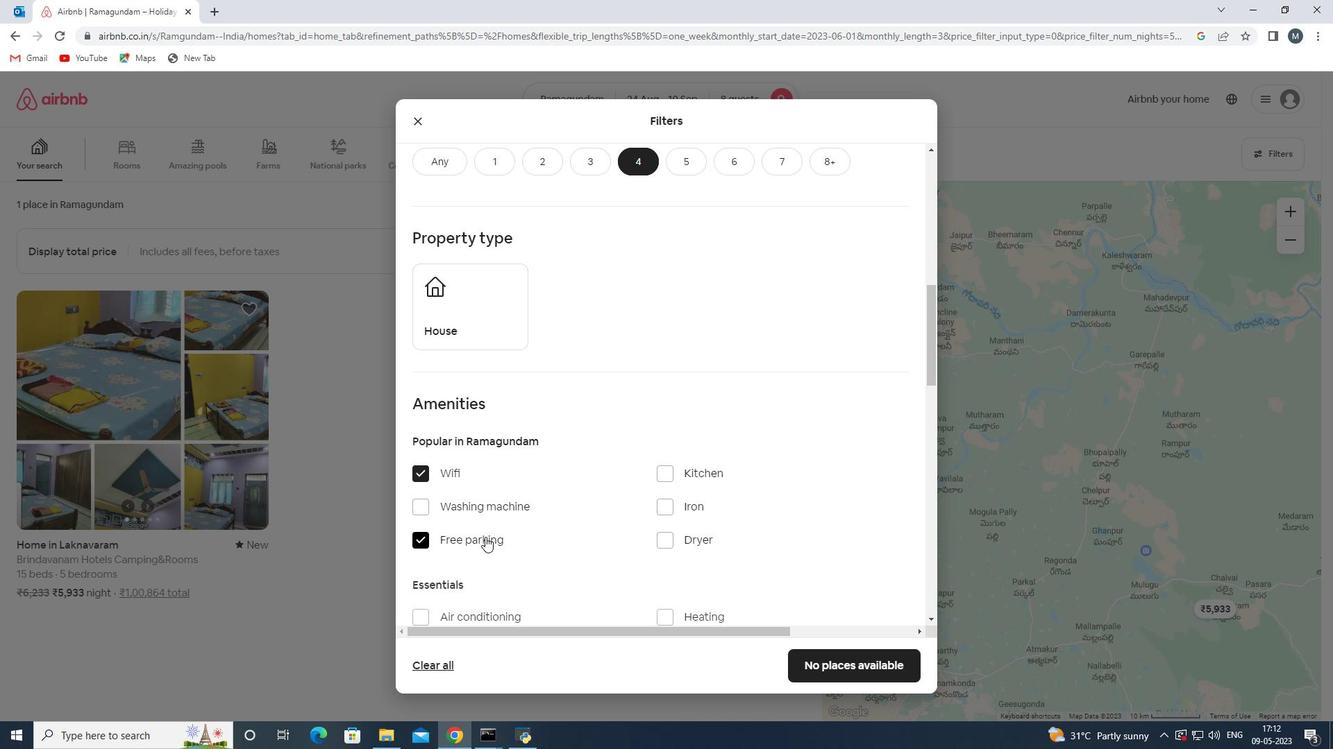 
Action: Mouse moved to (490, 530)
Screenshot: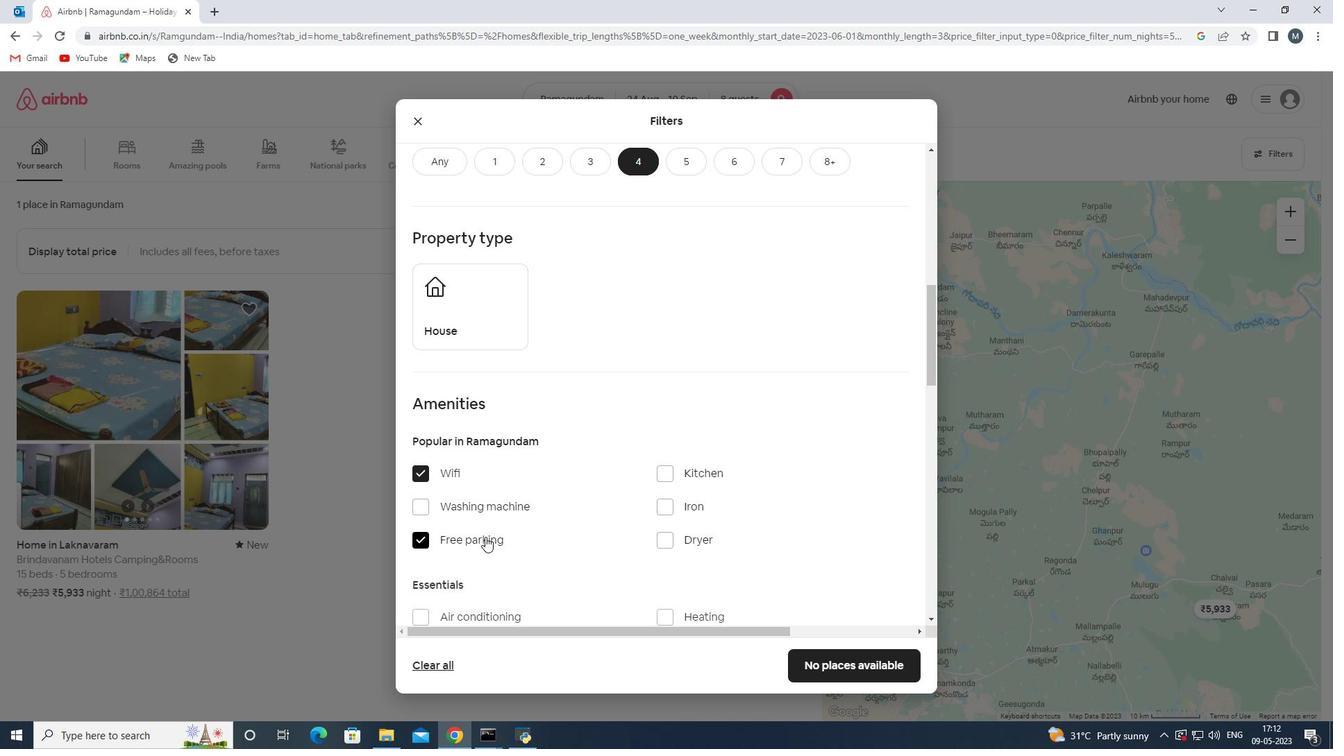 
Action: Mouse scrolled (490, 529) with delta (0, 0)
Screenshot: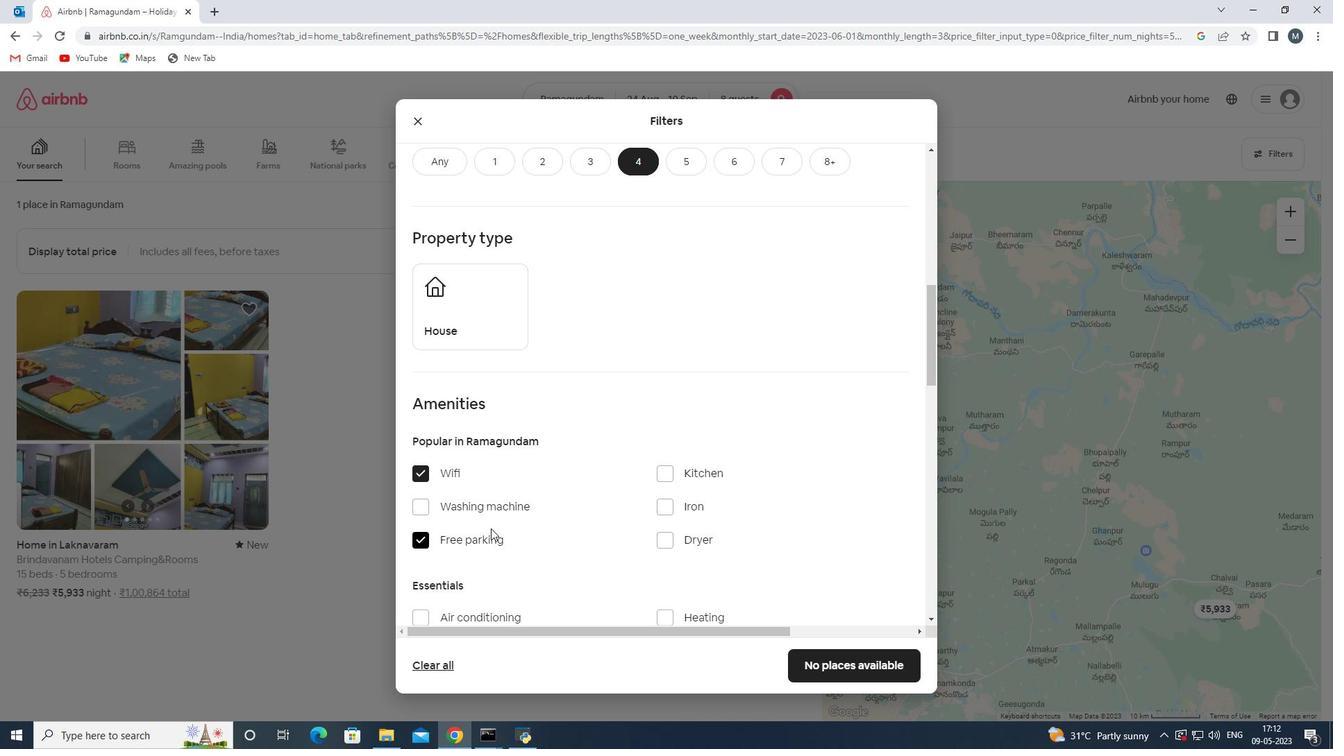 
Action: Mouse moved to (490, 531)
Screenshot: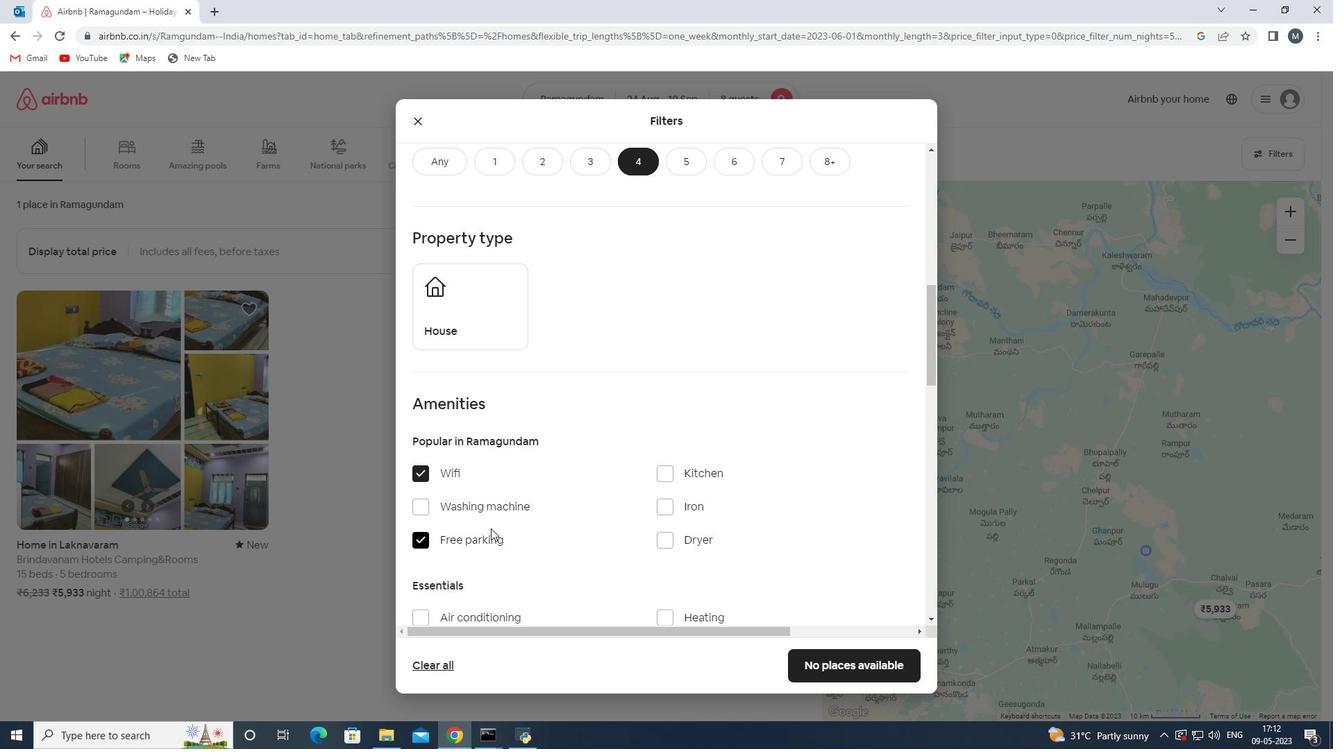 
Action: Mouse scrolled (490, 530) with delta (0, 0)
Screenshot: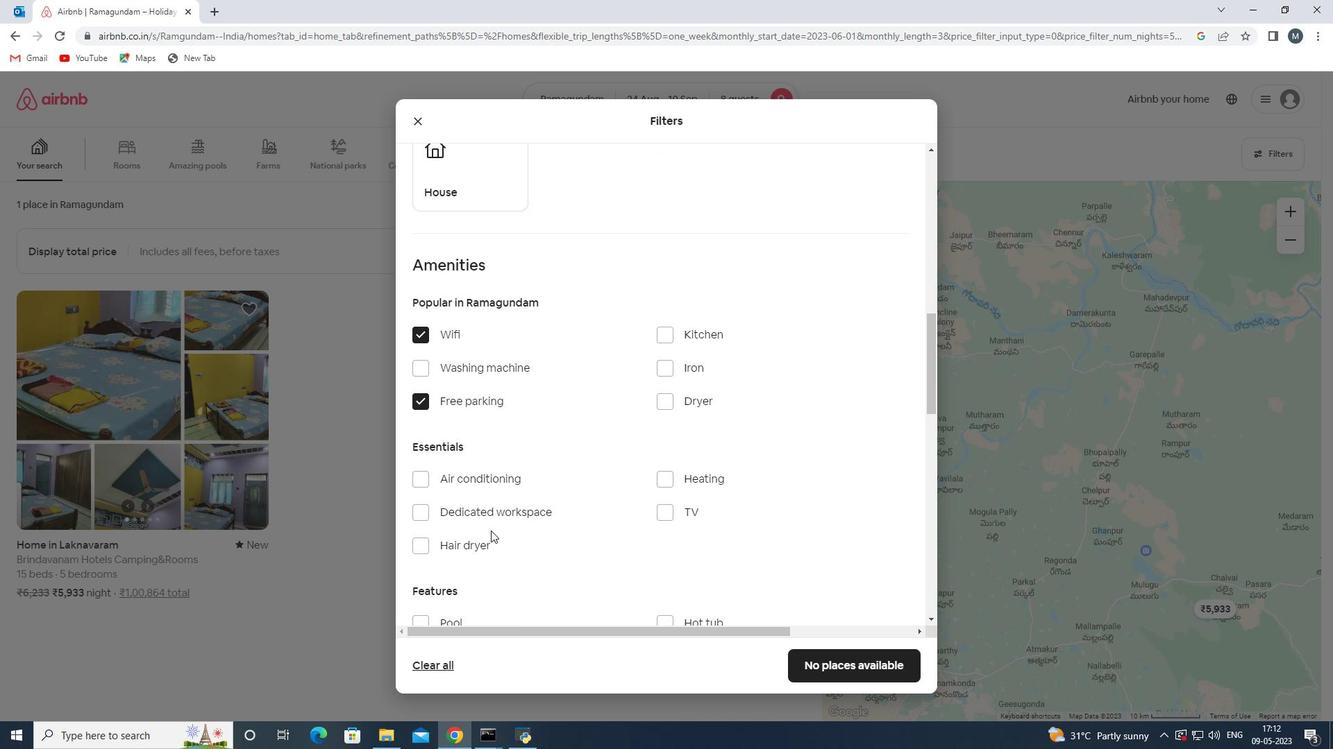
Action: Mouse moved to (665, 440)
Screenshot: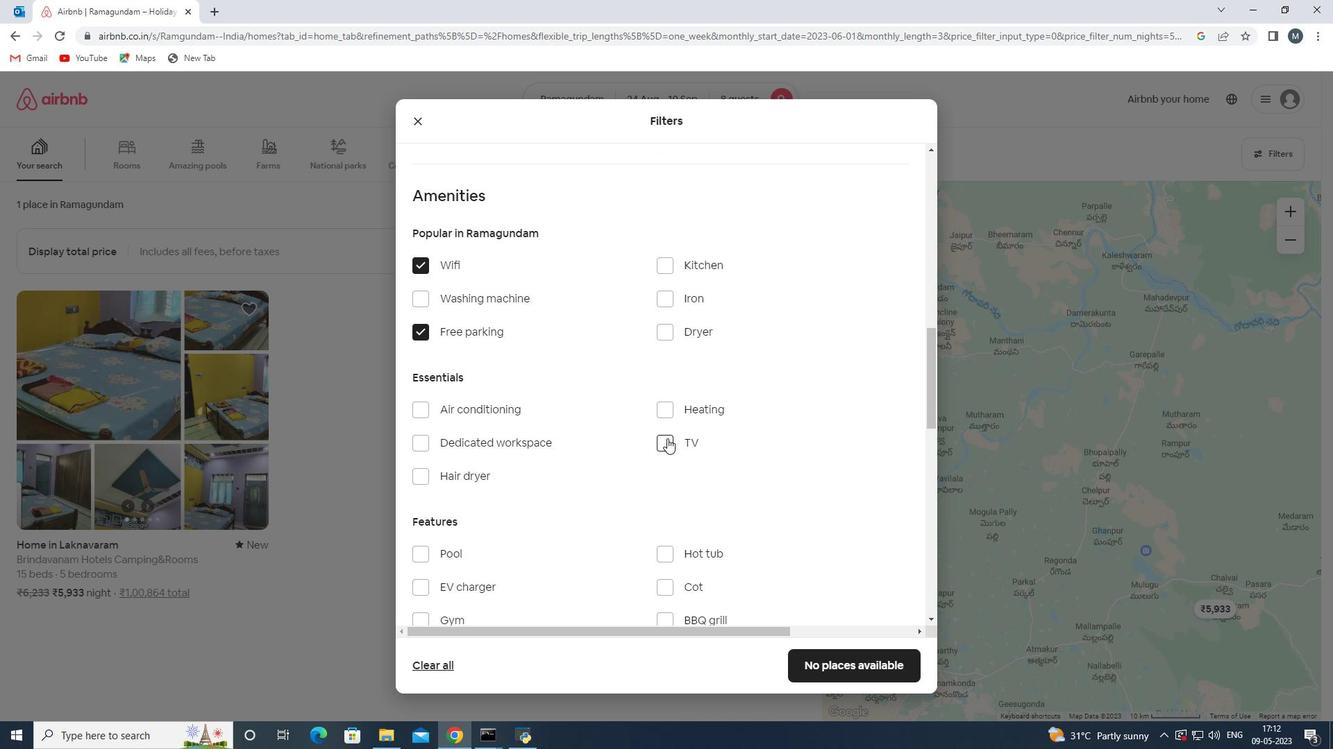 
Action: Mouse pressed left at (665, 440)
Screenshot: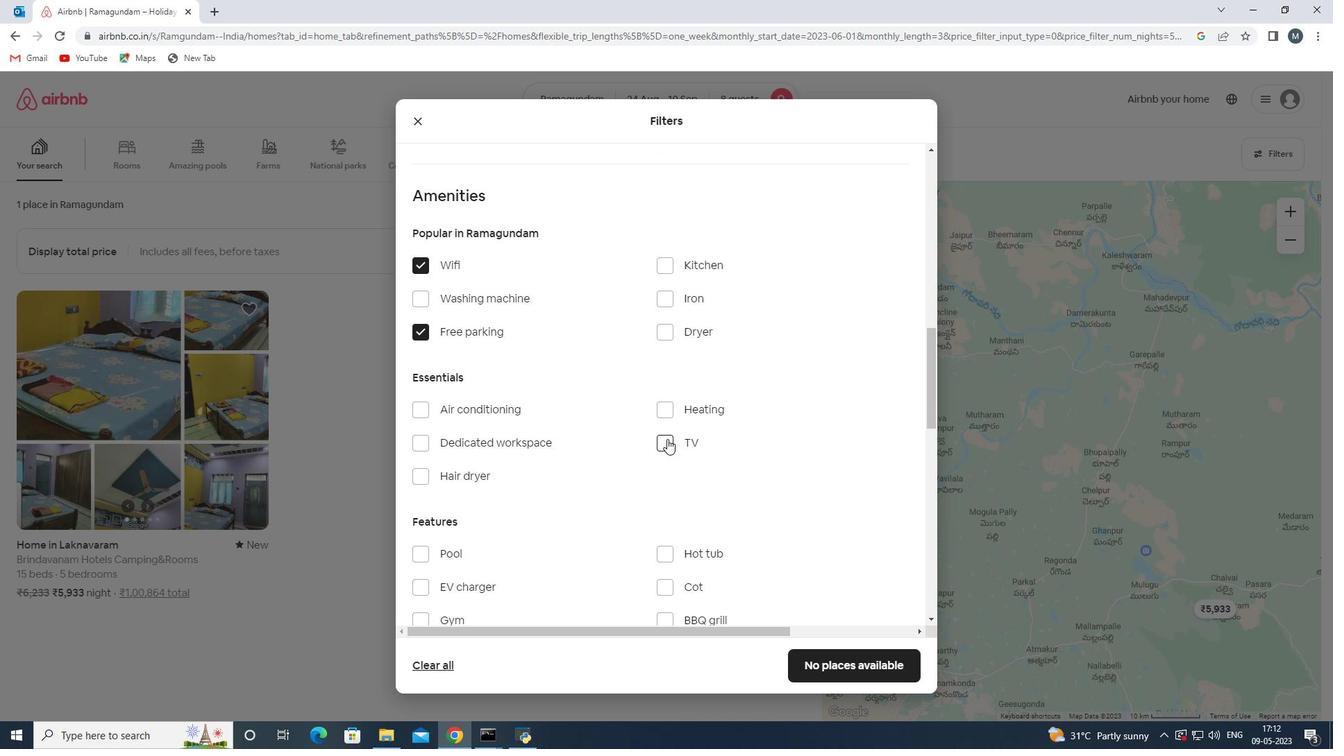 
Action: Mouse moved to (542, 458)
Screenshot: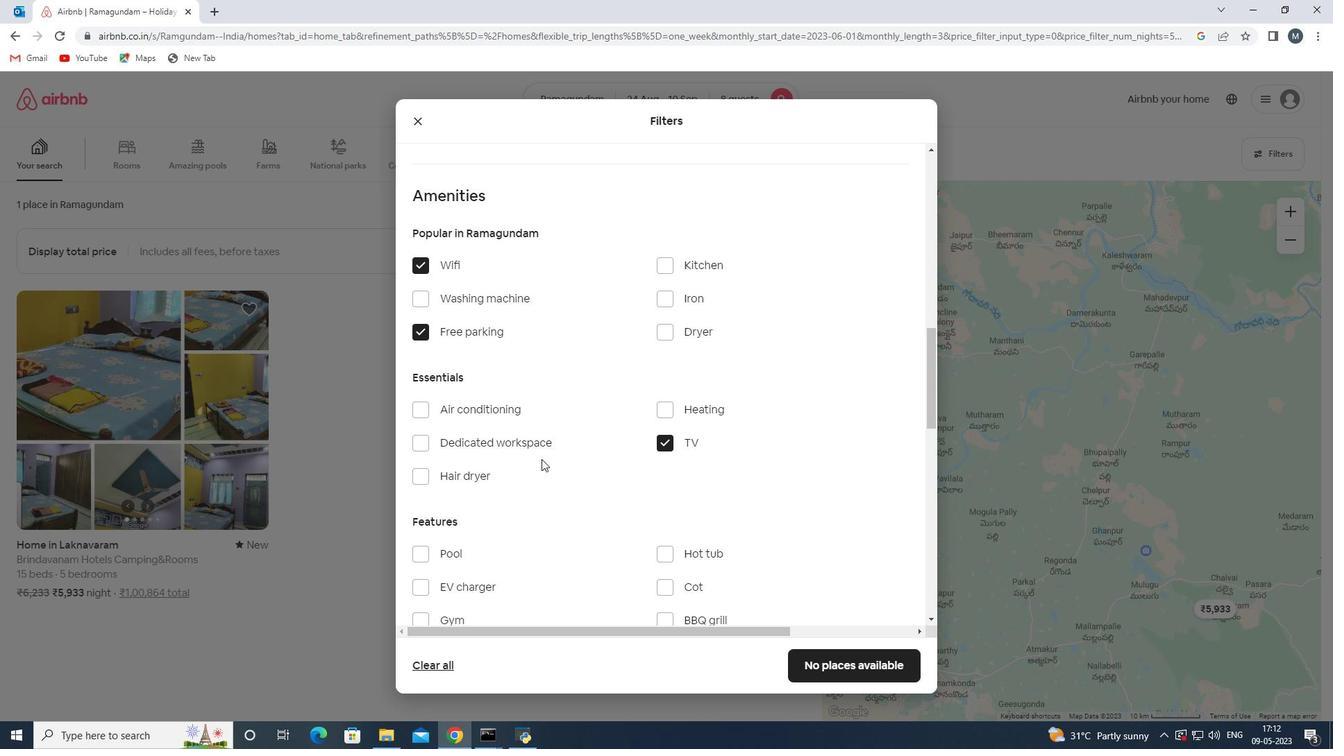 
Action: Mouse scrolled (542, 458) with delta (0, 0)
Screenshot: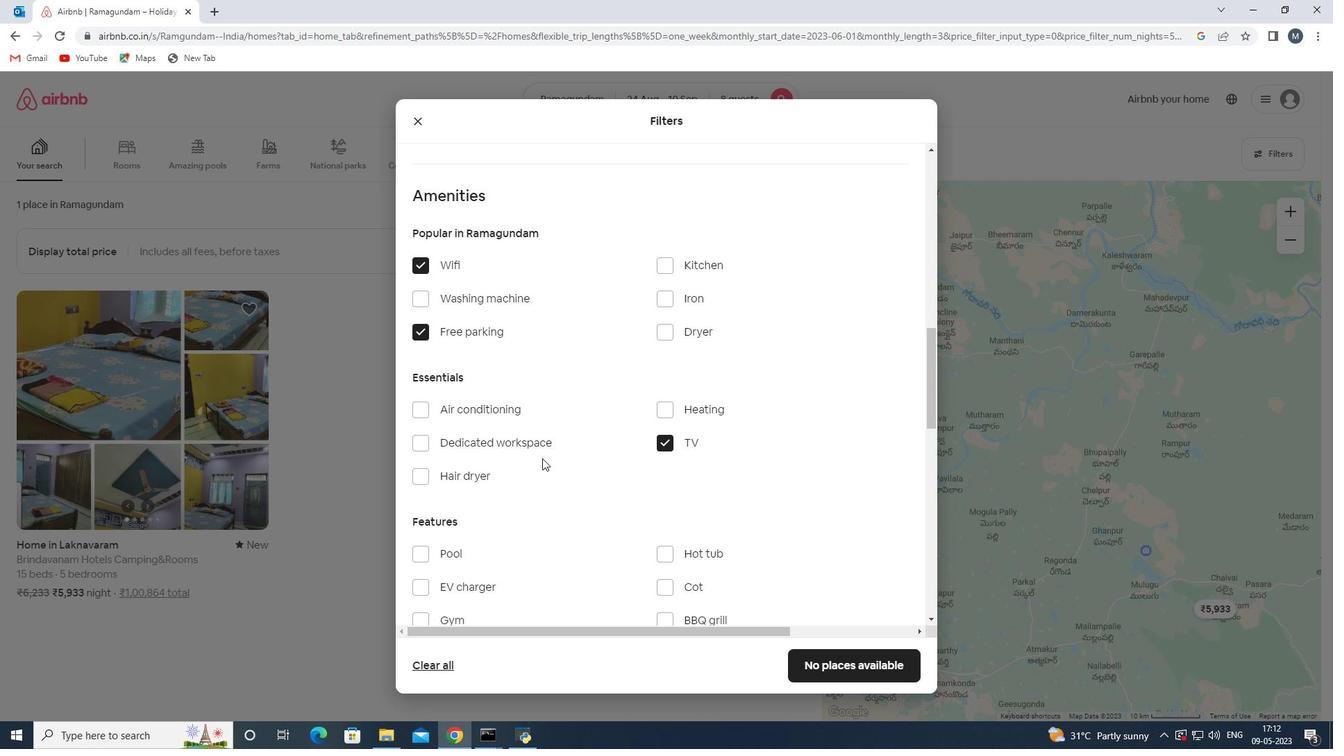 
Action: Mouse moved to (534, 465)
Screenshot: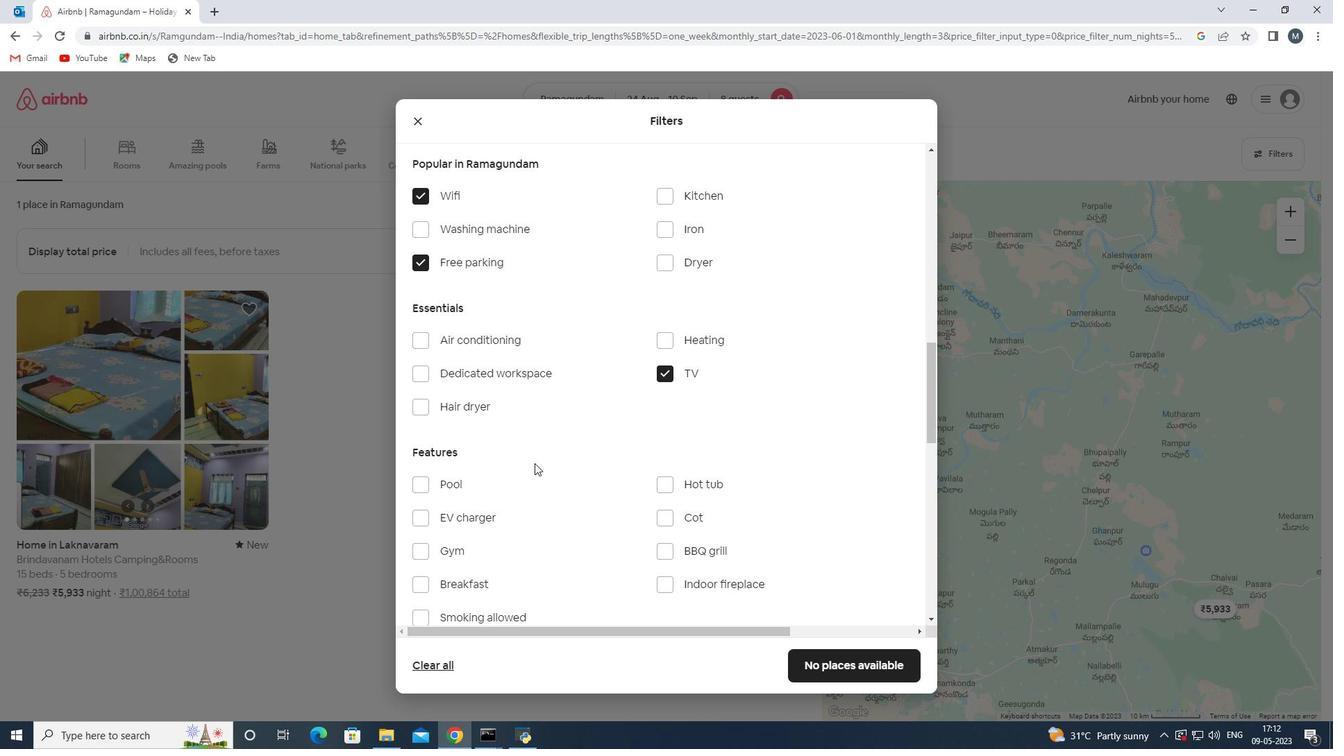 
Action: Mouse scrolled (534, 464) with delta (0, 0)
Screenshot: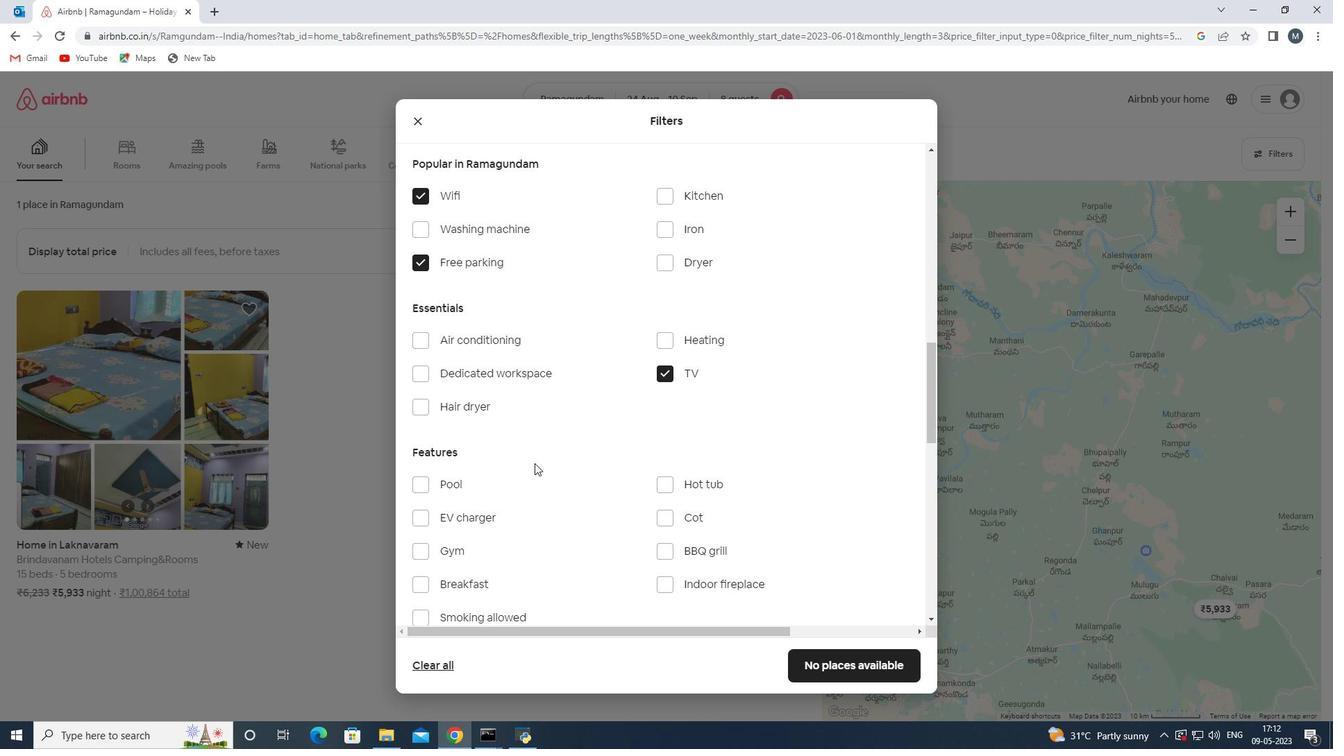 
Action: Mouse moved to (510, 526)
Screenshot: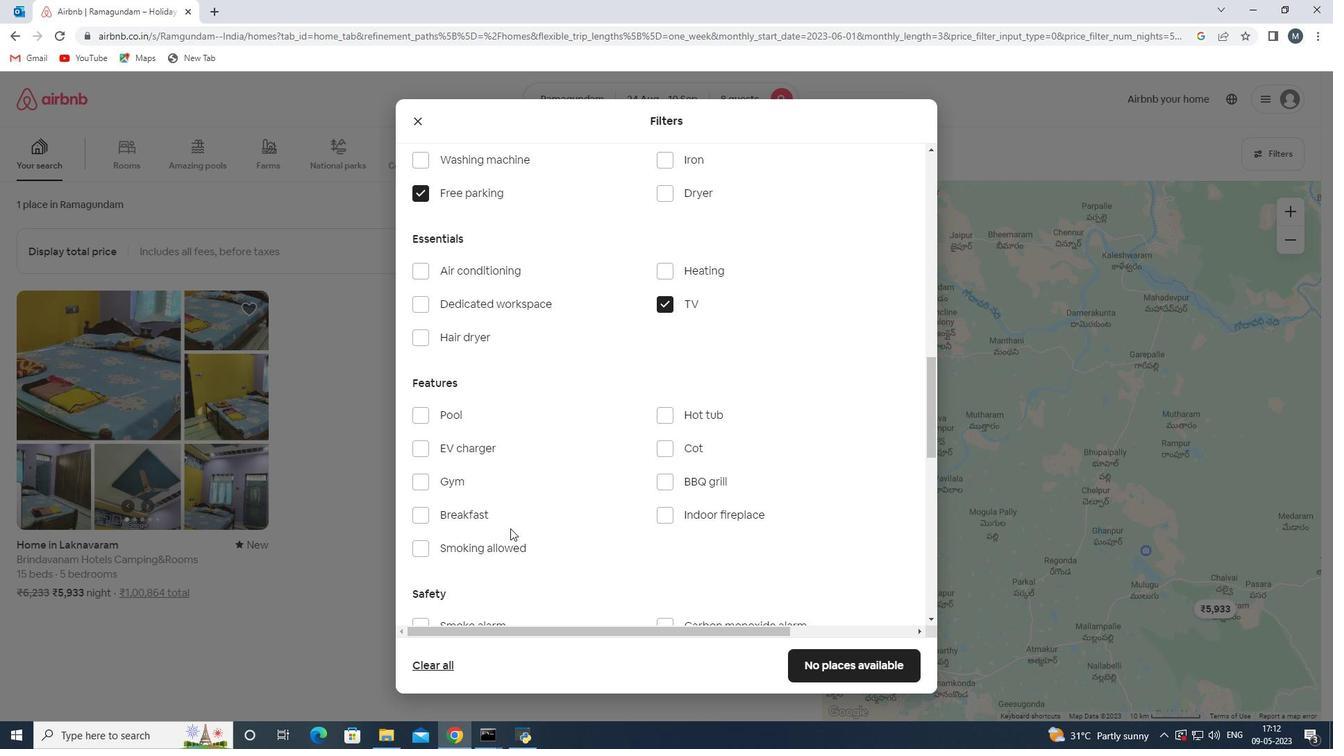 
Action: Mouse pressed left at (510, 526)
Screenshot: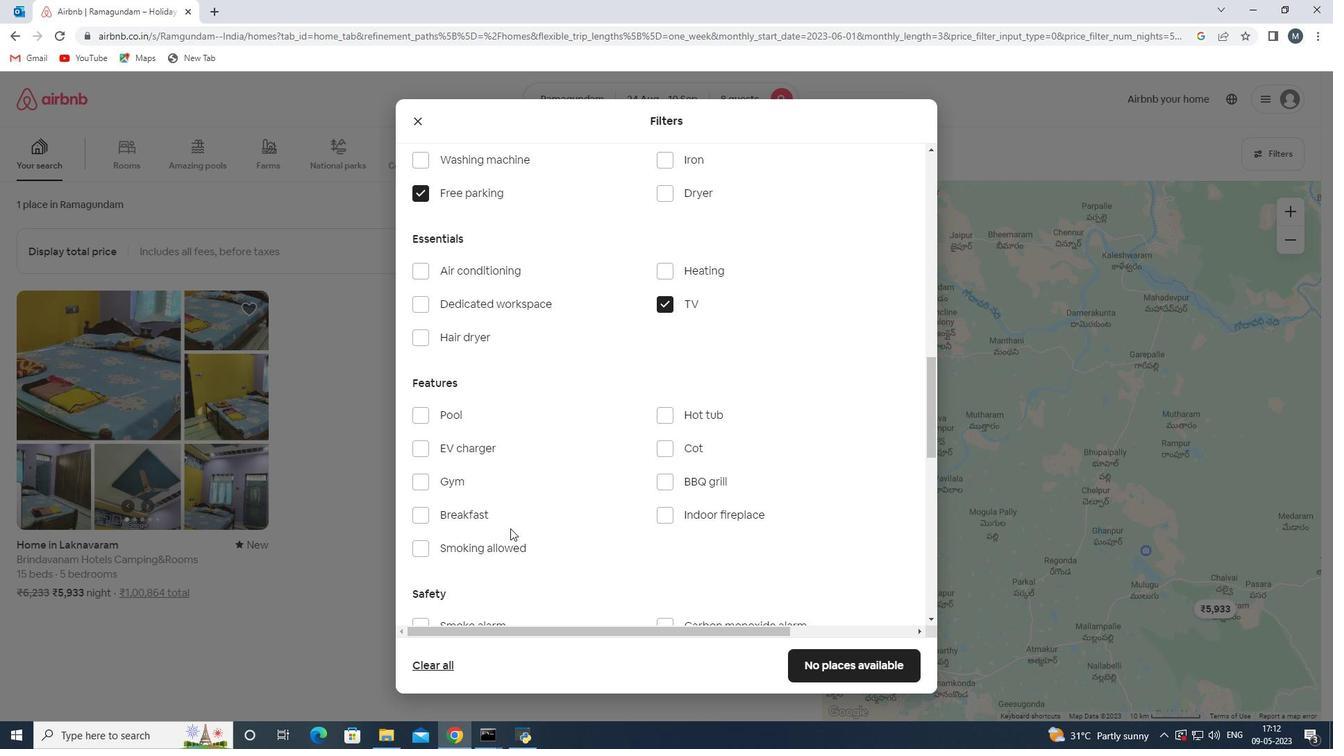 
Action: Mouse moved to (512, 514)
Screenshot: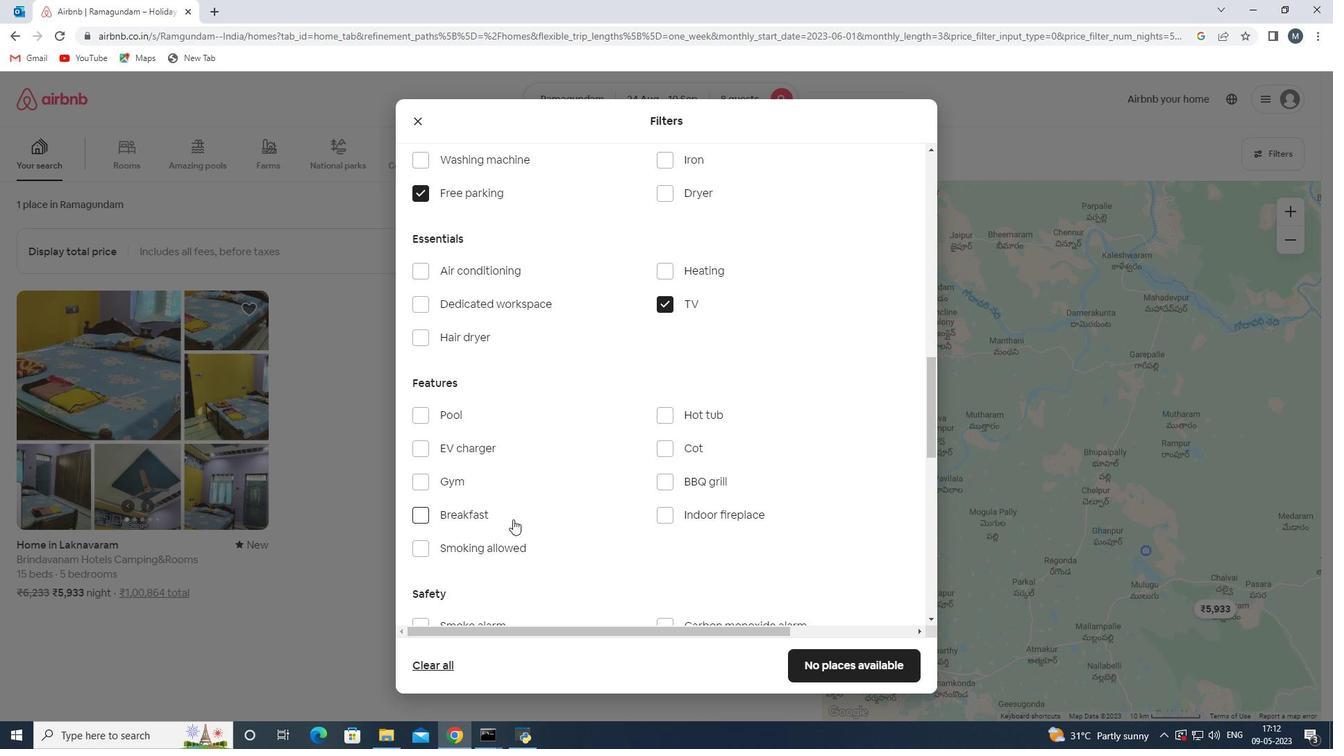 
Action: Mouse pressed left at (512, 514)
Screenshot: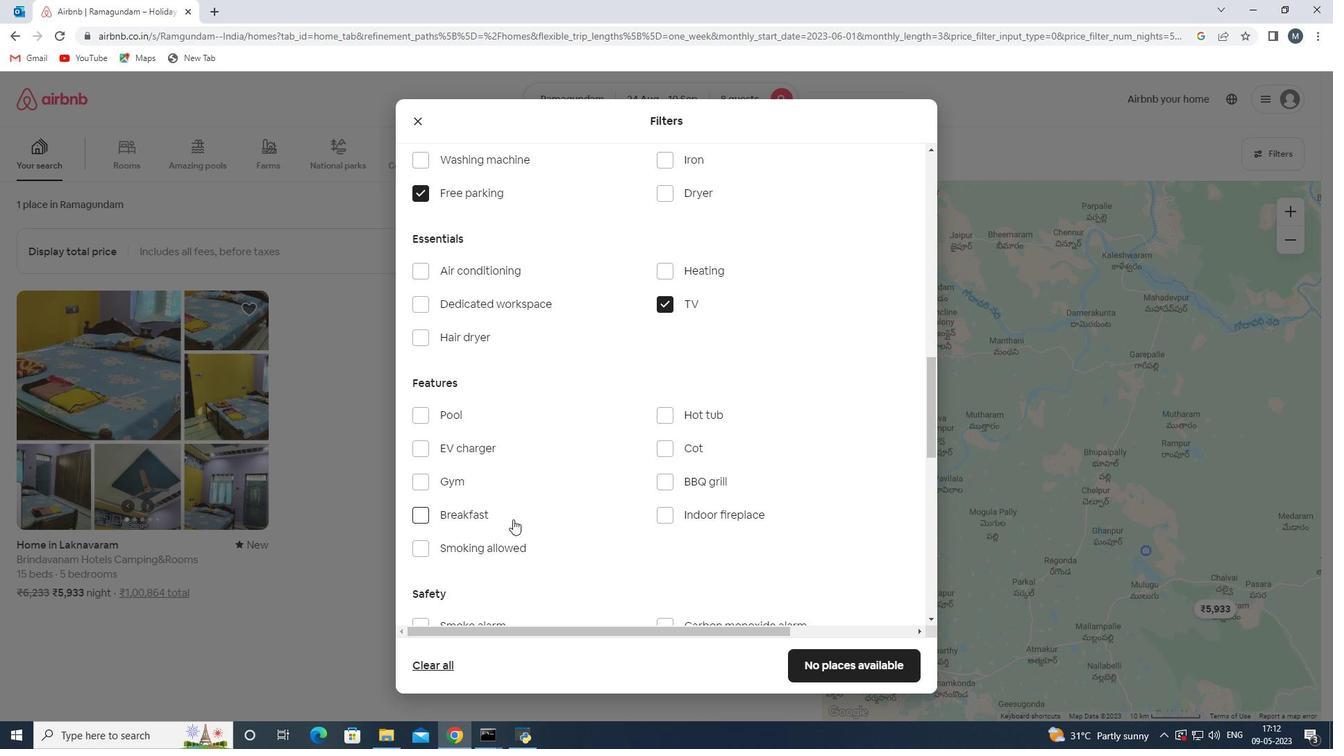 
Action: Mouse moved to (547, 497)
Screenshot: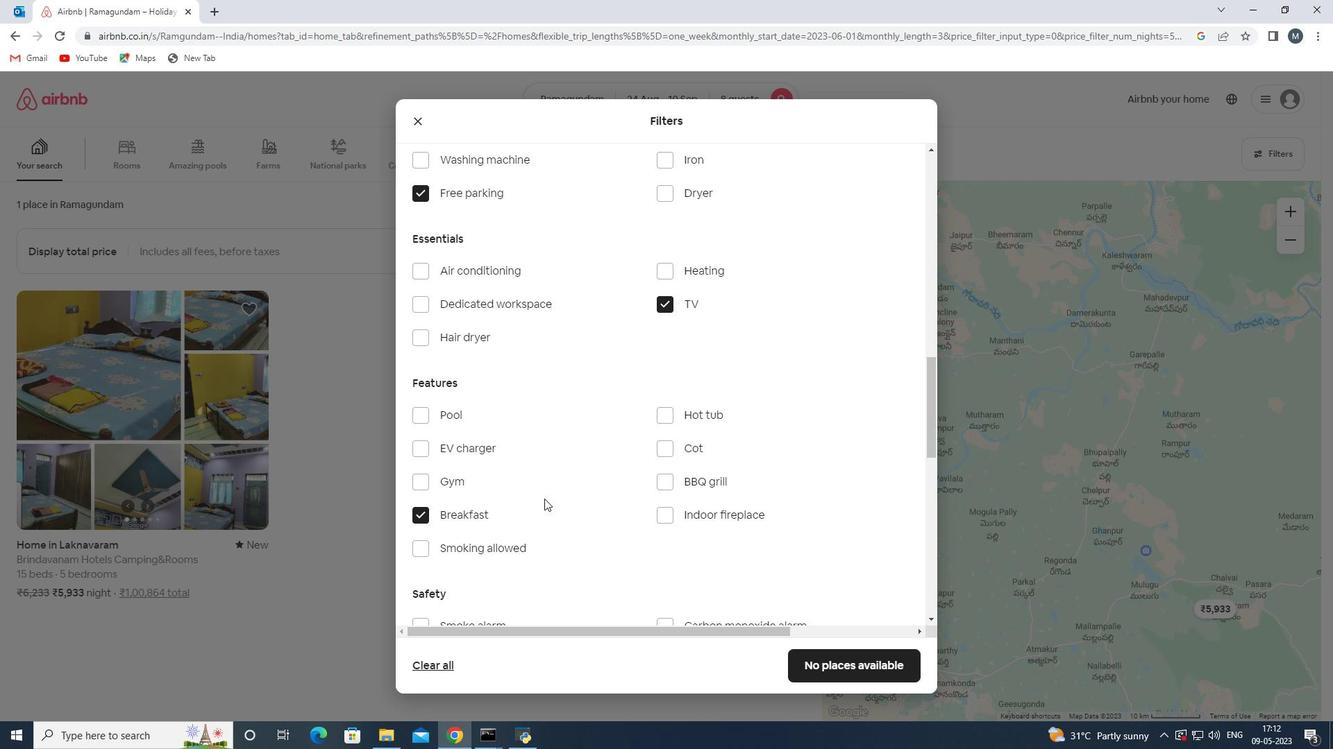 
Action: Mouse scrolled (547, 496) with delta (0, 0)
Screenshot: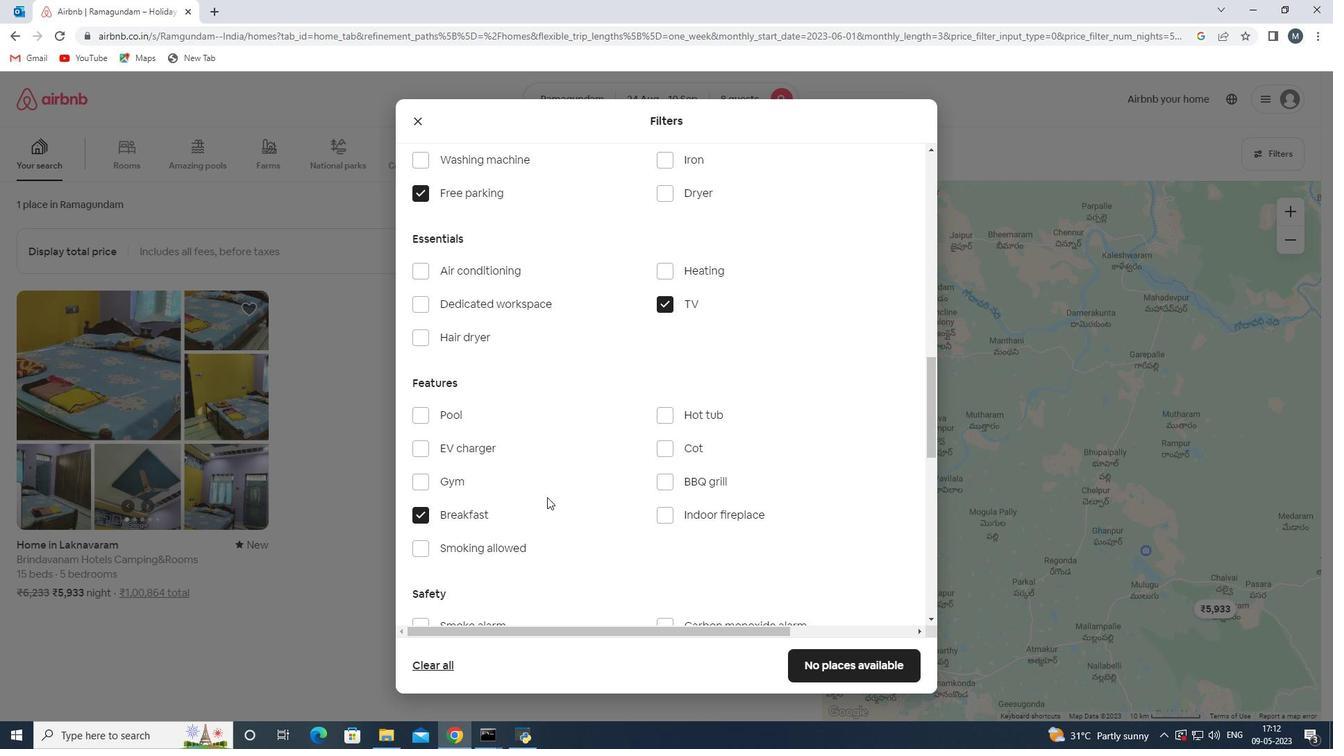 
Action: Mouse moved to (504, 411)
Screenshot: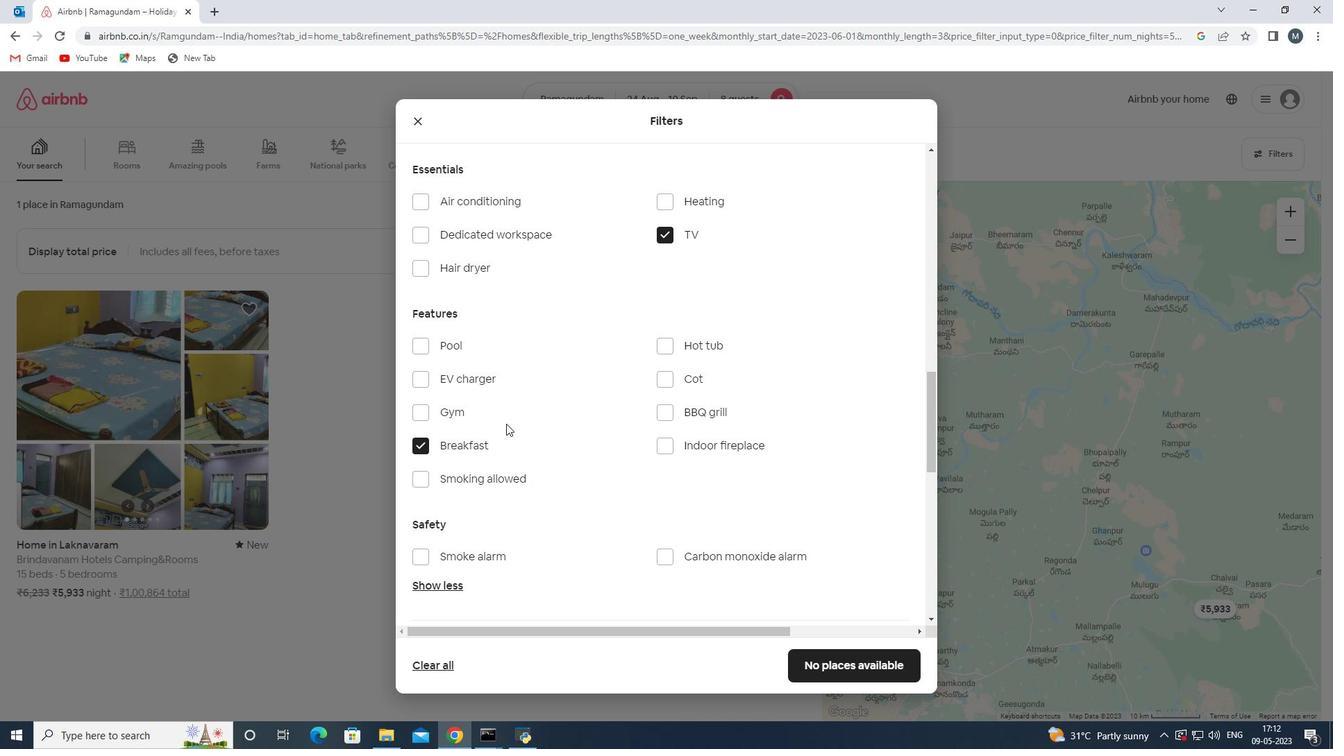
Action: Mouse pressed left at (504, 411)
Screenshot: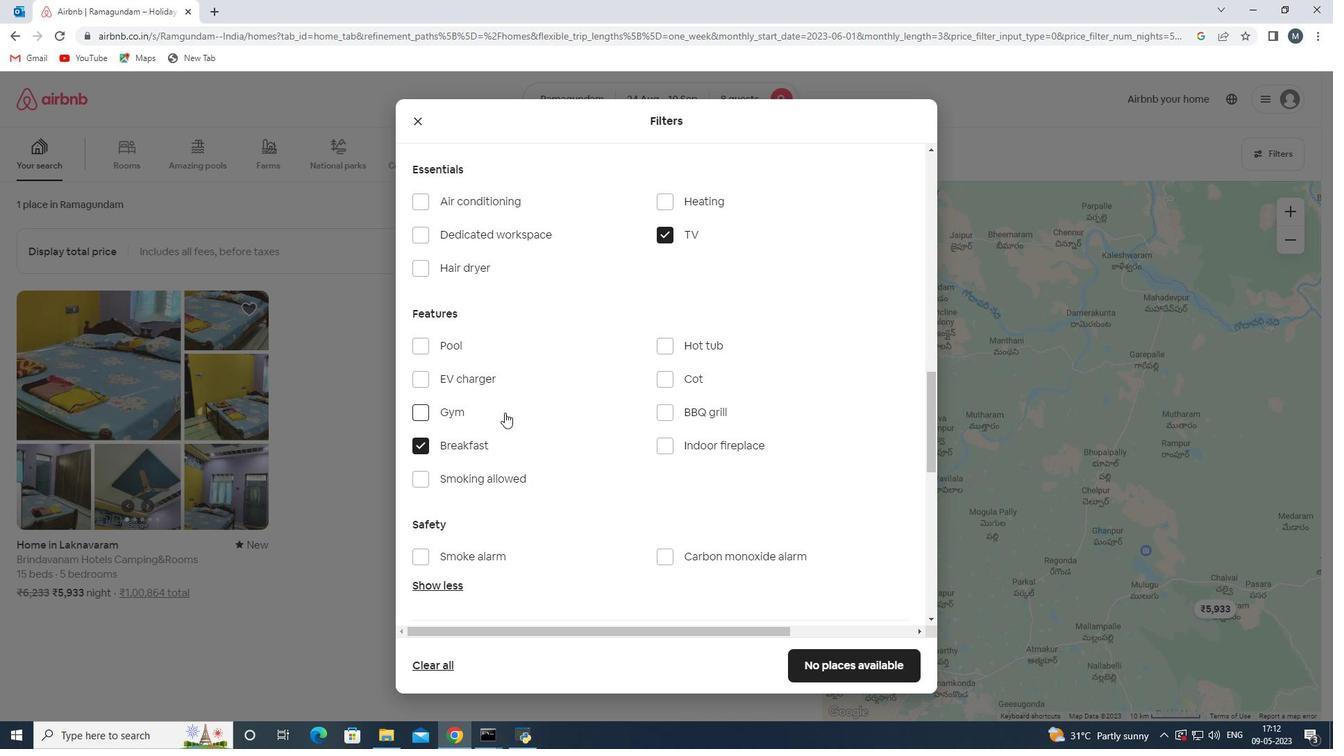 
Action: Mouse moved to (554, 418)
Screenshot: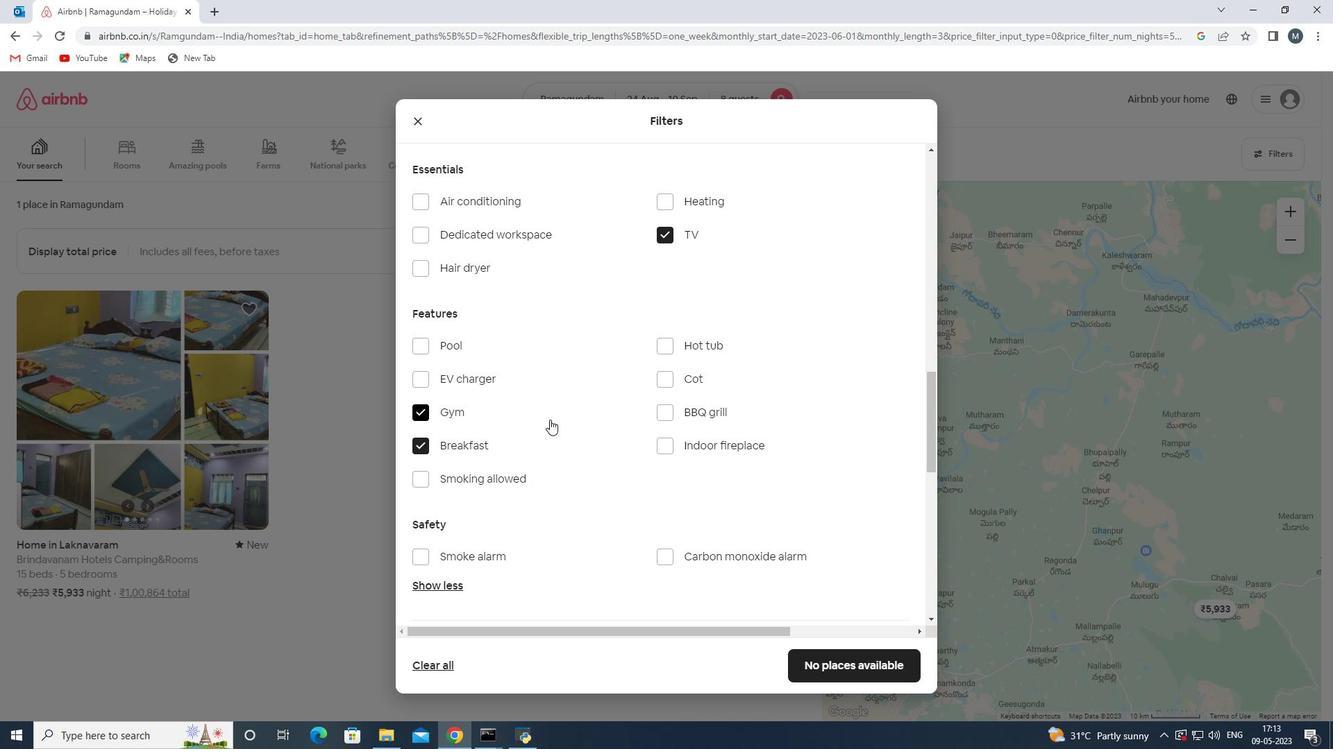 
Action: Mouse scrolled (554, 417) with delta (0, 0)
Screenshot: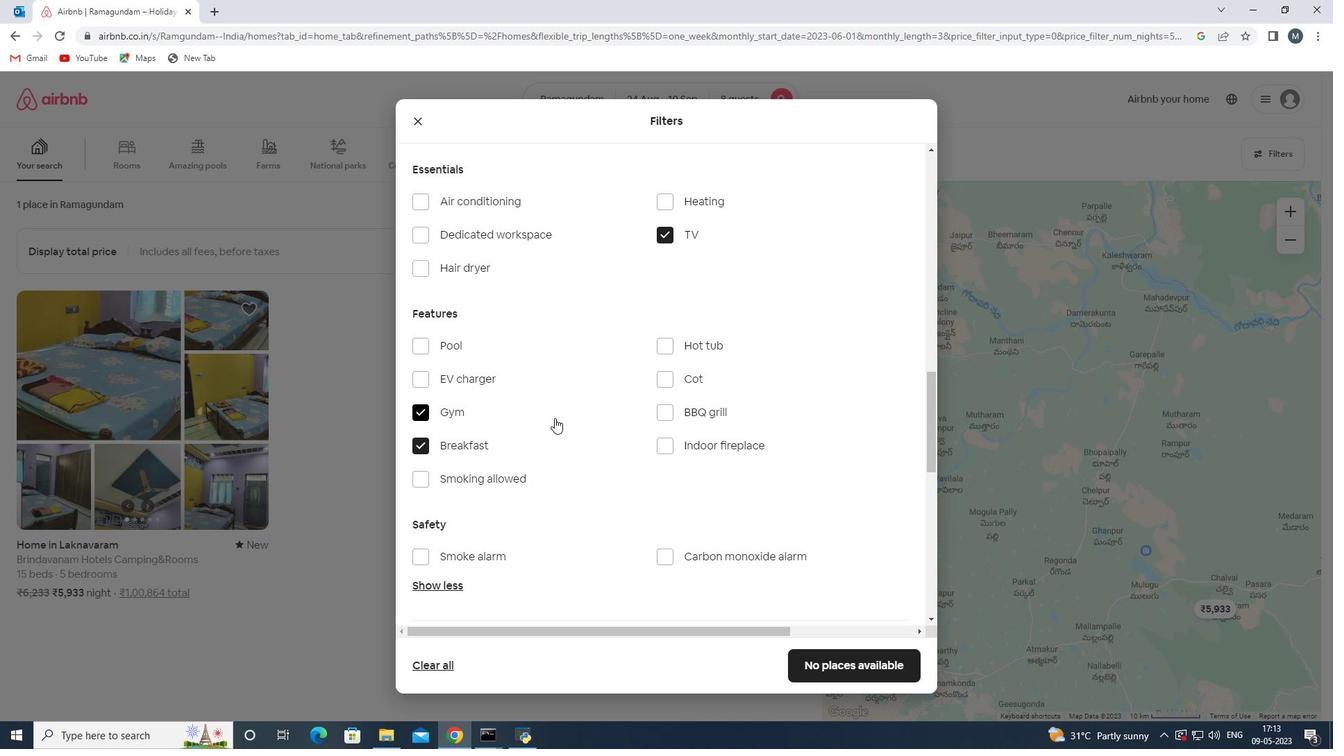 
Action: Mouse scrolled (554, 417) with delta (0, 0)
Screenshot: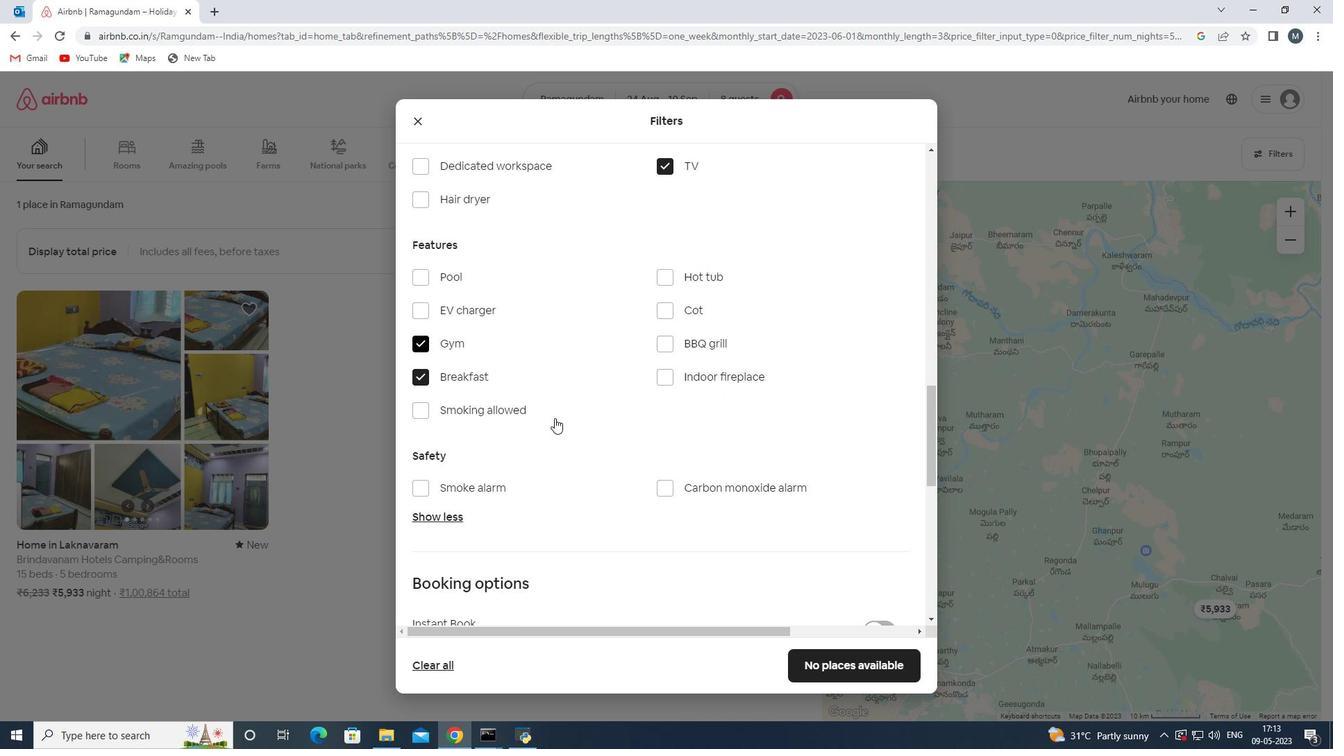 
Action: Mouse moved to (551, 422)
Screenshot: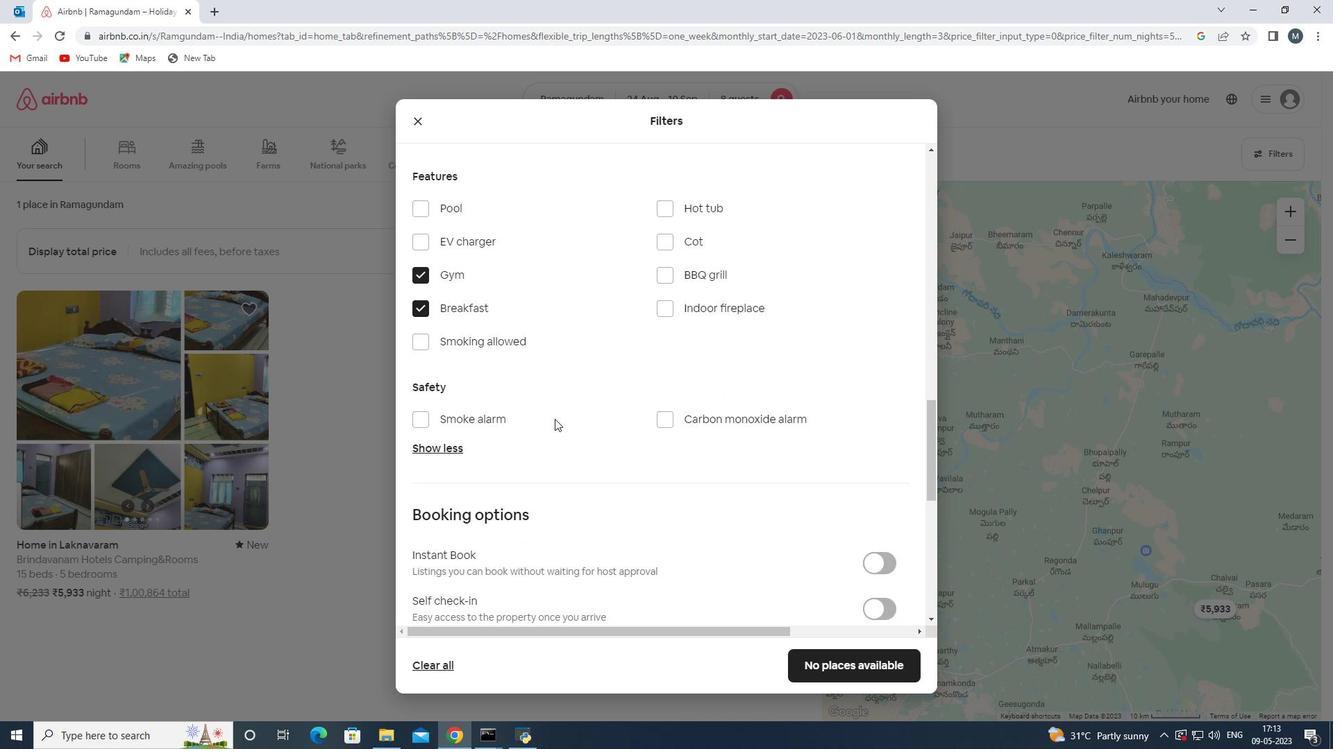 
Action: Mouse scrolled (551, 422) with delta (0, 0)
Screenshot: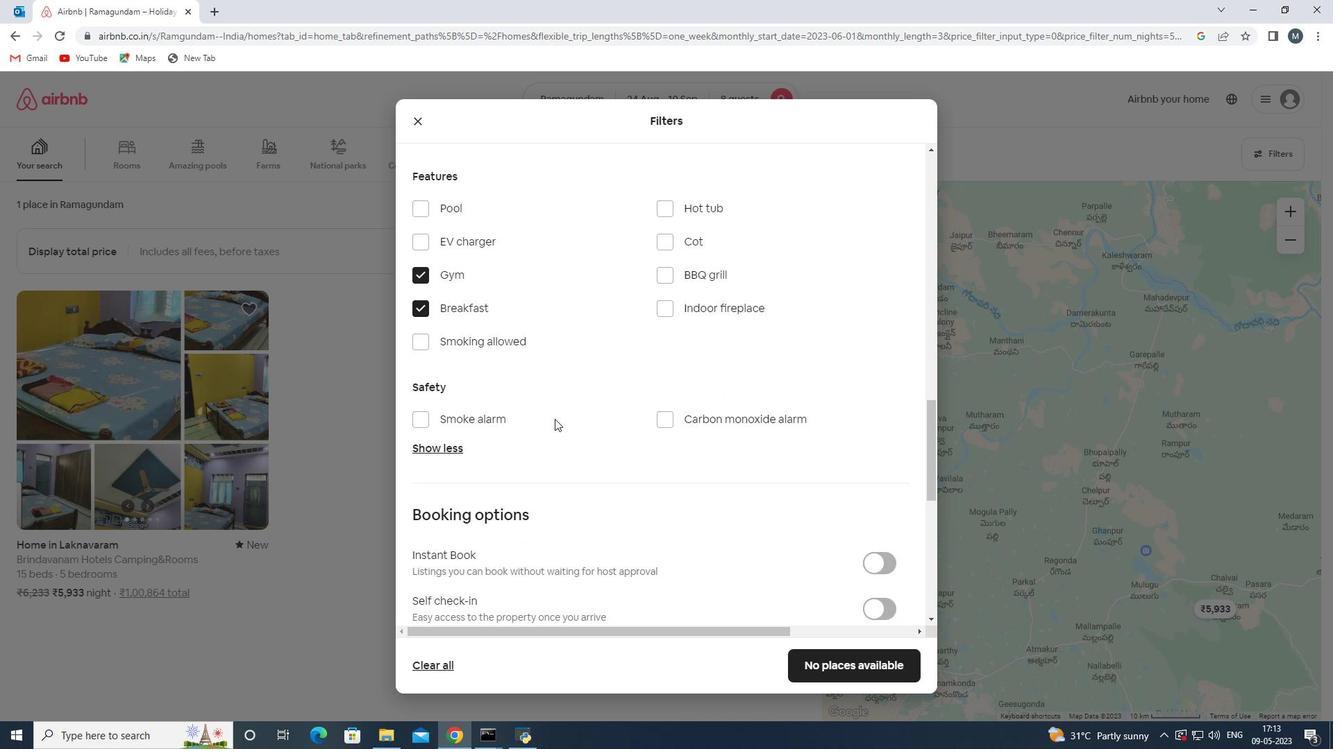 
Action: Mouse moved to (551, 423)
Screenshot: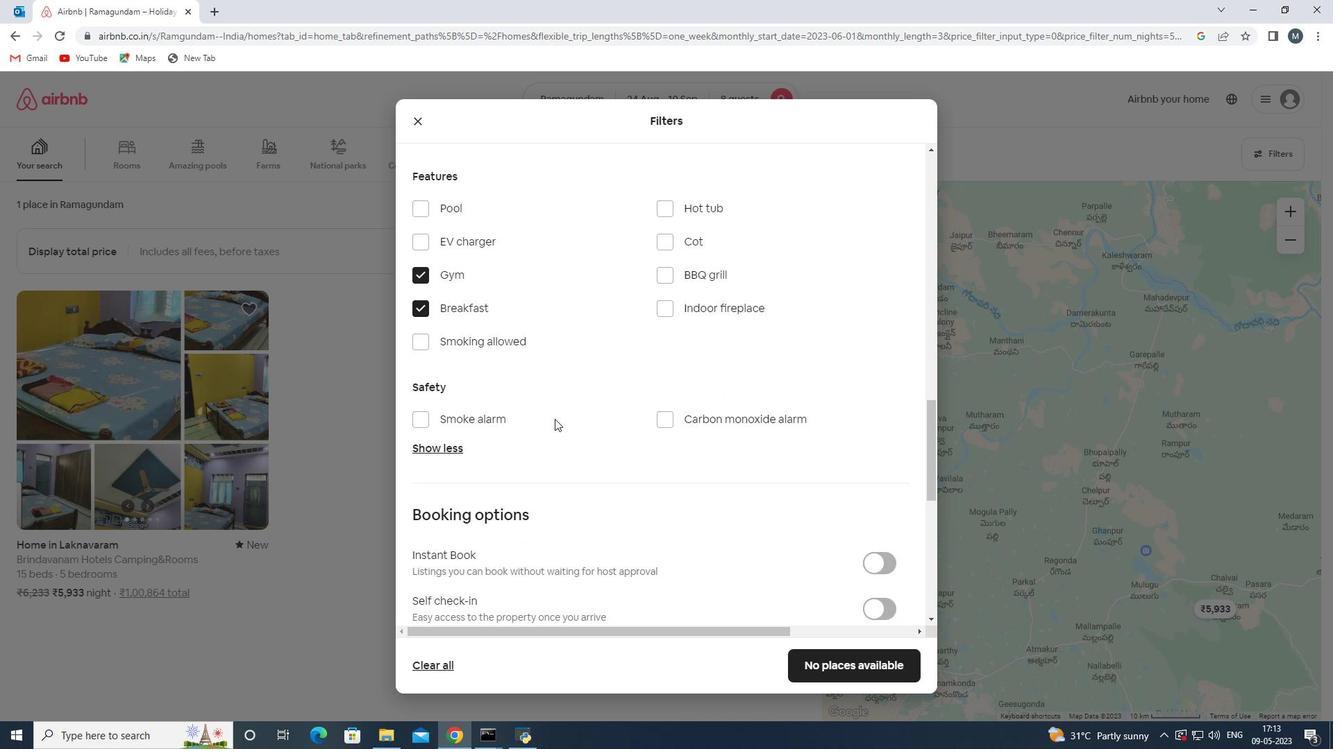 
Action: Mouse scrolled (551, 422) with delta (0, 0)
Screenshot: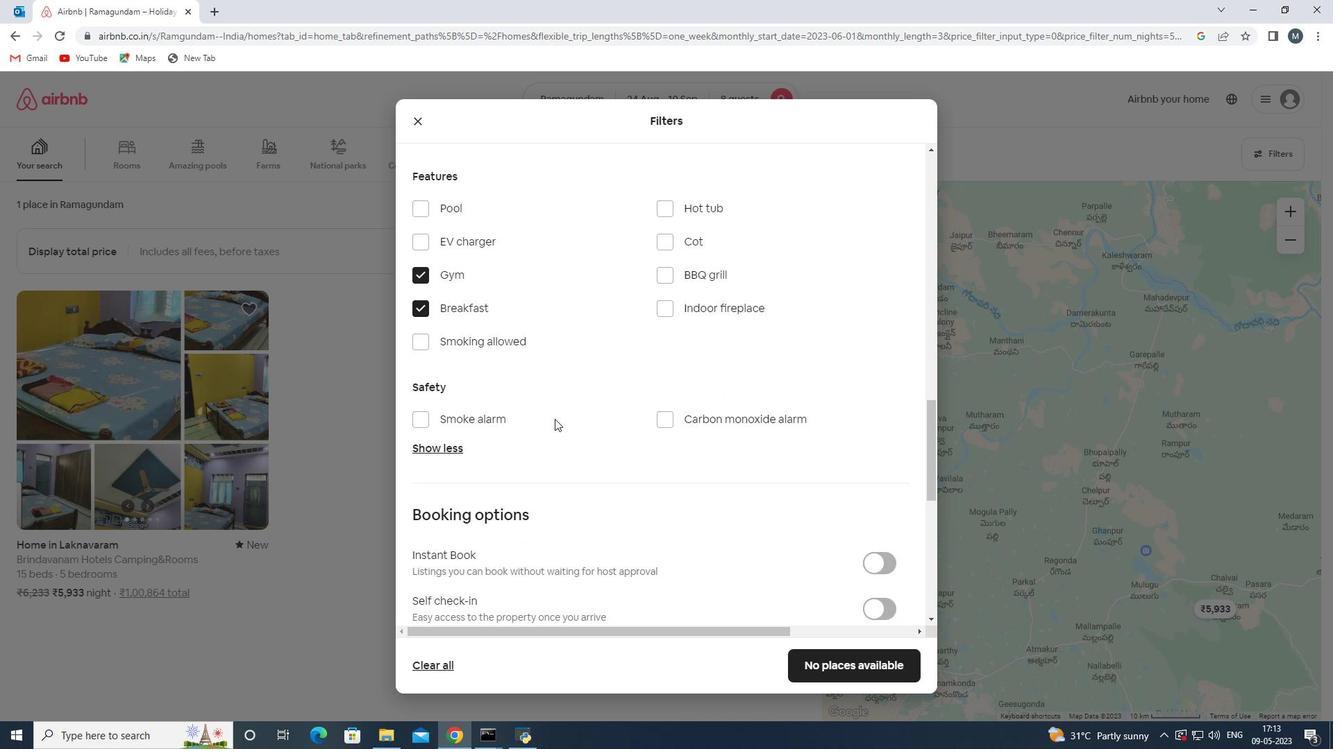 
Action: Mouse moved to (876, 472)
Screenshot: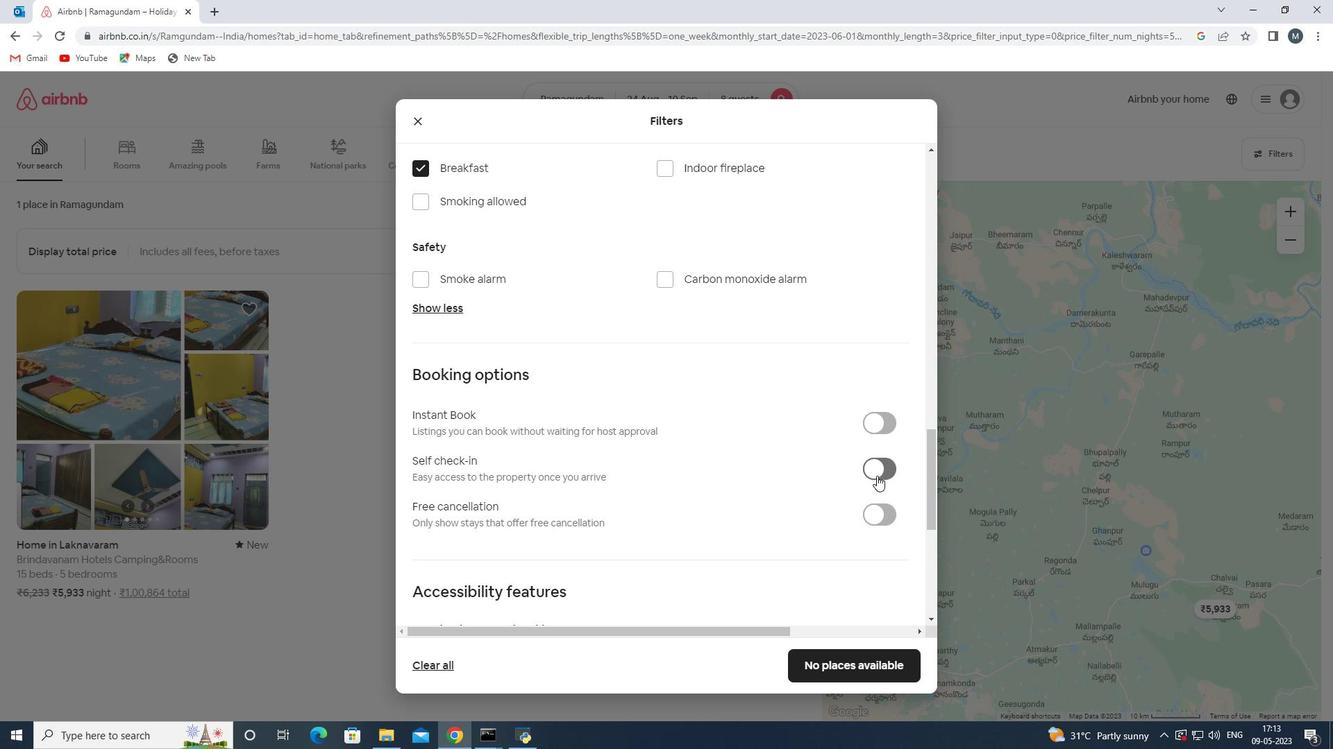 
Action: Mouse pressed left at (876, 472)
Screenshot: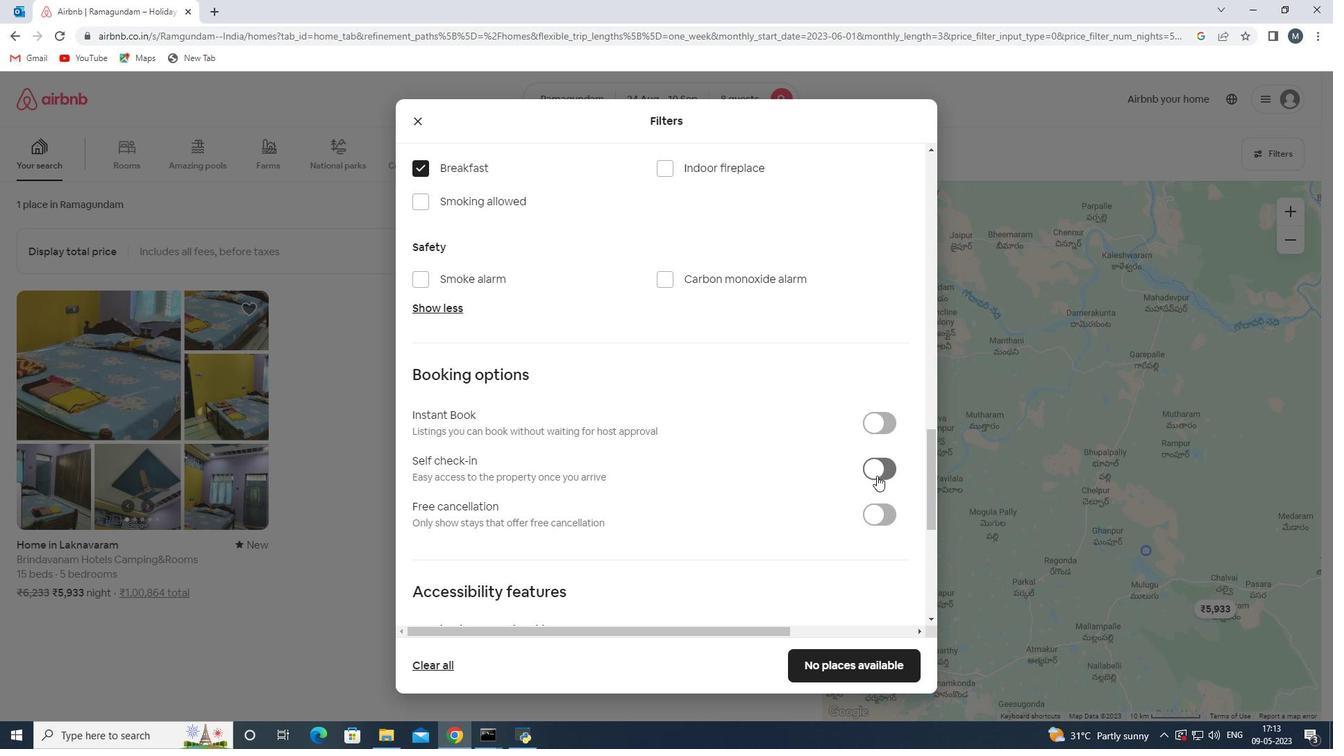 
Action: Mouse moved to (664, 501)
Screenshot: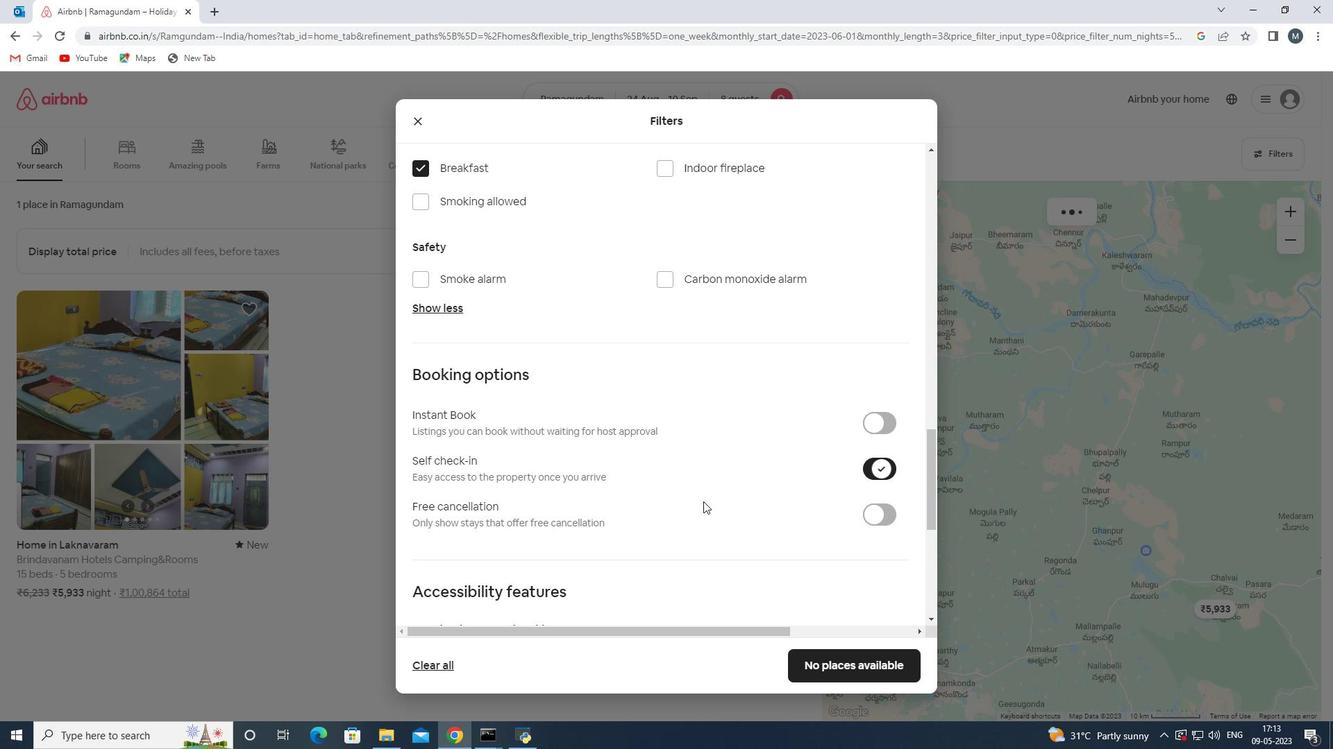 
Action: Mouse scrolled (664, 500) with delta (0, 0)
Screenshot: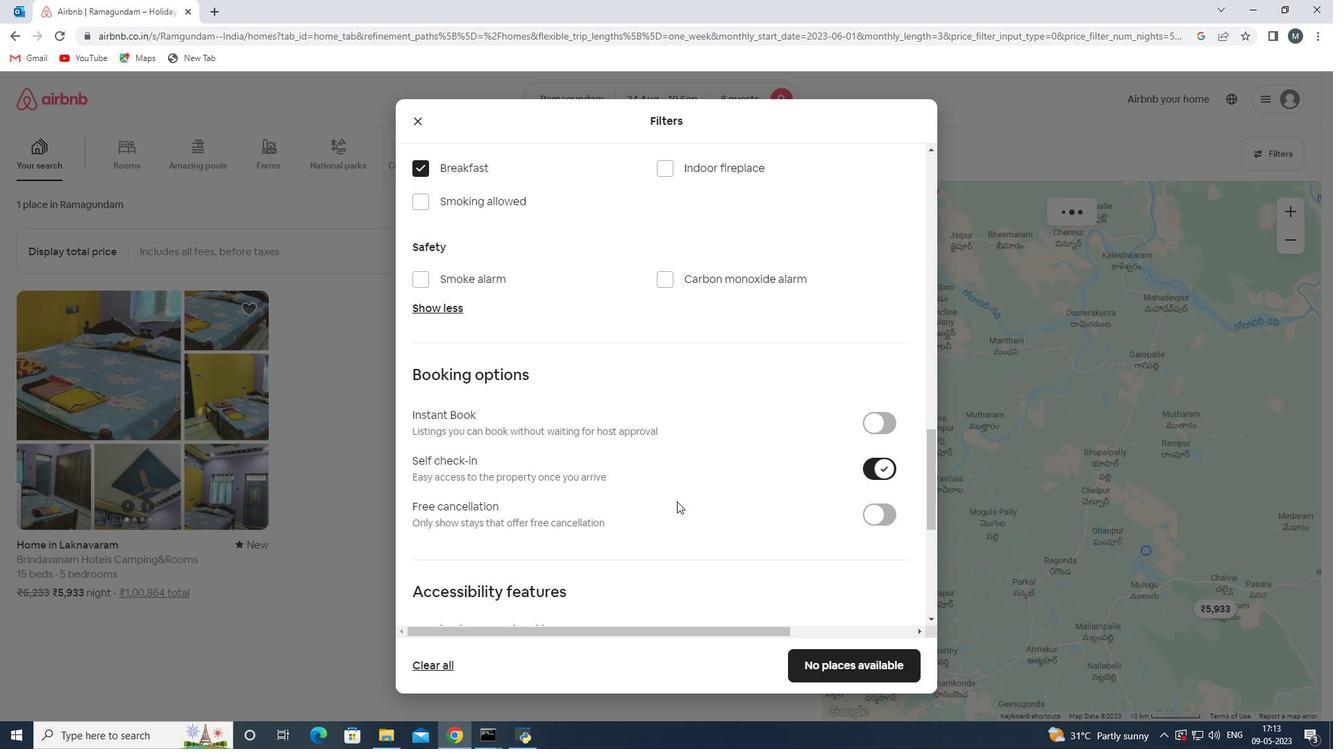 
Action: Mouse scrolled (664, 500) with delta (0, 0)
Screenshot: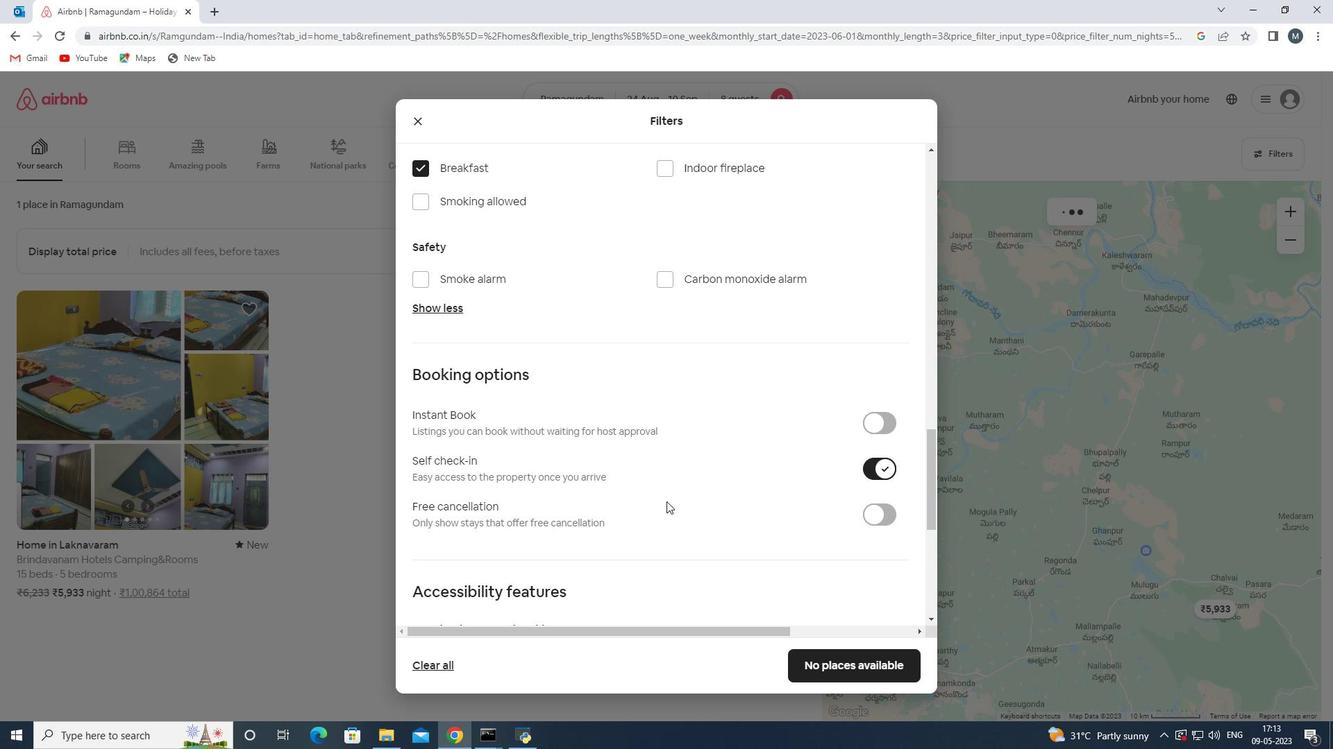 
Action: Mouse scrolled (664, 500) with delta (0, 0)
Screenshot: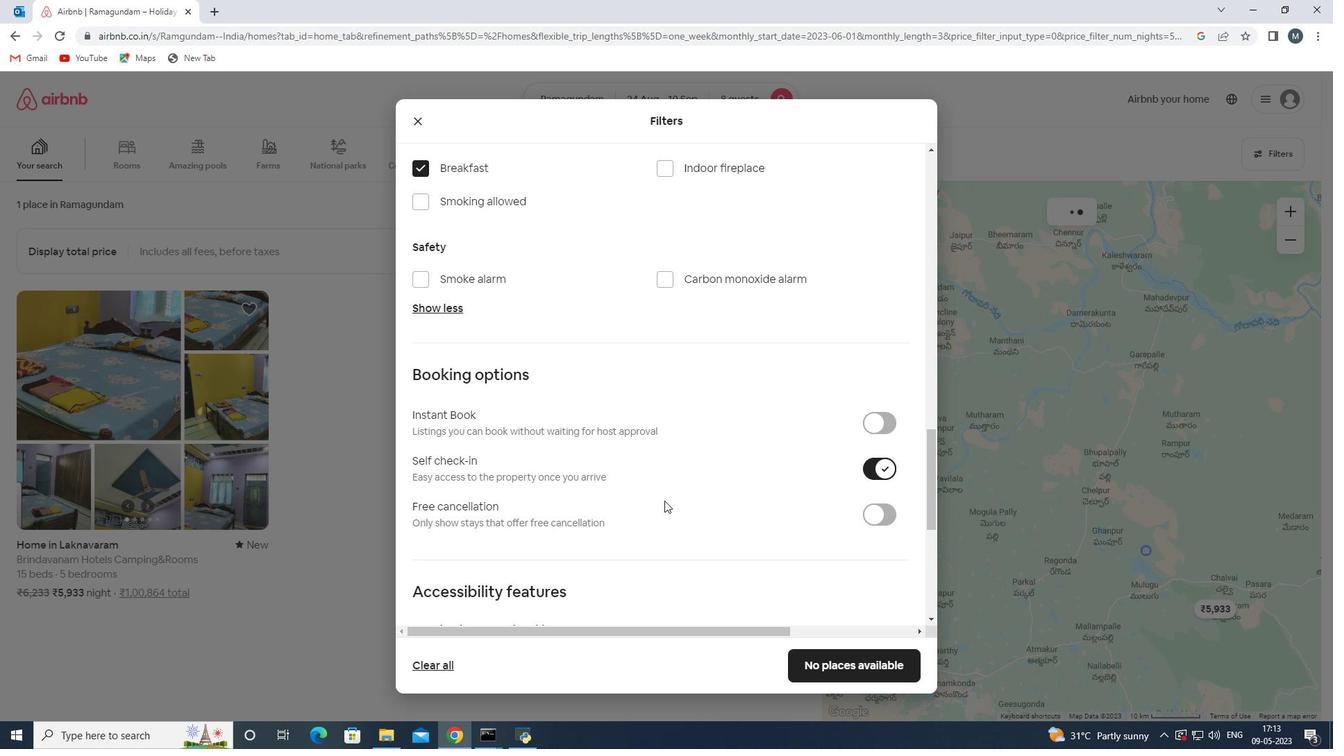 
Action: Mouse moved to (597, 505)
Screenshot: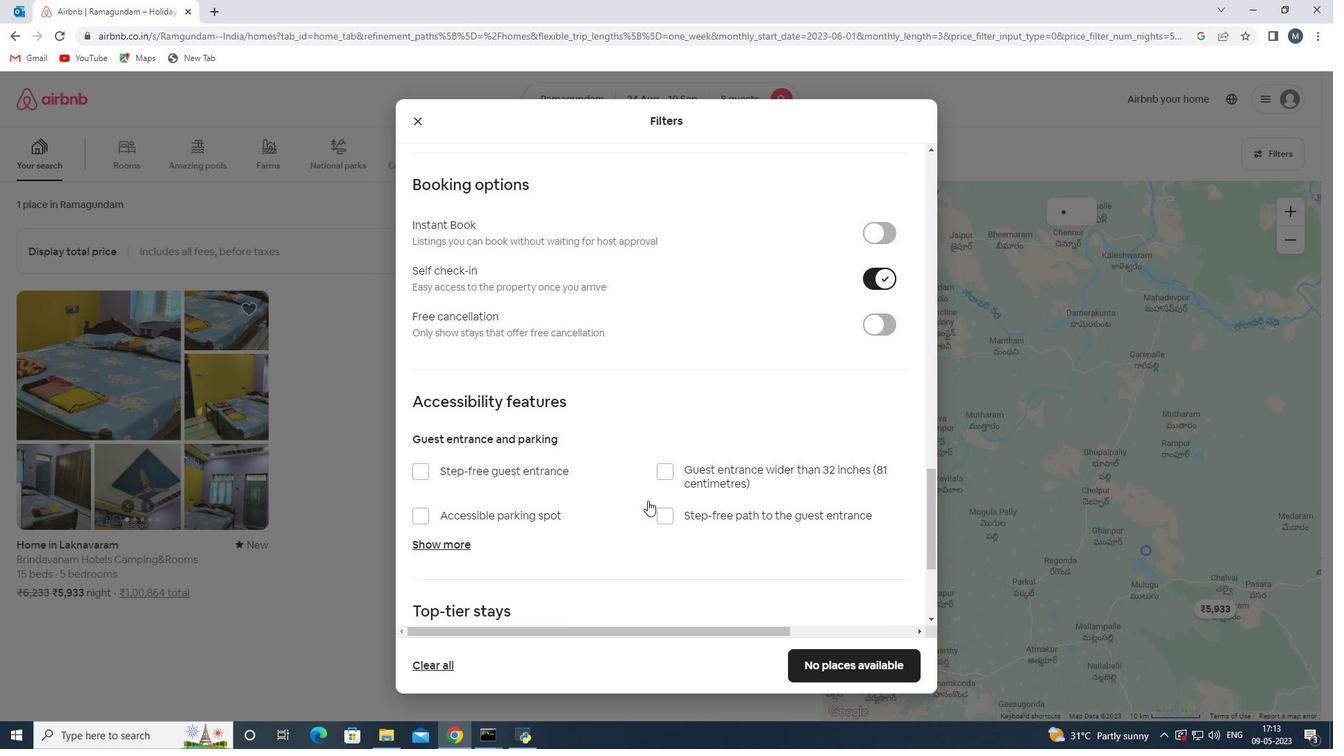 
Action: Mouse scrolled (597, 504) with delta (0, 0)
Screenshot: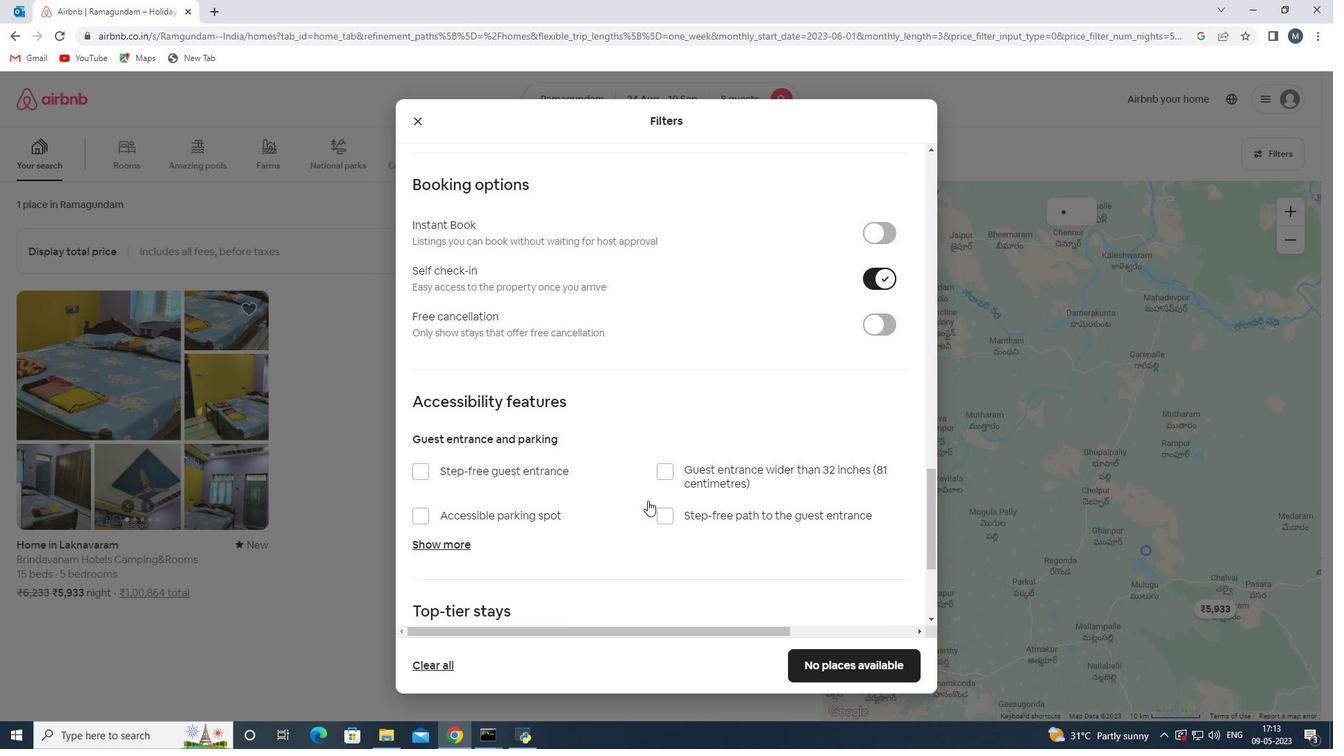 
Action: Mouse moved to (536, 513)
Screenshot: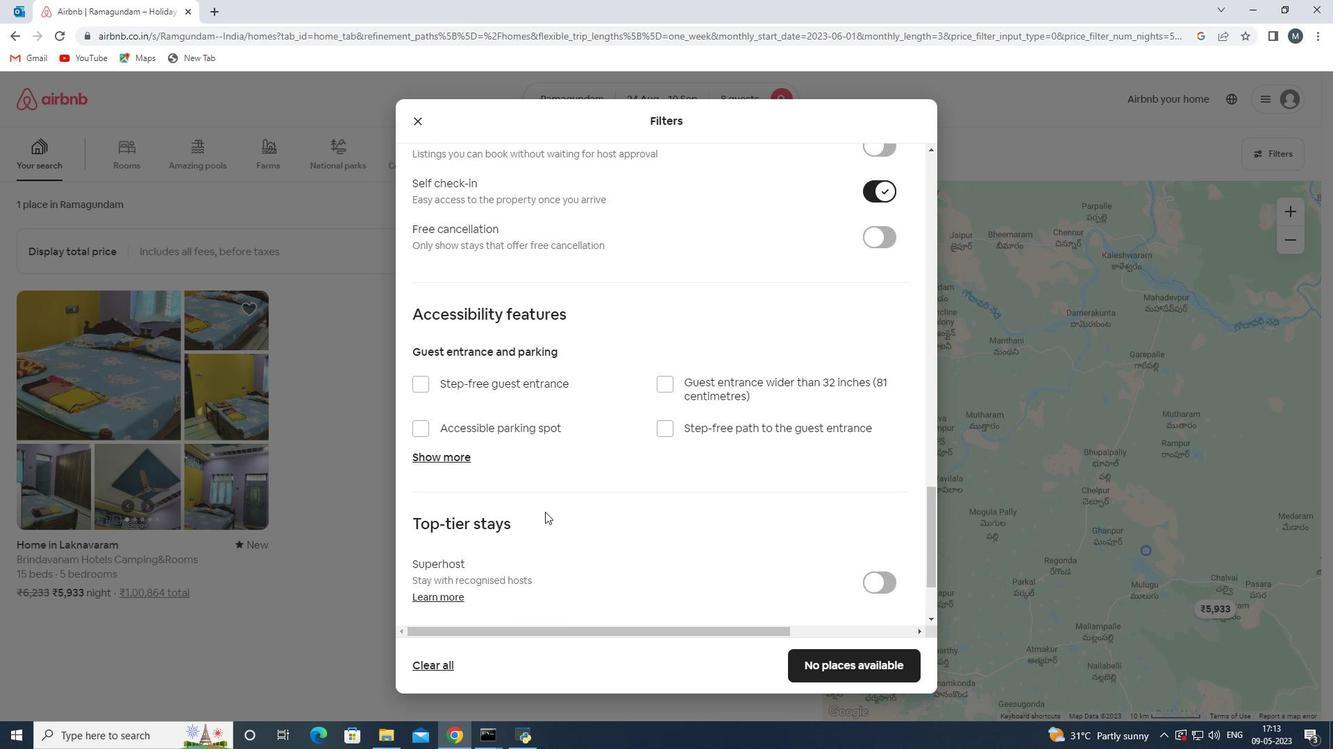 
Action: Mouse scrolled (536, 512) with delta (0, 0)
Screenshot: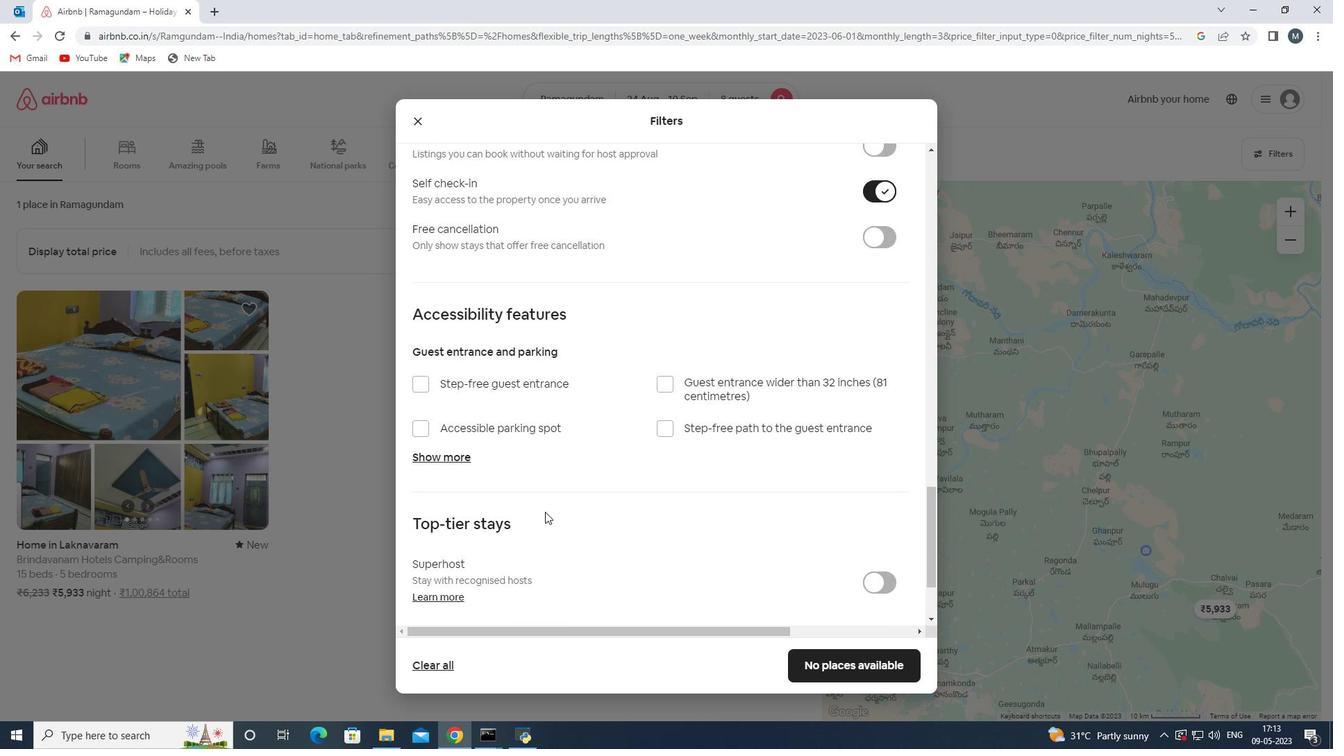 
Action: Mouse moved to (536, 513)
Screenshot: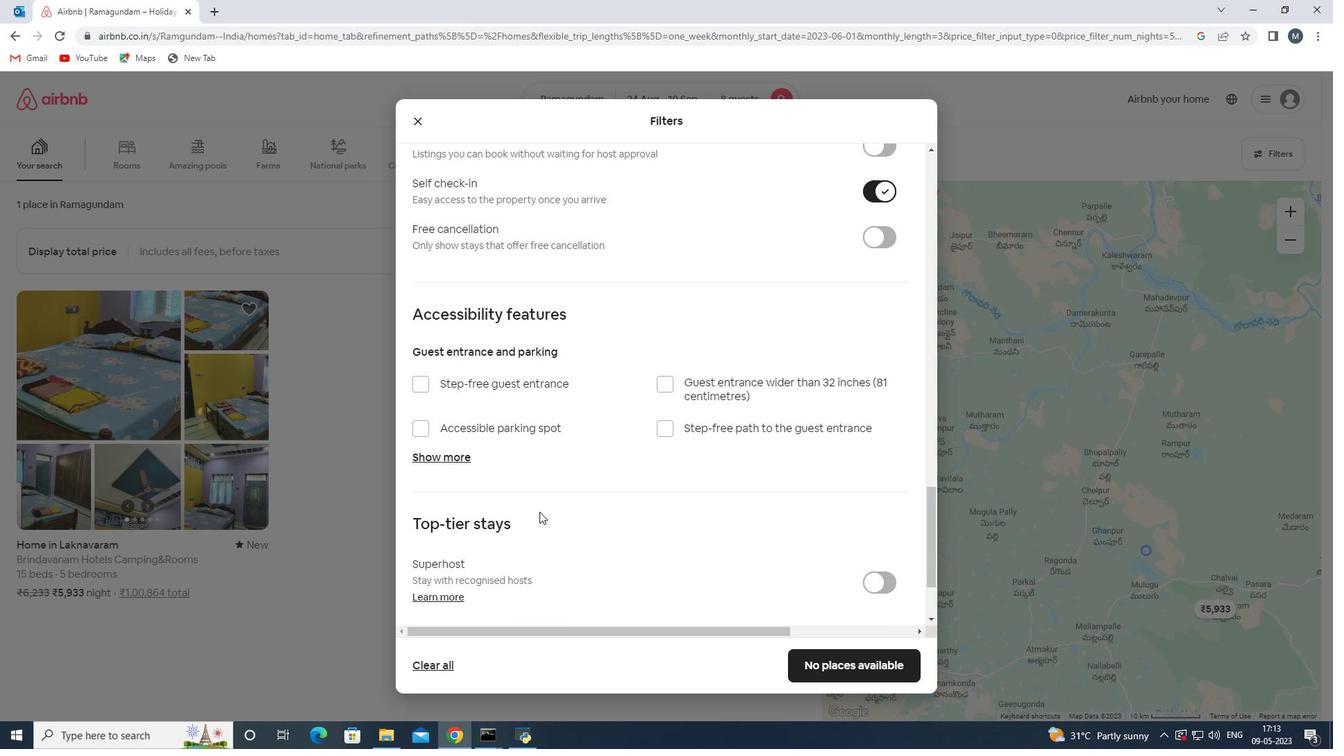 
Action: Mouse scrolled (536, 513) with delta (0, 0)
Screenshot: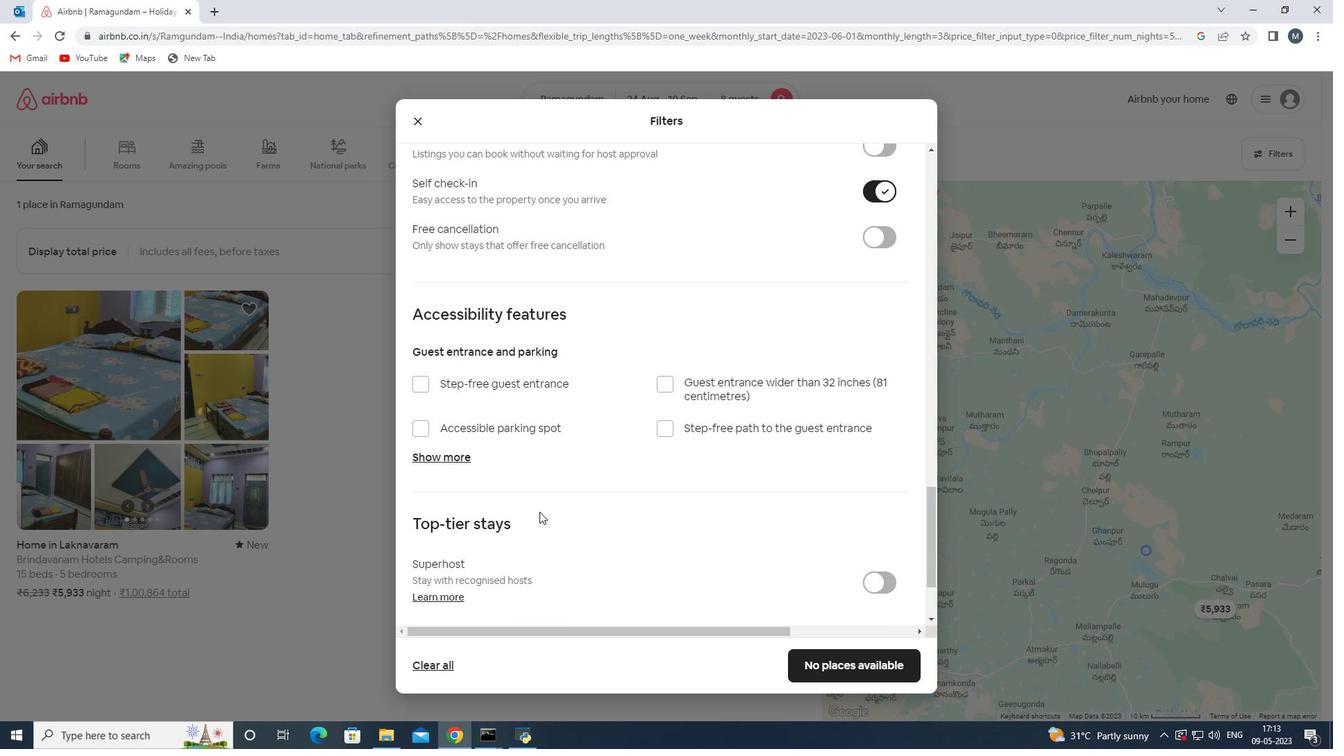 
Action: Mouse moved to (462, 587)
Screenshot: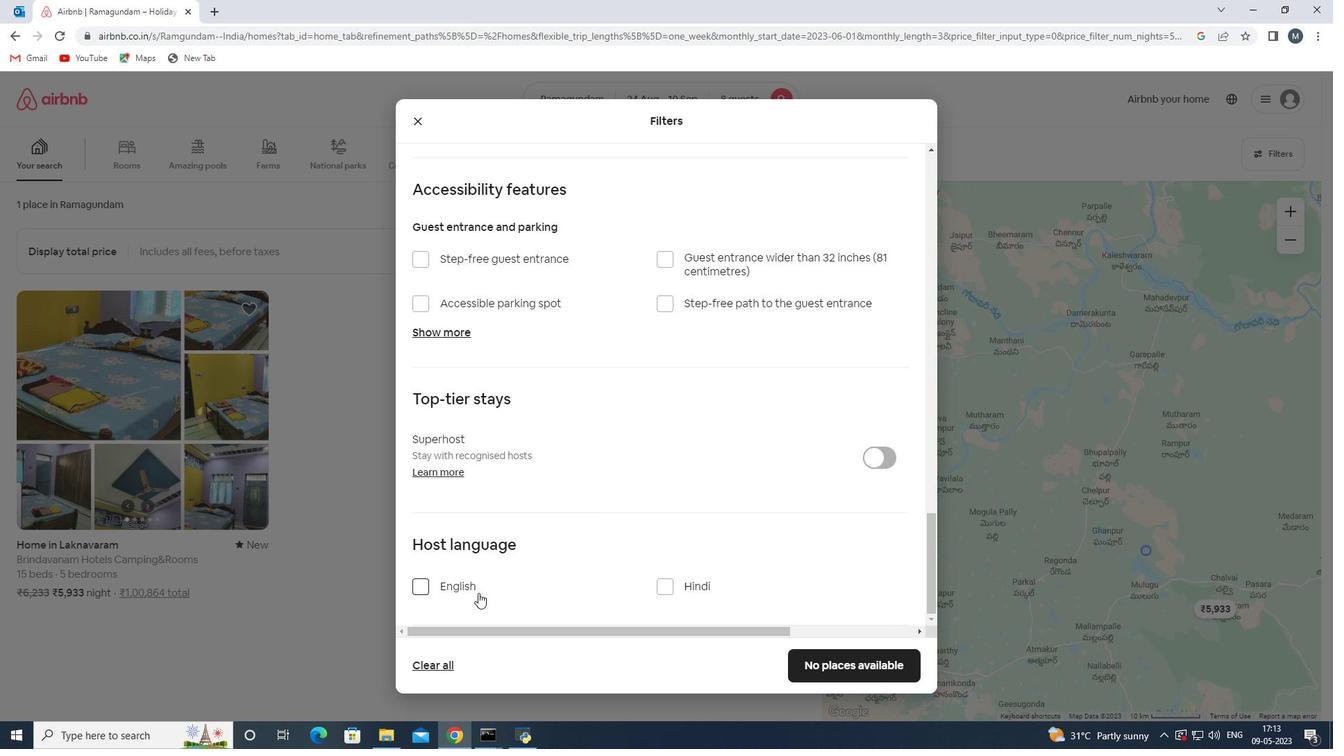 
Action: Mouse pressed left at (462, 587)
Screenshot: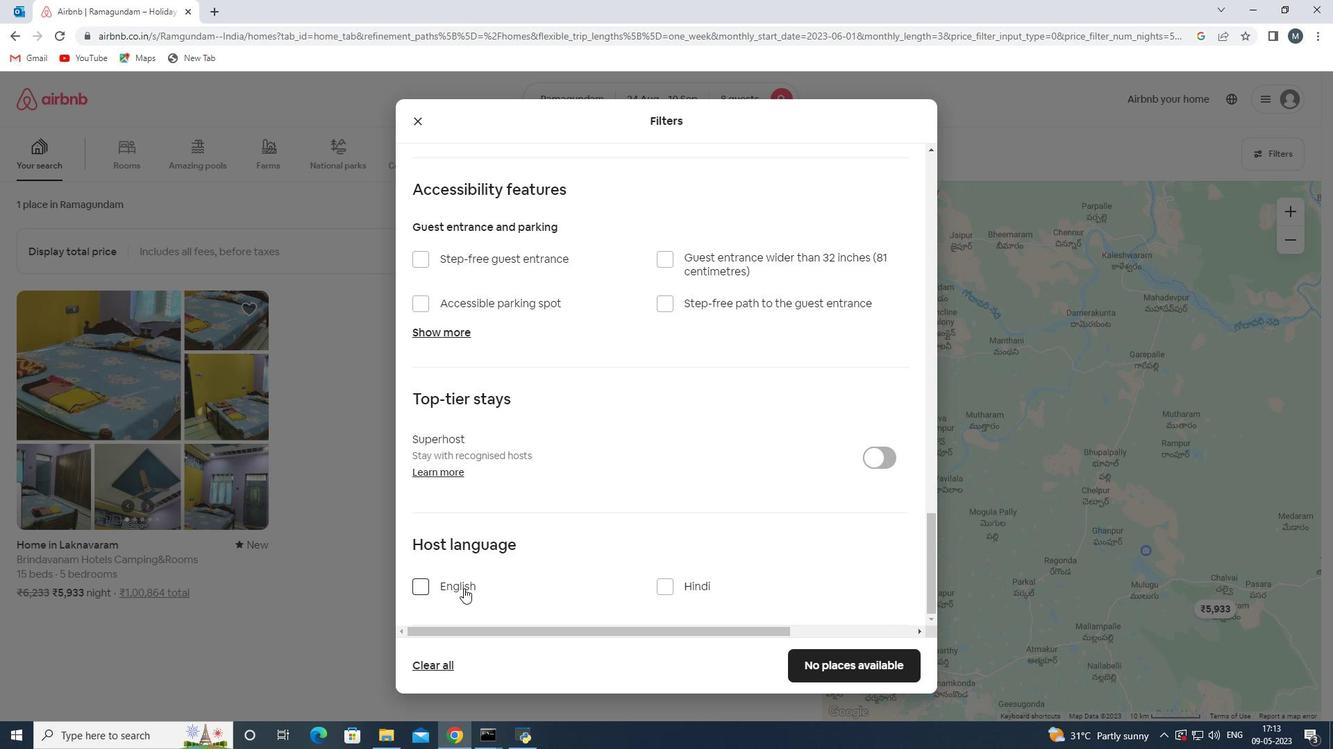 
Action: Mouse moved to (841, 667)
Screenshot: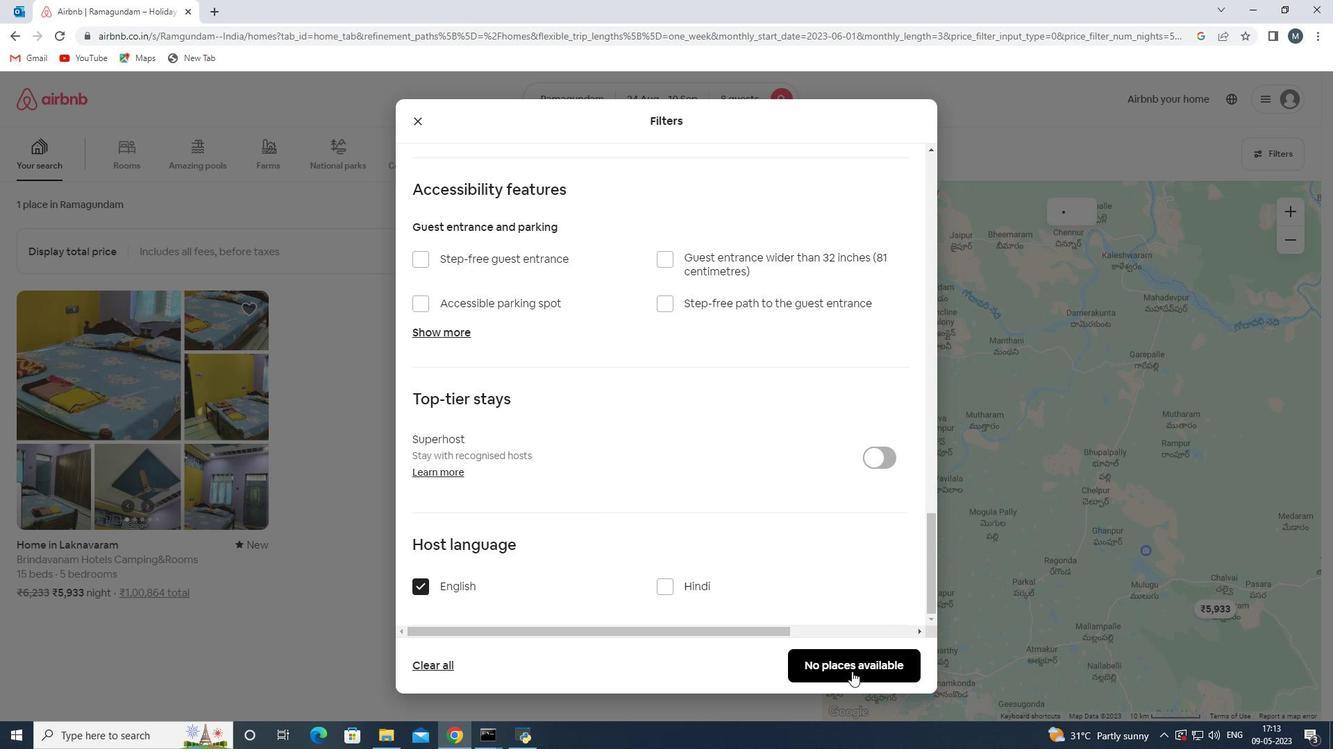 
Action: Mouse pressed left at (841, 667)
Screenshot: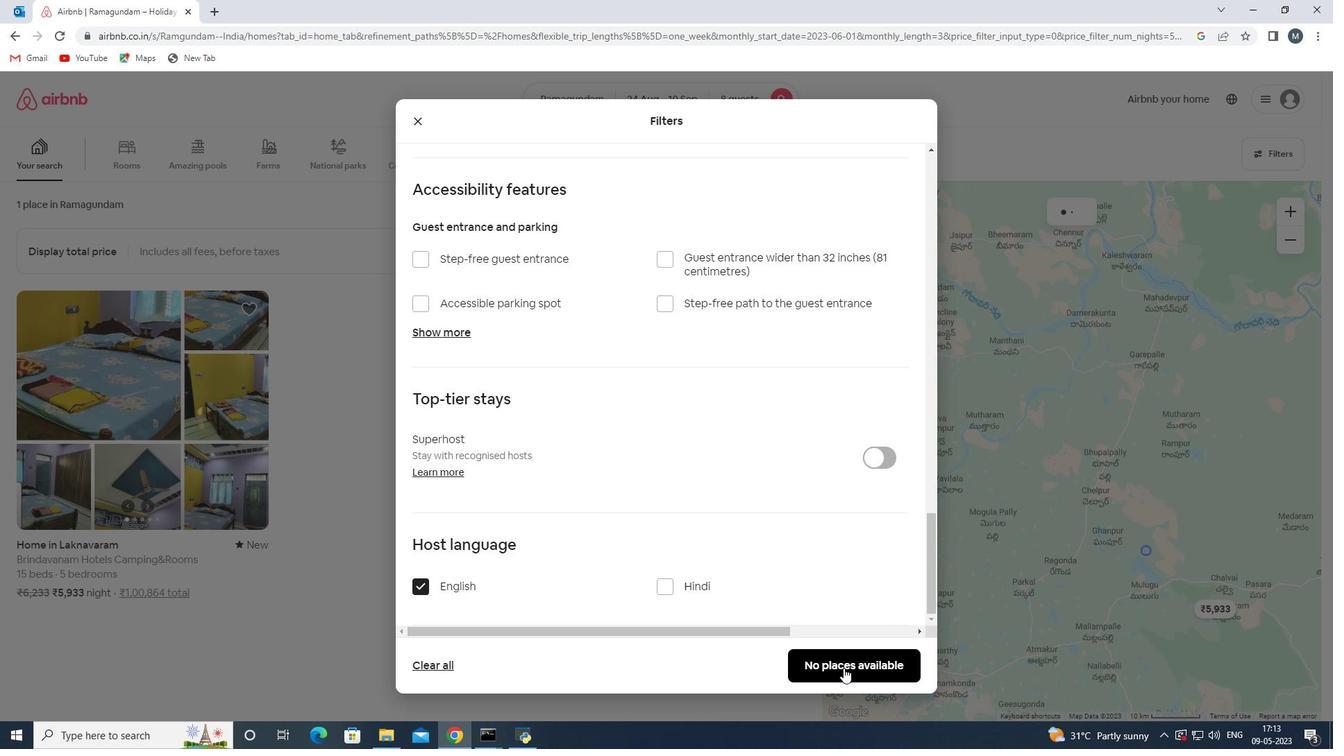 
Action: Mouse moved to (838, 667)
Screenshot: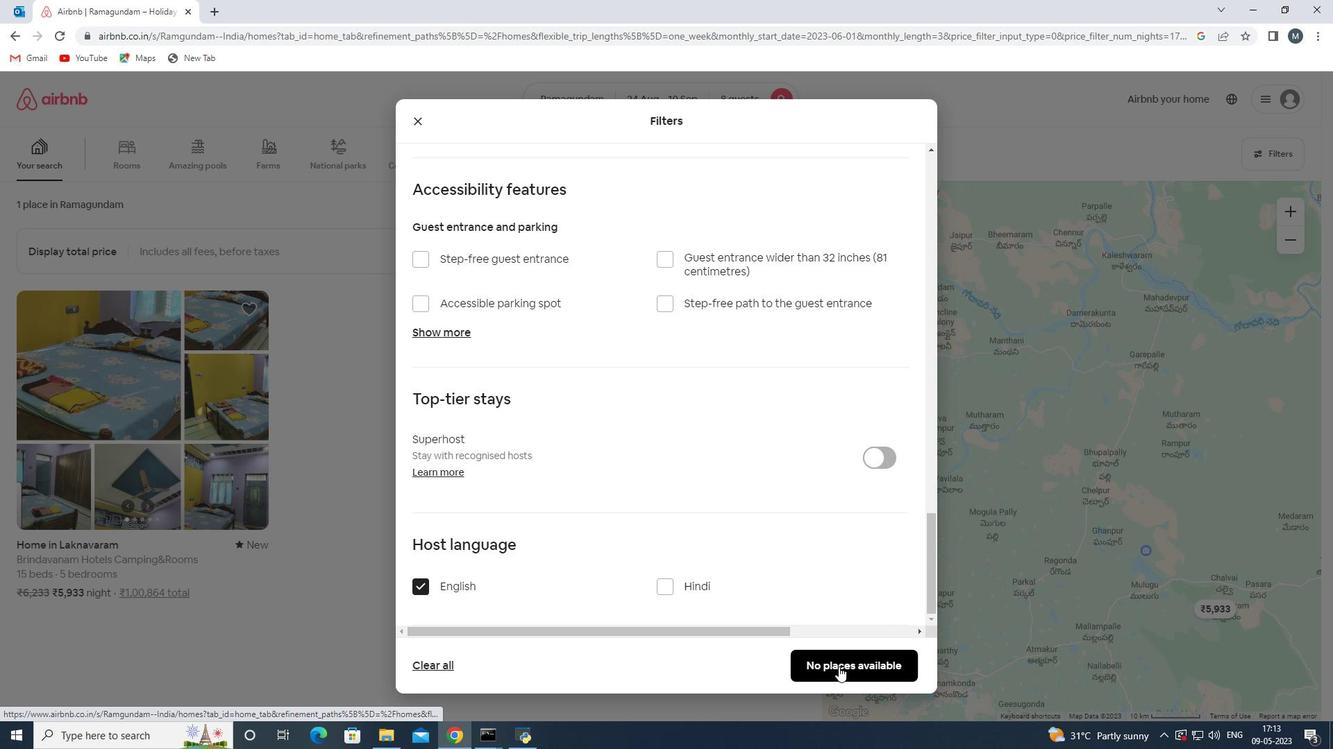 
